 Task: Play online Risk games in World Domination mode.
Action: Mouse moved to (398, 323)
Screenshot: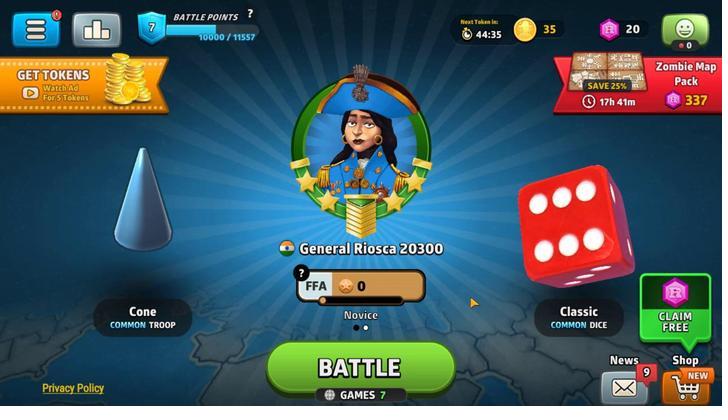 
Action: Mouse pressed left at (398, 323)
Screenshot: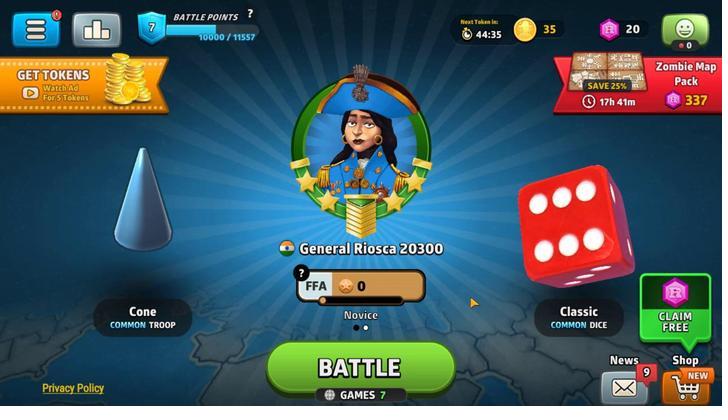 
Action: Mouse moved to (574, 329)
Screenshot: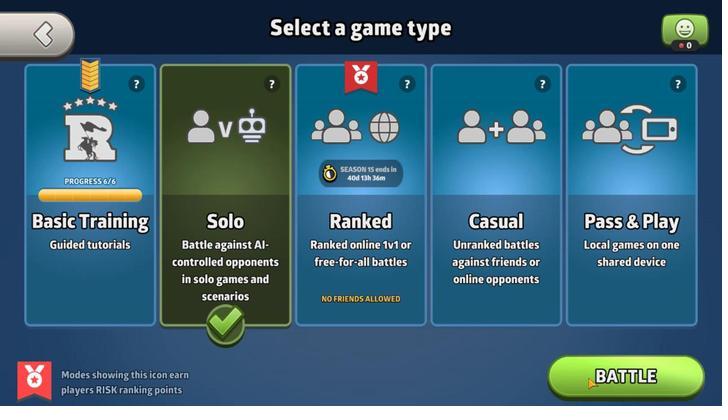 
Action: Mouse pressed left at (574, 329)
Screenshot: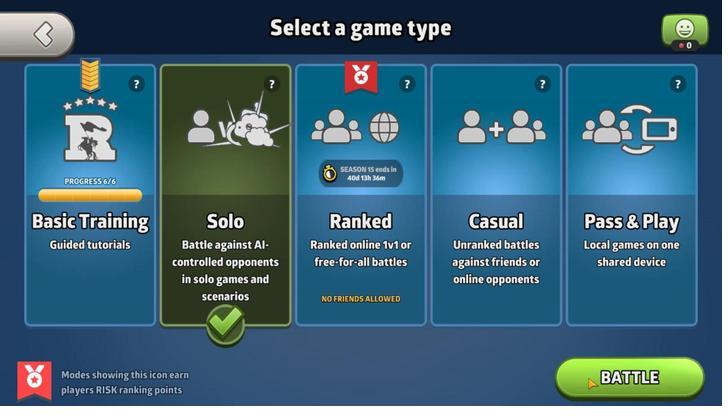 
Action: Mouse moved to (590, 328)
Screenshot: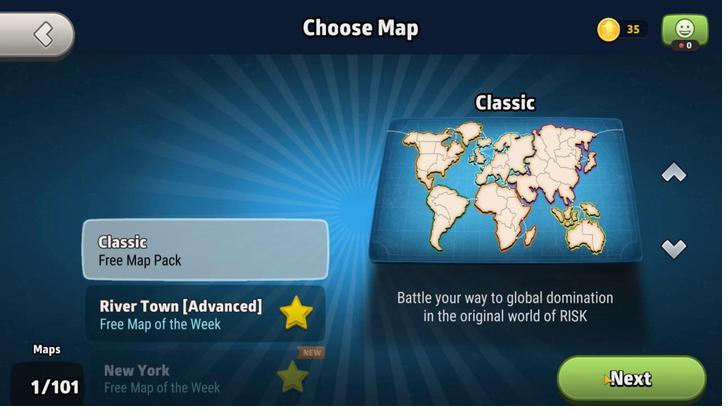 
Action: Mouse pressed left at (590, 328)
Screenshot: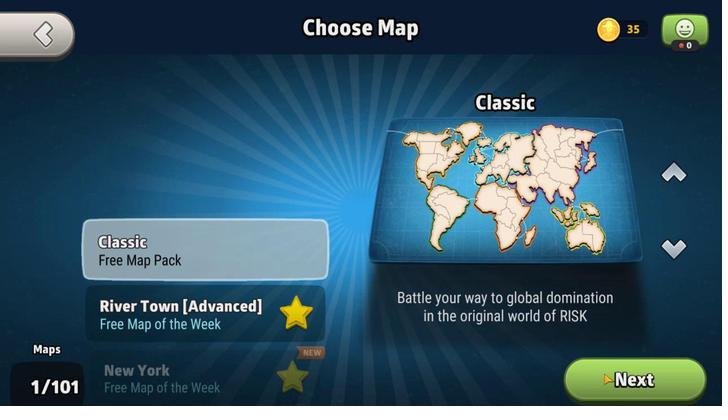 
Action: Mouse moved to (93, 290)
Screenshot: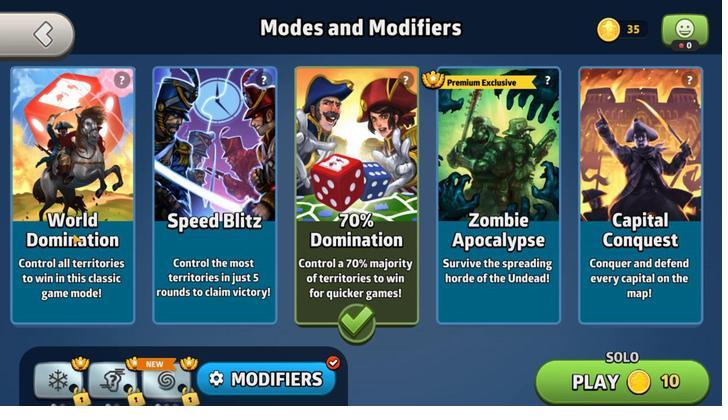 
Action: Mouse pressed left at (93, 290)
Screenshot: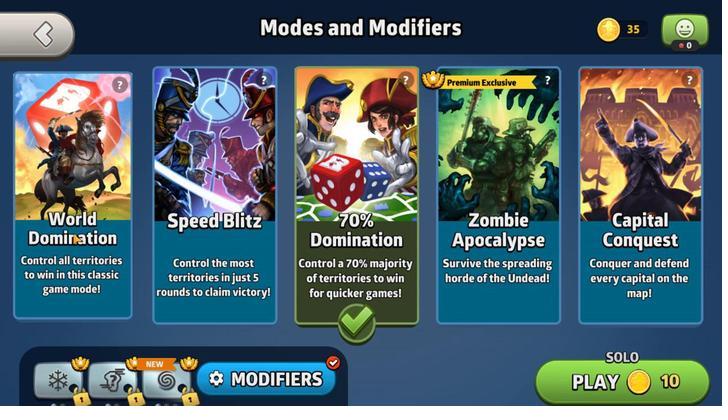 
Action: Mouse moved to (596, 328)
Screenshot: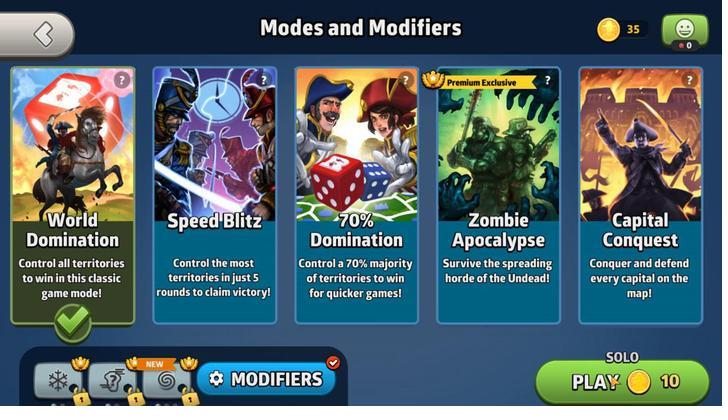 
Action: Mouse pressed left at (596, 328)
Screenshot: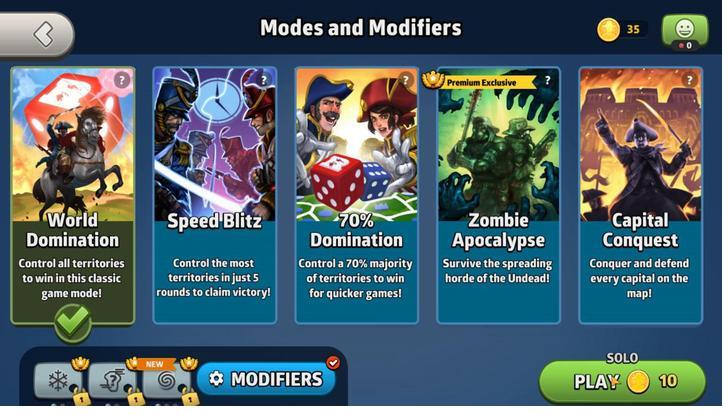 
Action: Mouse moved to (394, 263)
Screenshot: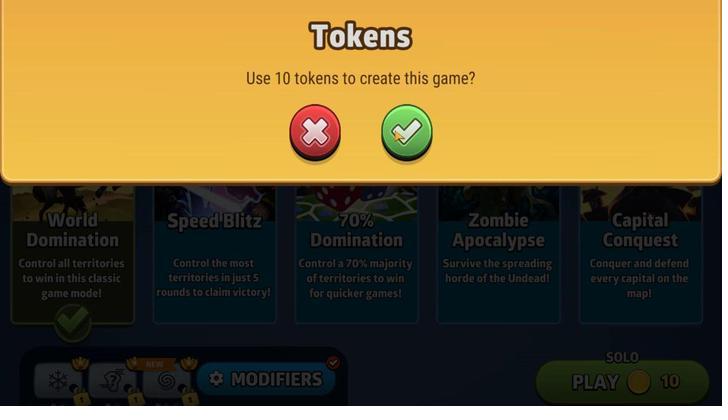 
Action: Mouse pressed left at (394, 263)
Screenshot: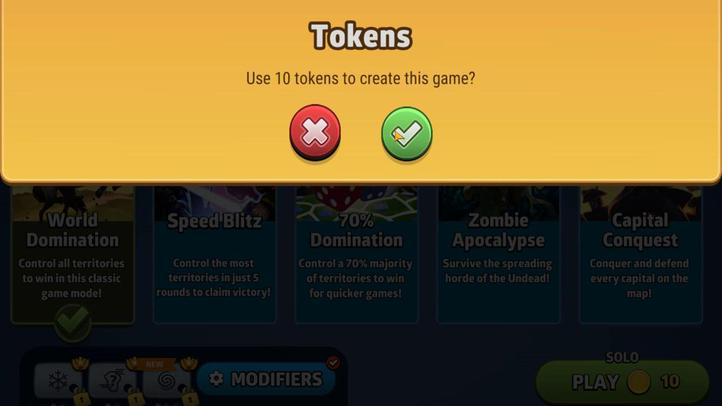 
Action: Mouse moved to (675, 282)
Screenshot: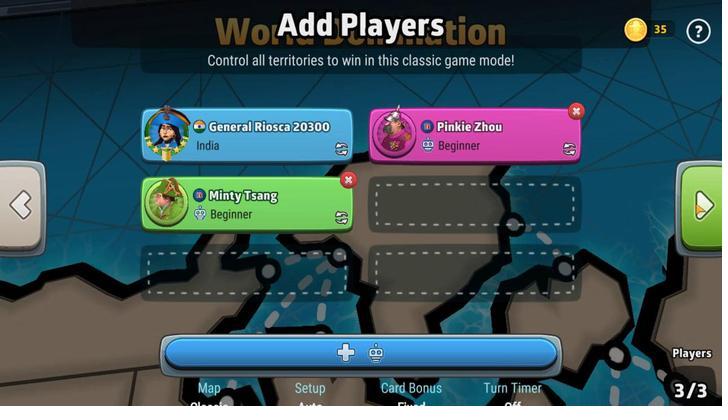 
Action: Mouse pressed left at (675, 282)
Screenshot: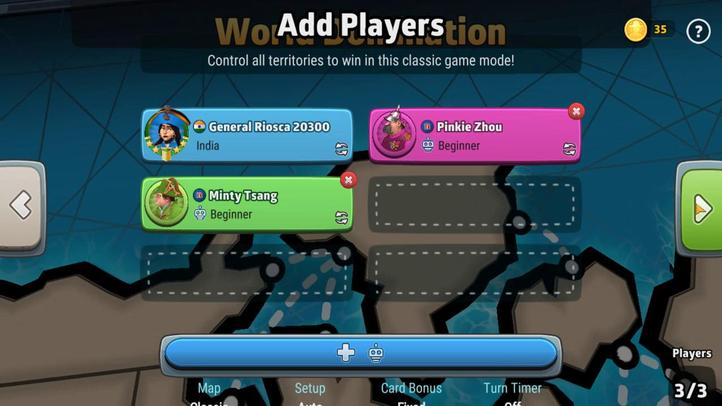 
Action: Mouse moved to (566, 312)
Screenshot: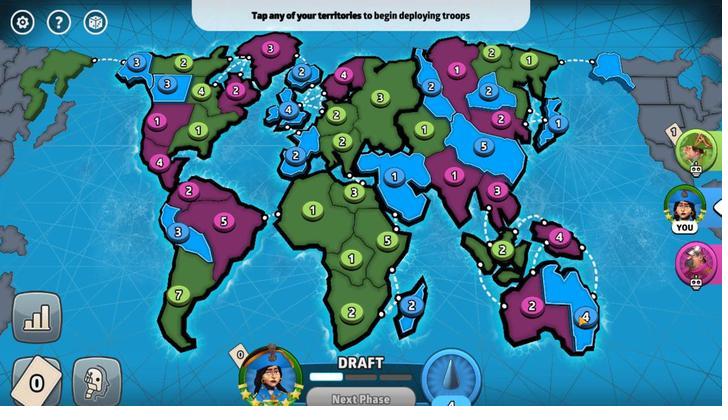 
Action: Mouse pressed left at (566, 312)
Screenshot: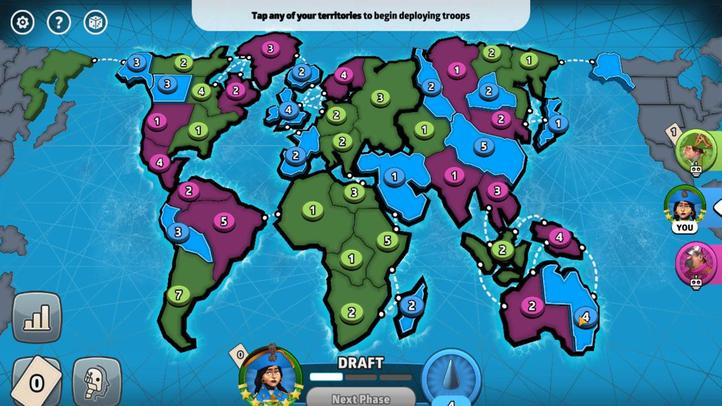 
Action: Mouse moved to (491, 312)
Screenshot: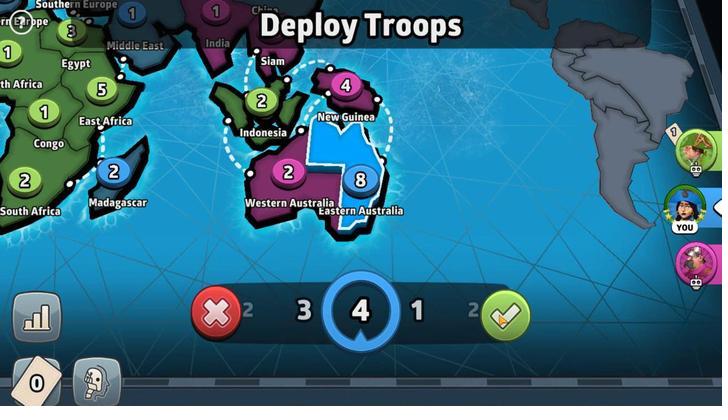 
Action: Mouse pressed left at (491, 312)
Screenshot: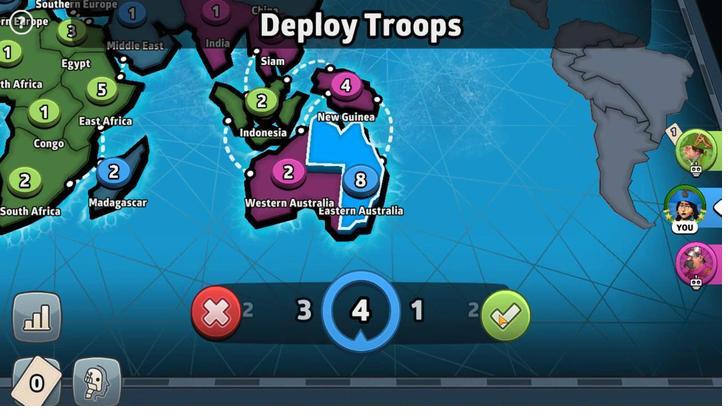 
Action: Mouse moved to (369, 334)
Screenshot: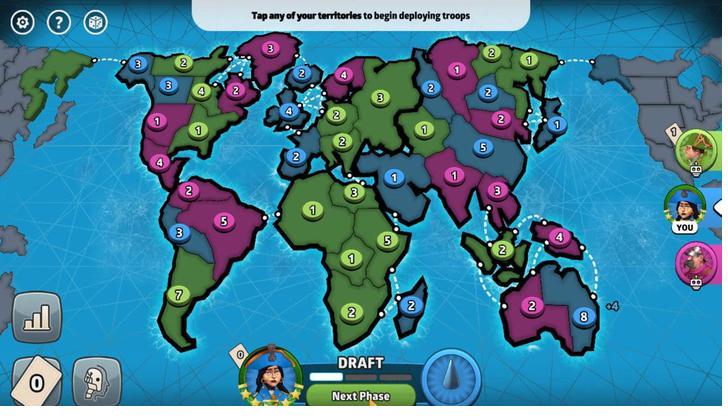 
Action: Mouse pressed left at (369, 334)
Screenshot: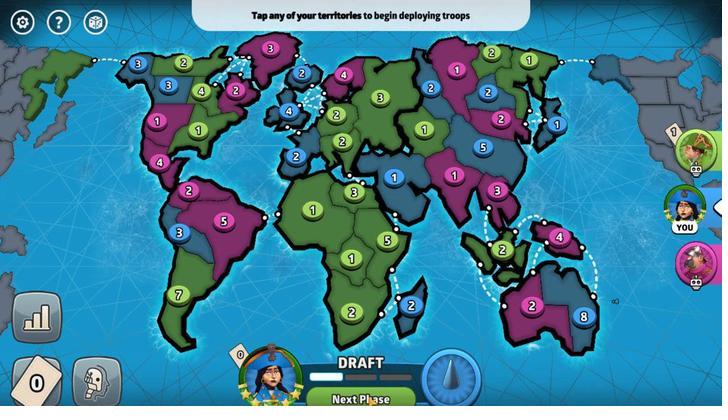 
Action: Mouse moved to (572, 313)
Screenshot: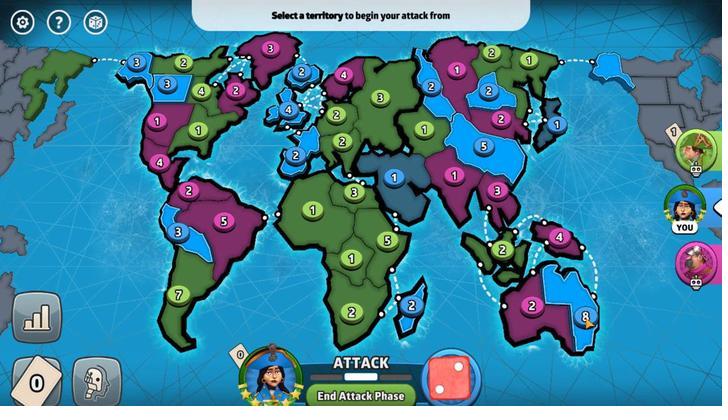 
Action: Mouse pressed left at (572, 313)
Screenshot: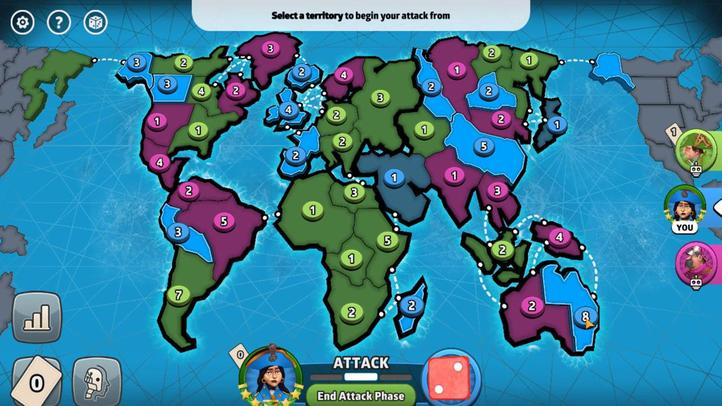 
Action: Mouse moved to (350, 255)
Screenshot: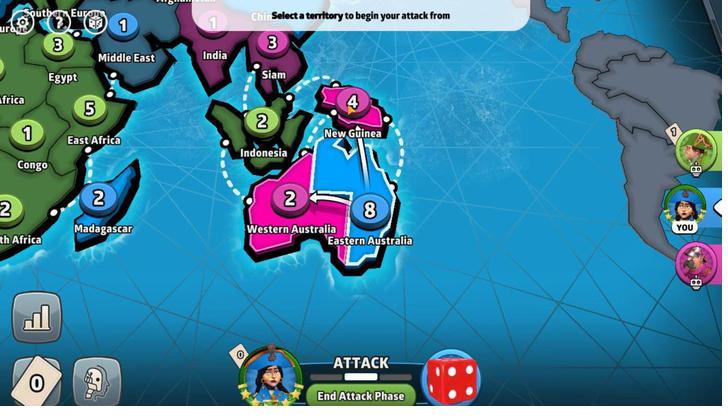 
Action: Mouse pressed left at (350, 255)
Screenshot: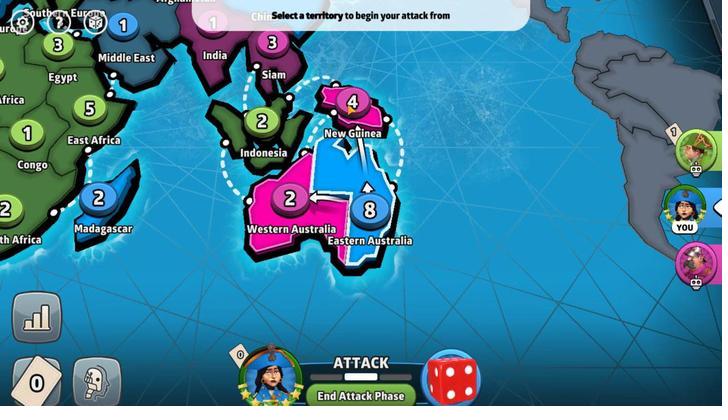 
Action: Mouse moved to (359, 312)
Screenshot: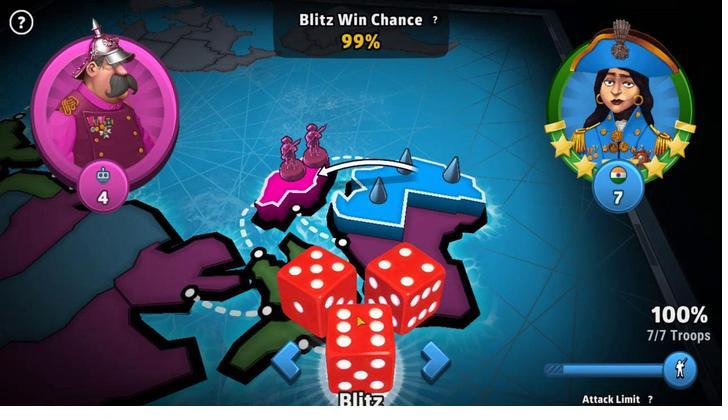 
Action: Mouse pressed left at (359, 312)
Screenshot: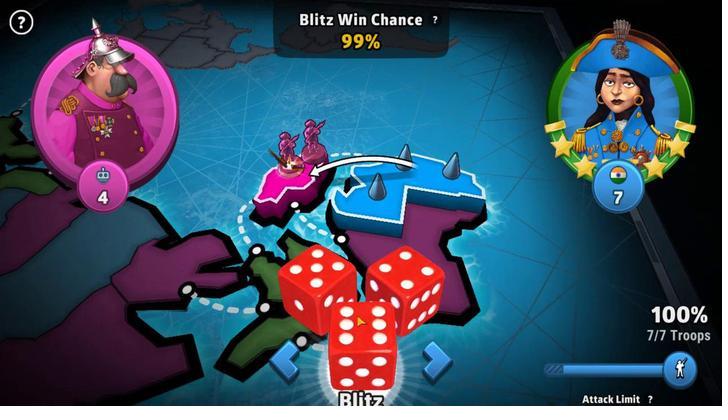 
Action: Mouse moved to (316, 267)
Screenshot: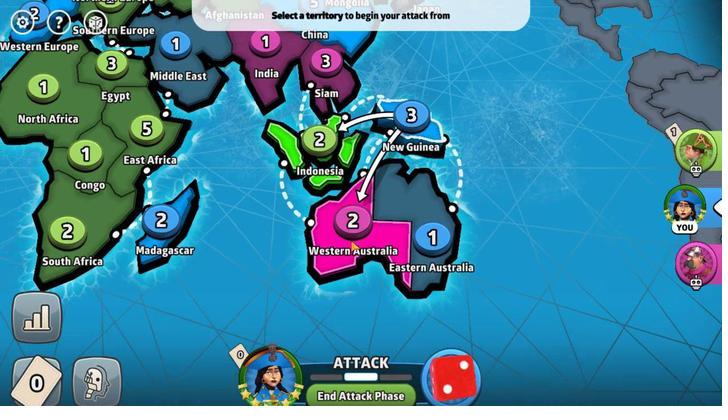 
Action: Mouse pressed left at (316, 267)
Screenshot: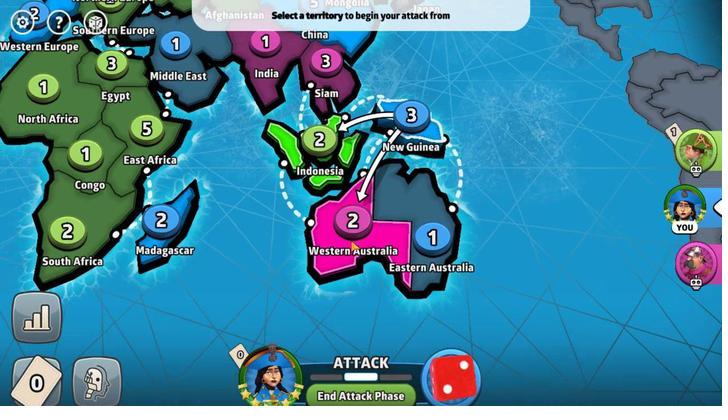 
Action: Mouse moved to (363, 334)
Screenshot: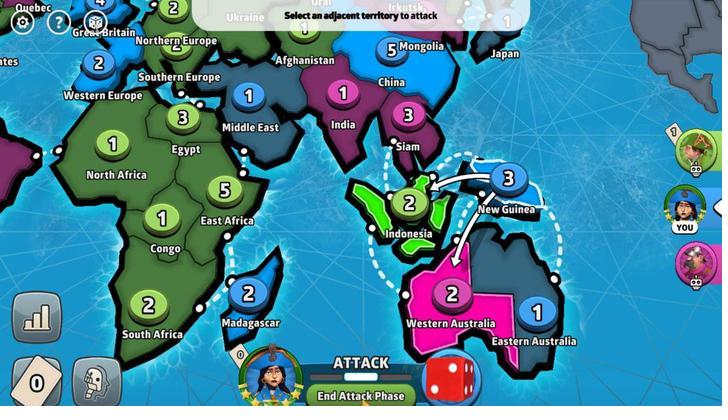 
Action: Mouse pressed left at (363, 334)
Screenshot: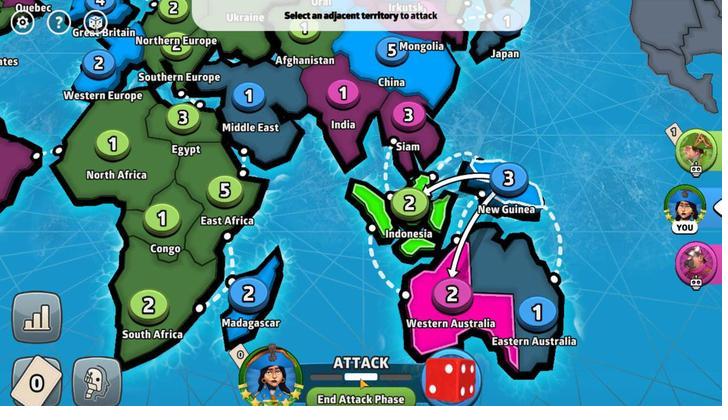 
Action: Mouse moved to (408, 272)
Screenshot: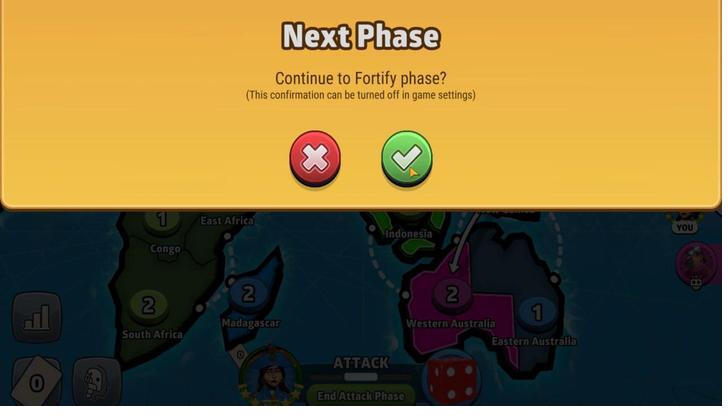 
Action: Mouse pressed left at (408, 272)
Screenshot: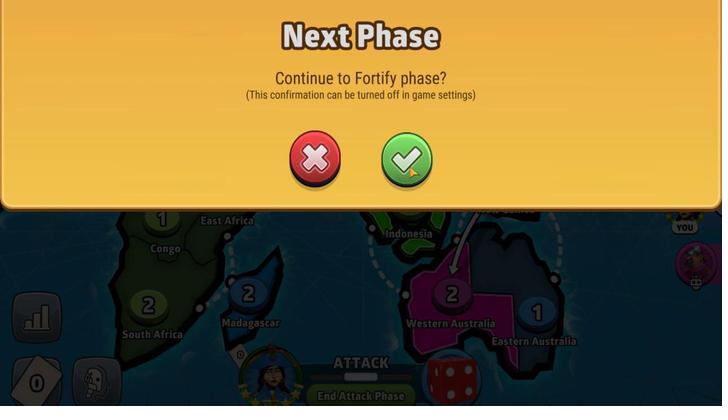 
Action: Mouse moved to (154, 244)
Screenshot: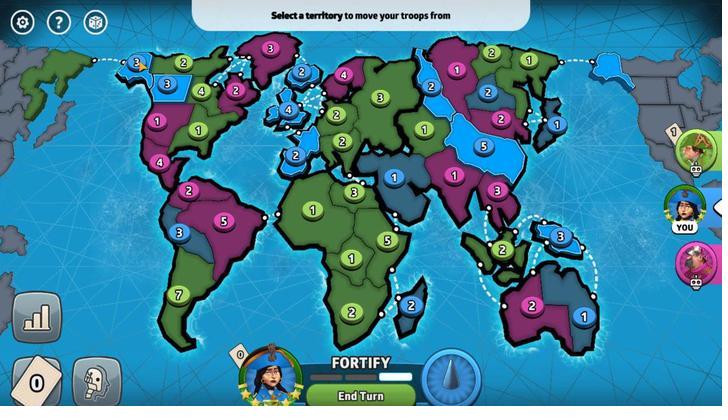 
Action: Mouse pressed left at (154, 244)
Screenshot: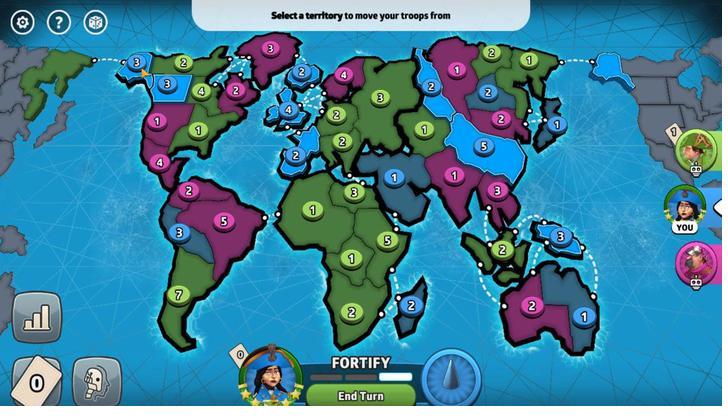 
Action: Mouse moved to (185, 251)
Screenshot: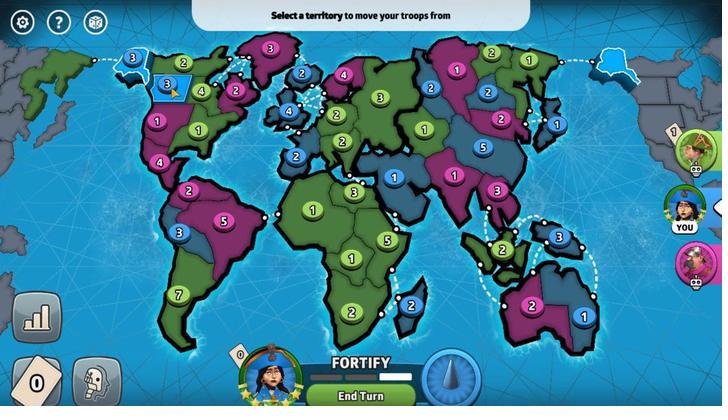 
Action: Mouse pressed left at (185, 251)
Screenshot: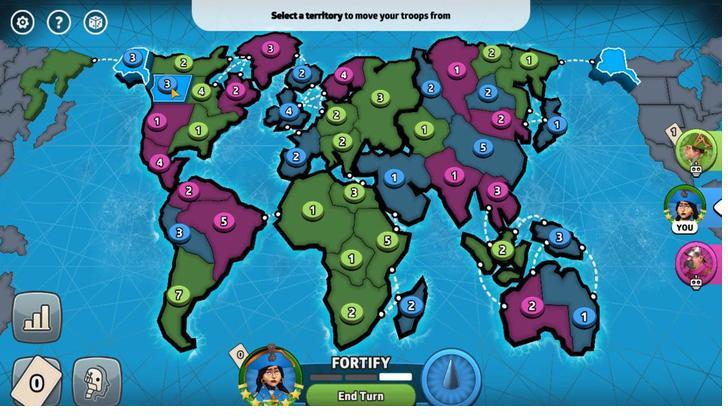 
Action: Mouse moved to (504, 310)
Screenshot: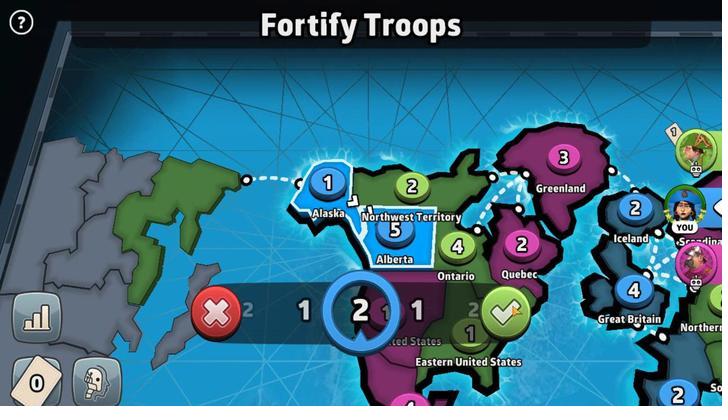 
Action: Mouse pressed left at (504, 310)
Screenshot: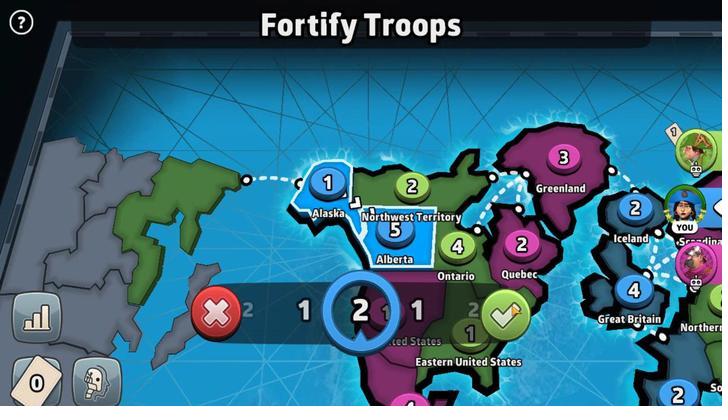 
Action: Mouse moved to (300, 247)
Screenshot: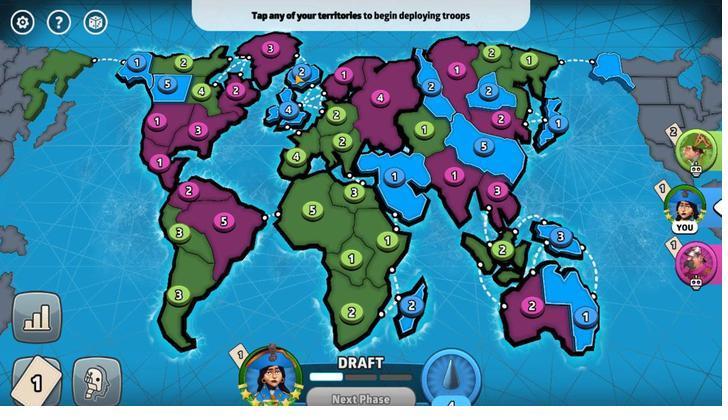 
Action: Mouse pressed left at (300, 247)
Screenshot: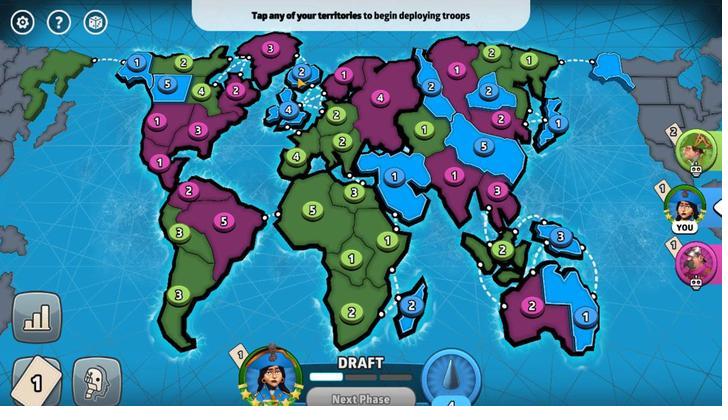 
Action: Mouse moved to (496, 310)
Screenshot: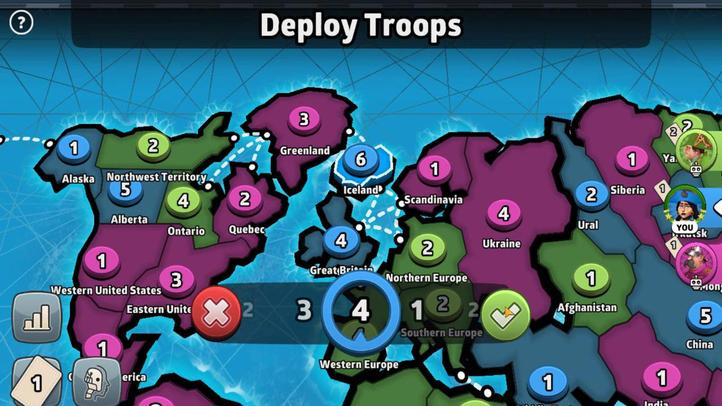 
Action: Mouse pressed left at (496, 310)
Screenshot: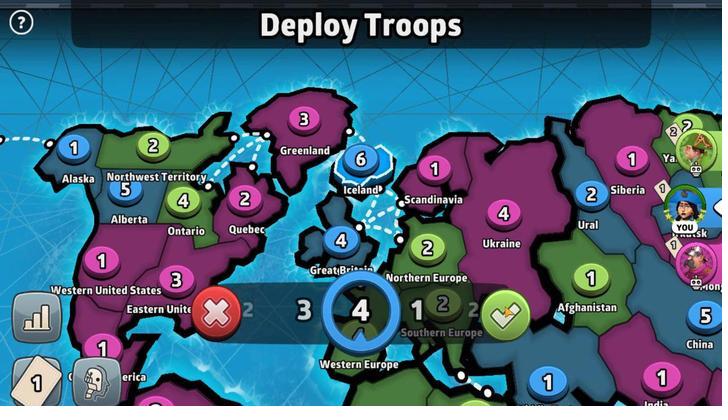 
Action: Mouse moved to (360, 334)
Screenshot: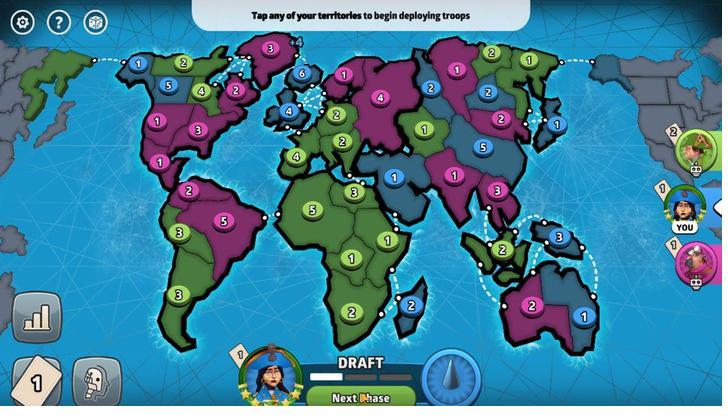 
Action: Mouse pressed left at (360, 334)
Screenshot: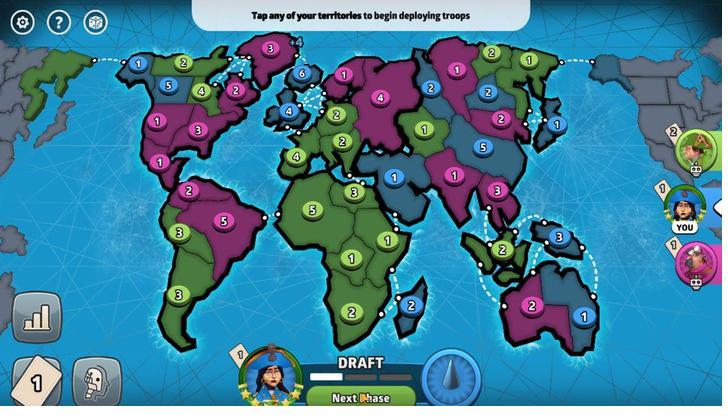 
Action: Mouse moved to (552, 291)
Screenshot: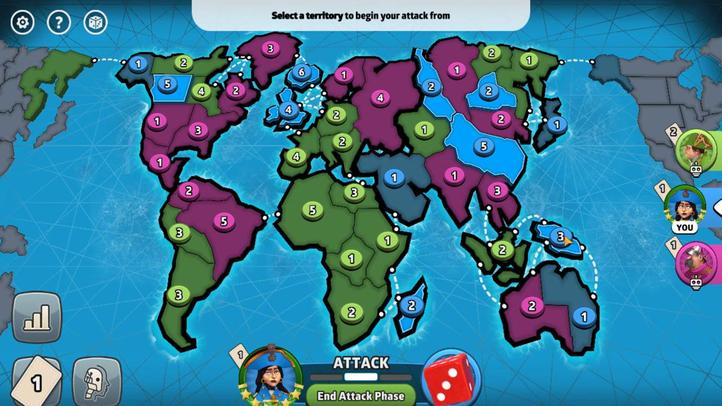 
Action: Mouse pressed left at (552, 291)
Screenshot: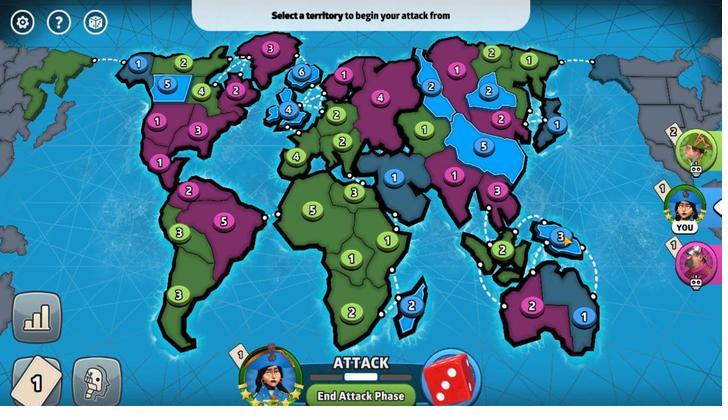 
Action: Mouse moved to (343, 284)
Screenshot: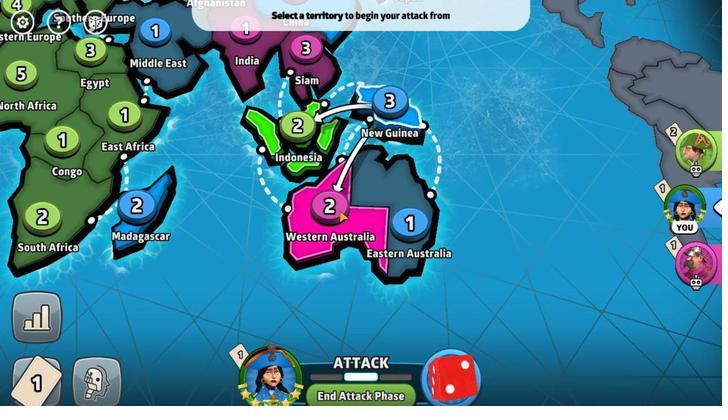 
Action: Mouse pressed left at (343, 284)
Screenshot: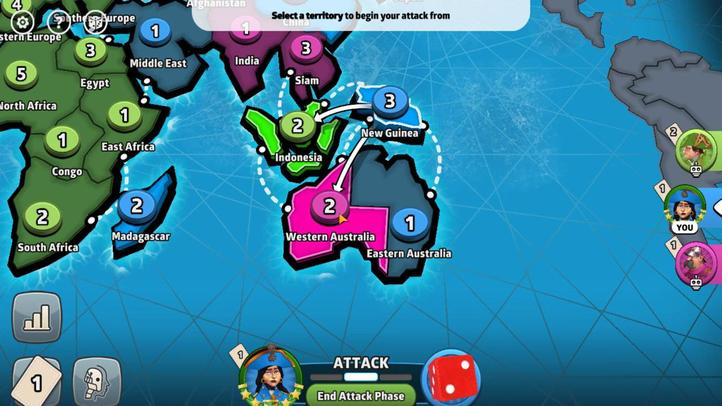 
Action: Mouse moved to (356, 317)
Screenshot: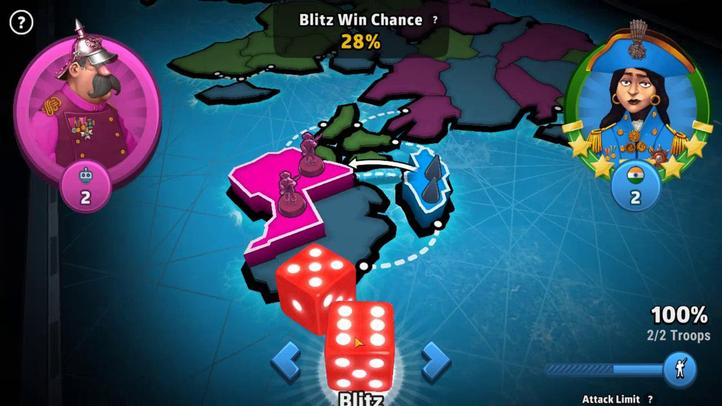 
Action: Mouse pressed left at (356, 317)
Screenshot: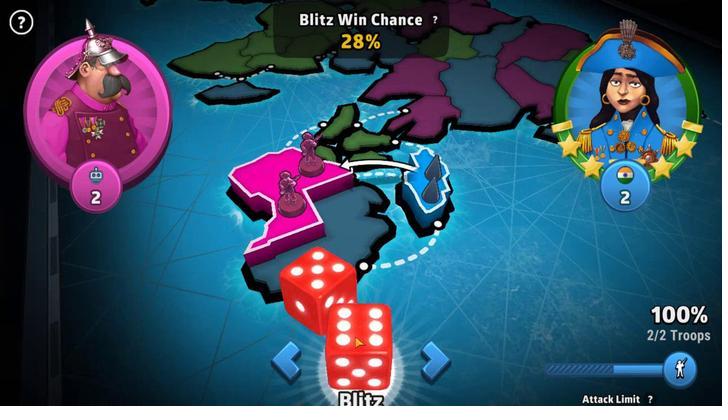 
Action: Mouse moved to (181, 250)
Screenshot: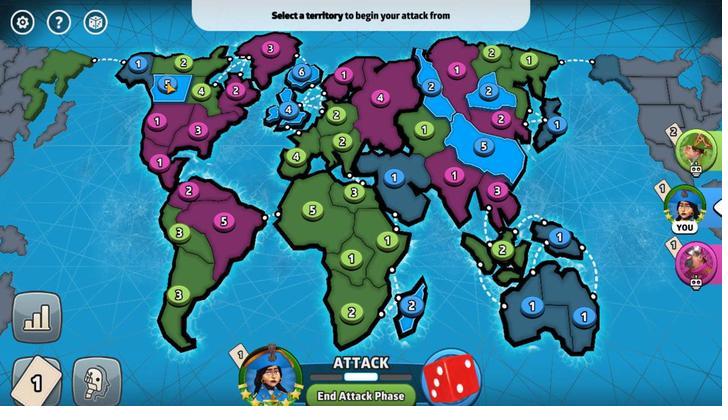 
Action: Mouse pressed left at (181, 250)
Screenshot: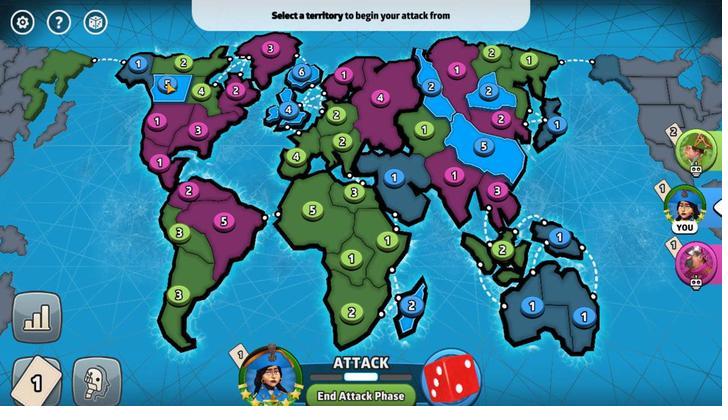 
Action: Mouse moved to (404, 271)
Screenshot: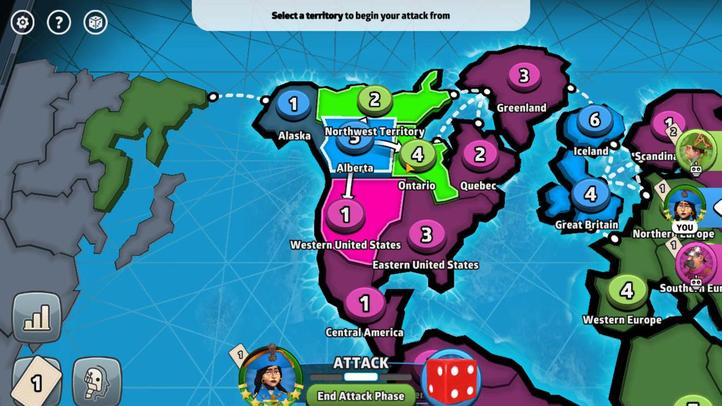 
Action: Mouse pressed left at (404, 271)
Screenshot: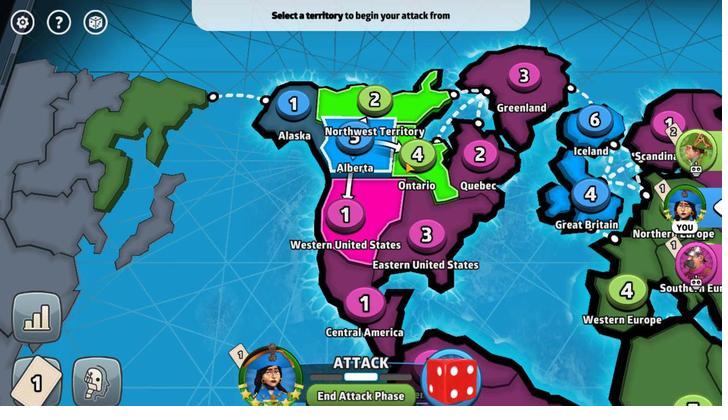
Action: Mouse moved to (360, 318)
Screenshot: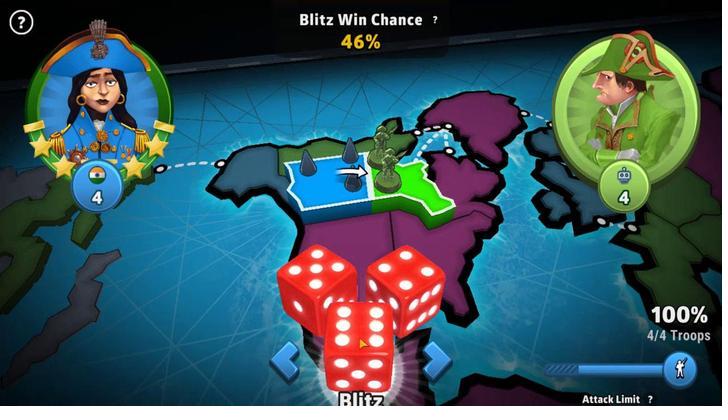 
Action: Mouse pressed left at (360, 318)
Screenshot: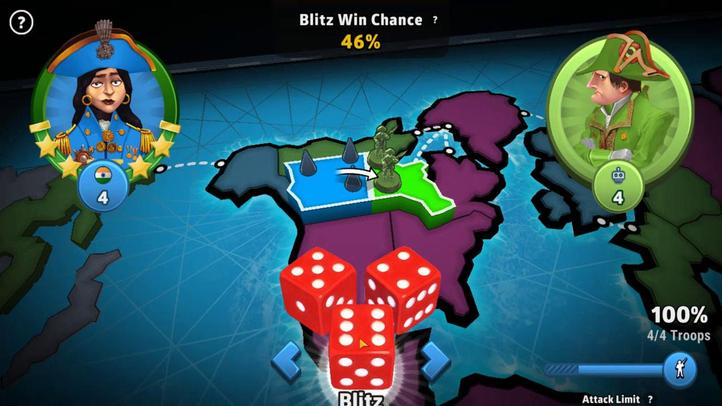 
Action: Mouse moved to (288, 287)
Screenshot: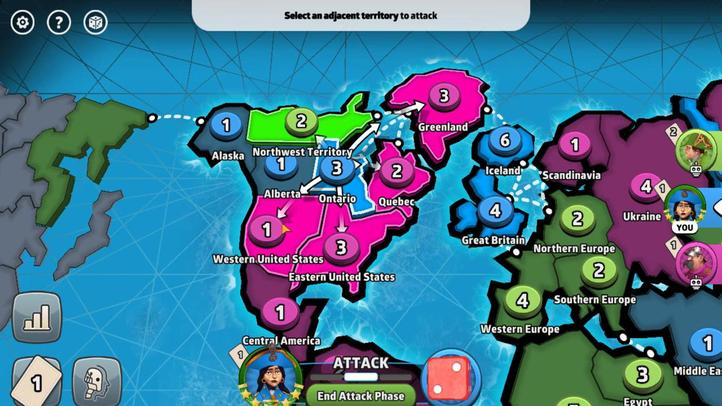 
Action: Mouse pressed left at (288, 287)
Screenshot: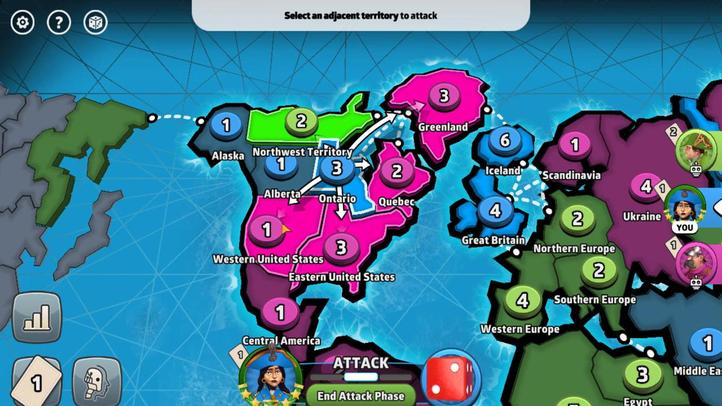 
Action: Mouse moved to (351, 322)
Screenshot: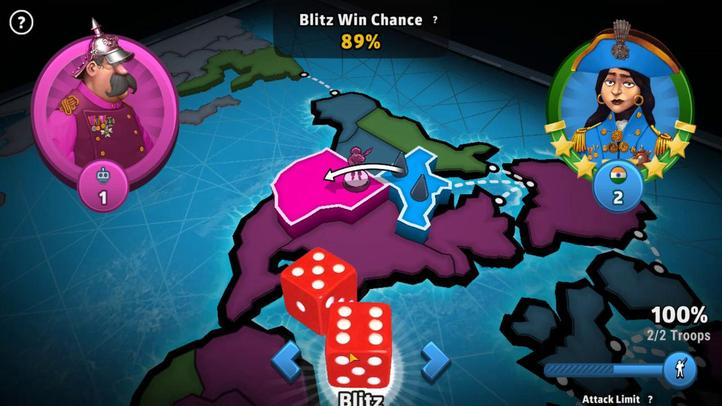 
Action: Mouse pressed left at (351, 322)
Screenshot: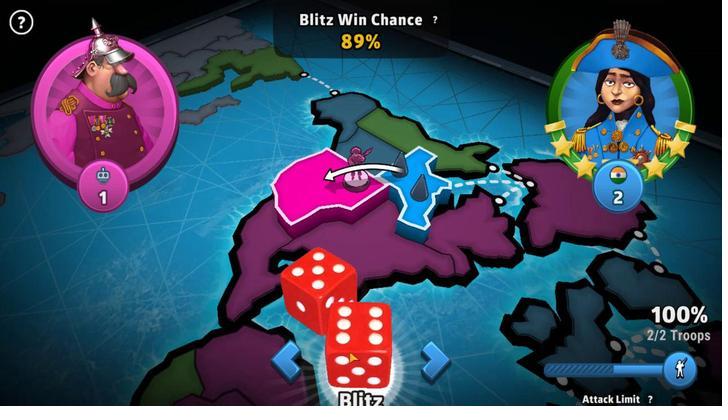 
Action: Mouse moved to (364, 332)
Screenshot: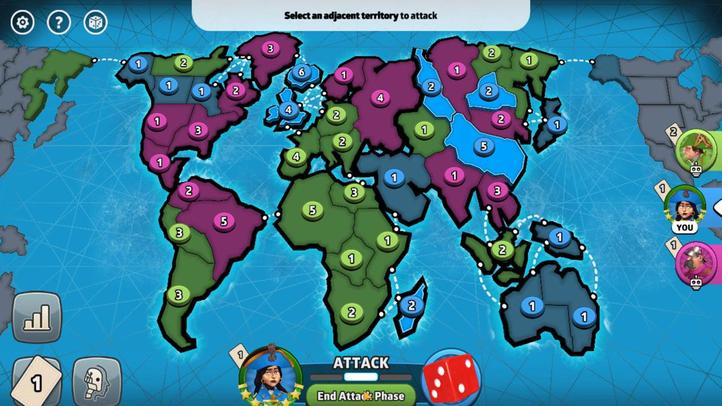 
Action: Mouse pressed left at (364, 332)
Screenshot: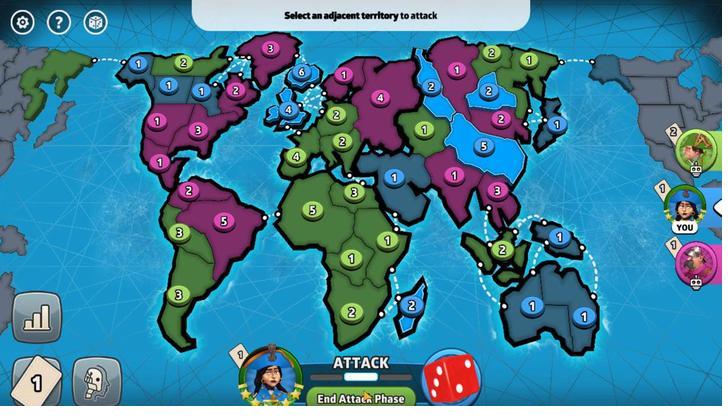 
Action: Mouse moved to (411, 272)
Screenshot: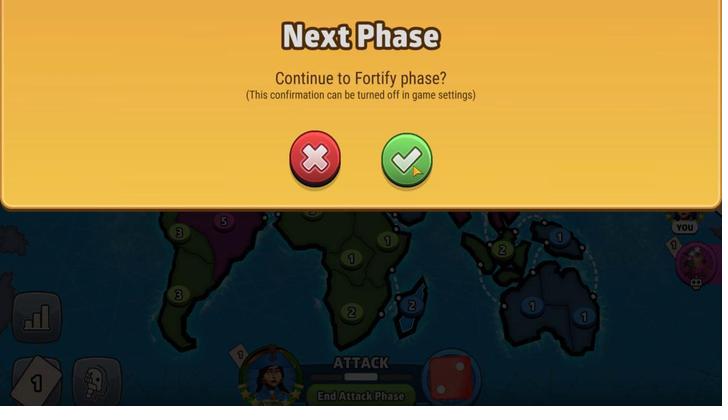
Action: Mouse pressed left at (411, 272)
Screenshot: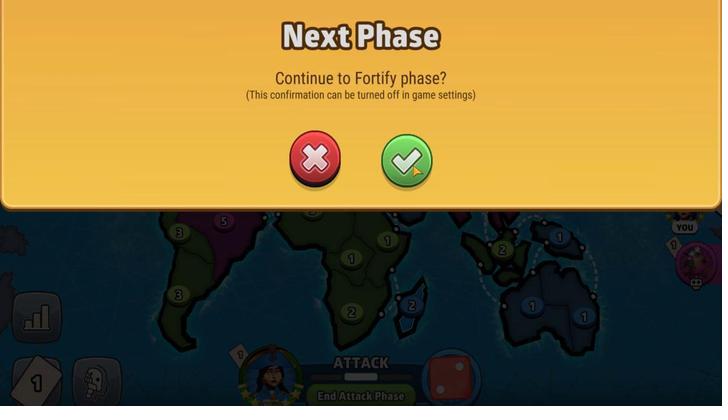 
Action: Mouse moved to (482, 251)
Screenshot: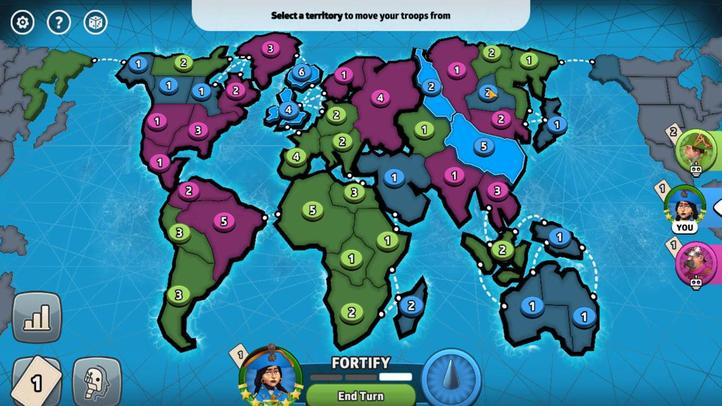 
Action: Mouse pressed left at (482, 251)
Screenshot: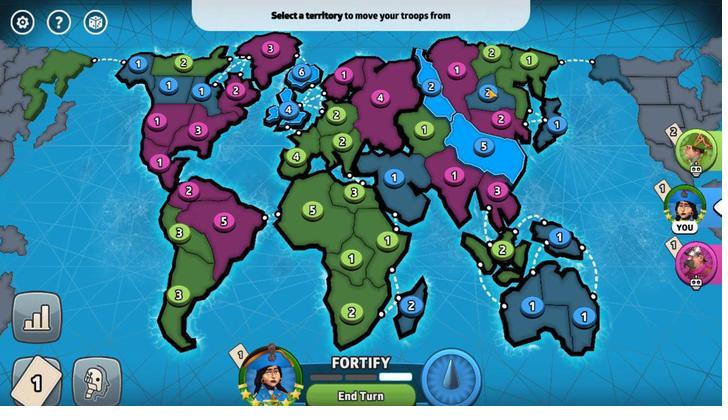 
Action: Mouse moved to (307, 247)
Screenshot: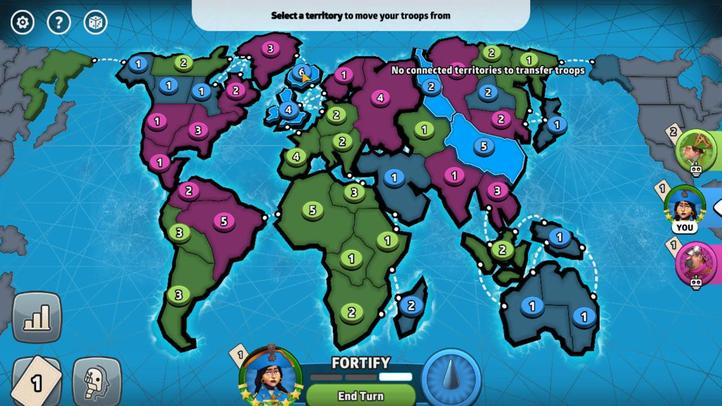 
Action: Mouse pressed left at (307, 247)
Screenshot: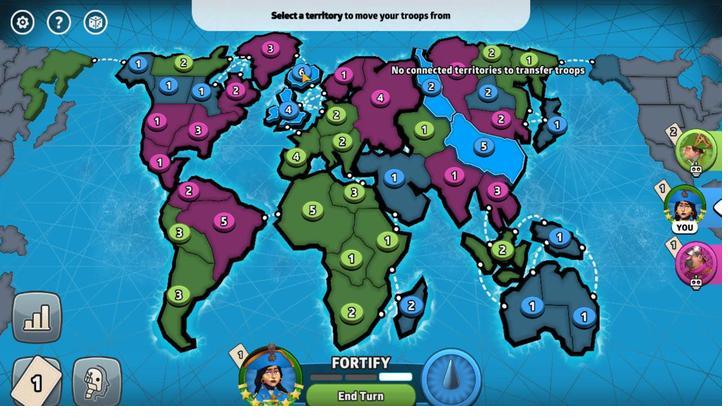 
Action: Mouse moved to (297, 259)
Screenshot: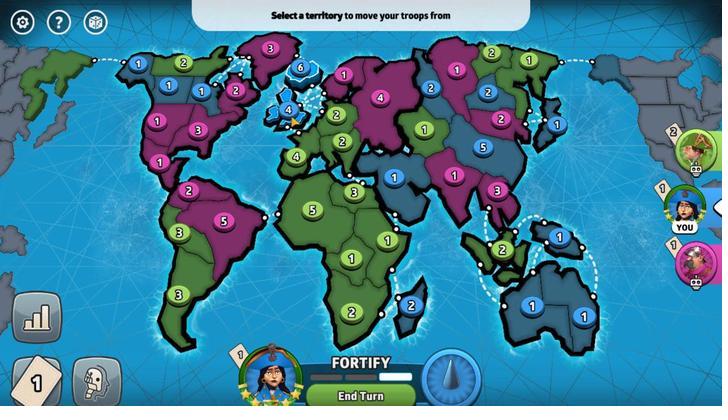 
Action: Mouse pressed left at (297, 259)
Screenshot: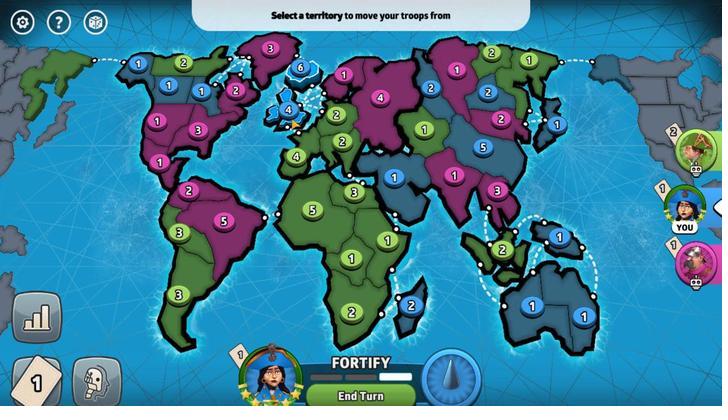 
Action: Mouse moved to (497, 310)
Screenshot: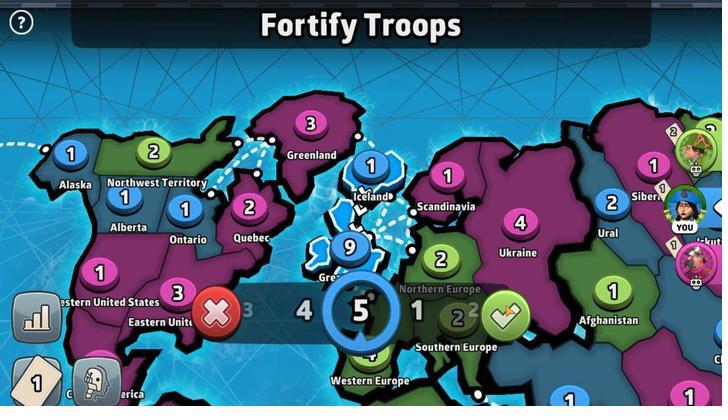 
Action: Mouse pressed left at (497, 310)
Screenshot: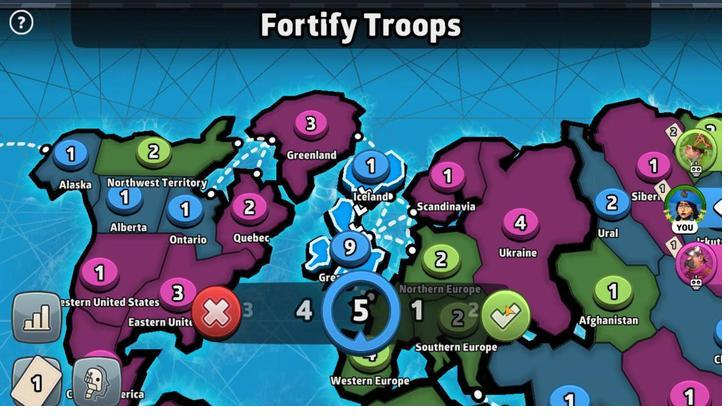 
Action: Mouse moved to (482, 252)
Screenshot: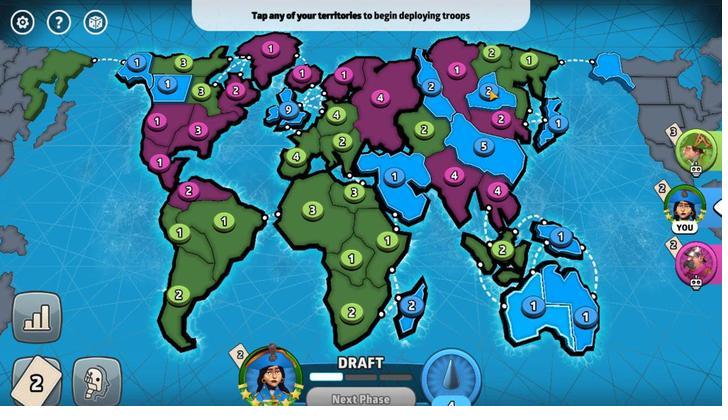 
Action: Mouse pressed left at (482, 252)
Screenshot: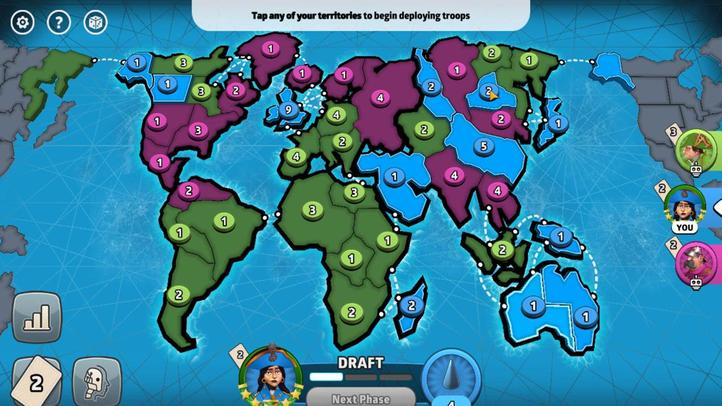 
Action: Mouse moved to (499, 309)
Screenshot: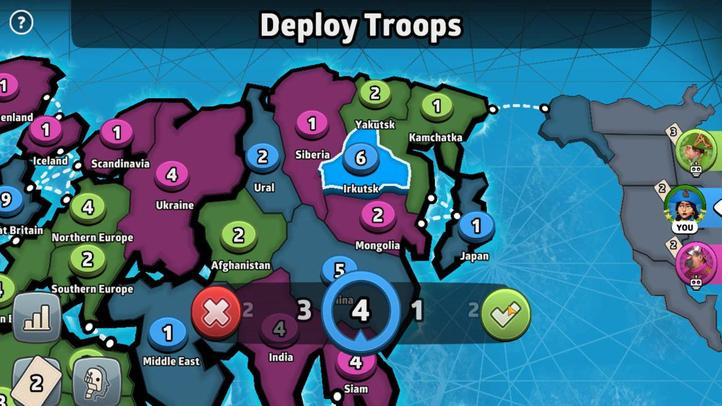 
Action: Mouse pressed left at (499, 309)
Screenshot: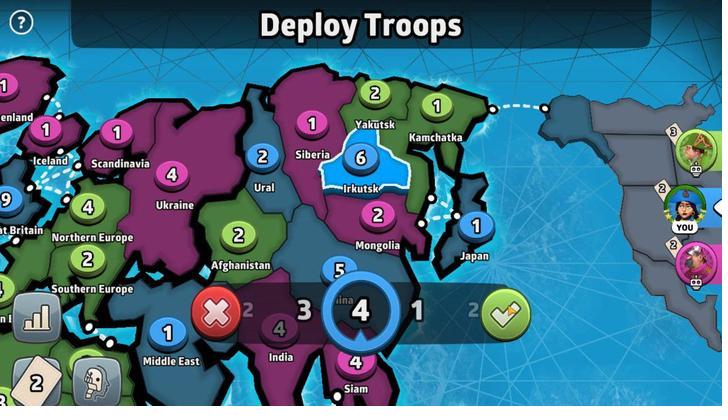 
Action: Mouse moved to (385, 333)
Screenshot: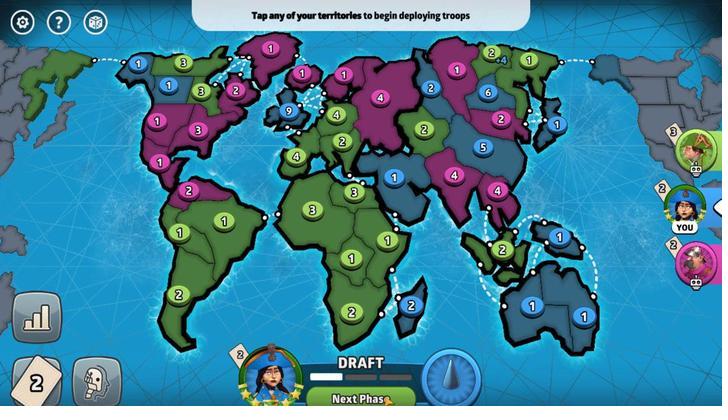 
Action: Mouse pressed left at (385, 333)
Screenshot: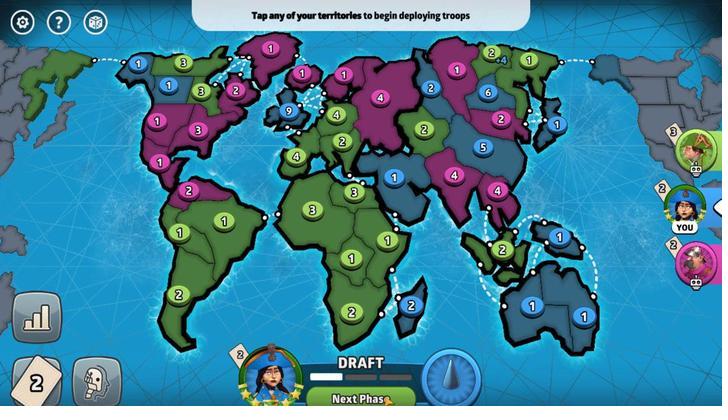 
Action: Mouse moved to (485, 251)
Screenshot: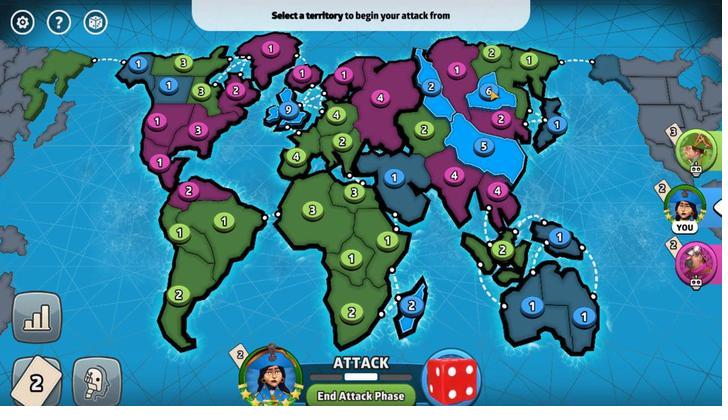 
Action: Mouse pressed left at (485, 251)
Screenshot: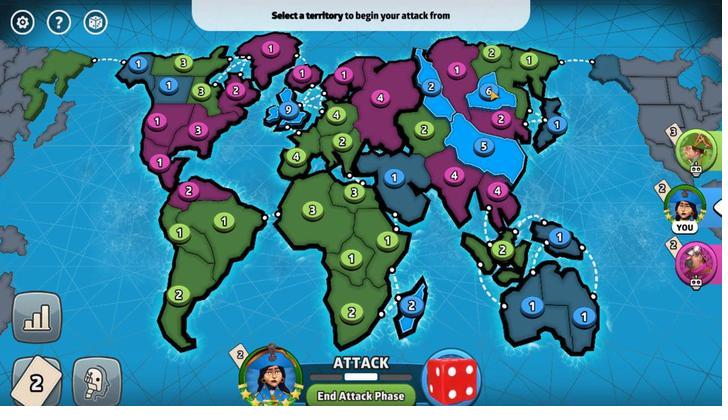 
Action: Mouse moved to (363, 298)
Screenshot: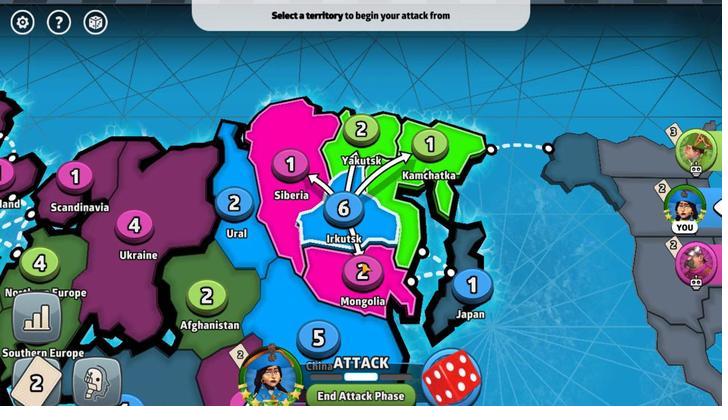 
Action: Mouse pressed left at (363, 298)
Screenshot: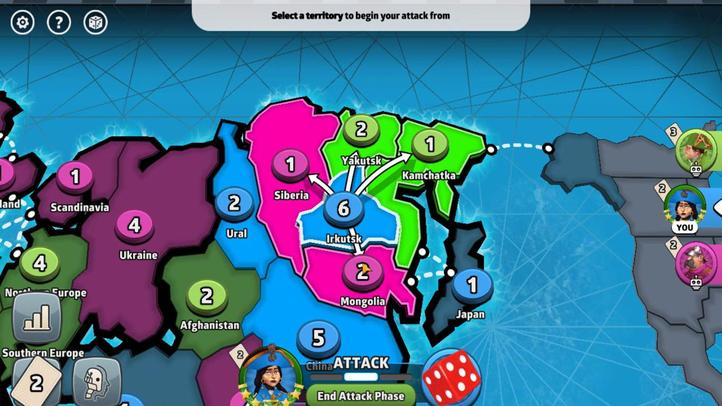 
Action: Mouse moved to (345, 323)
Screenshot: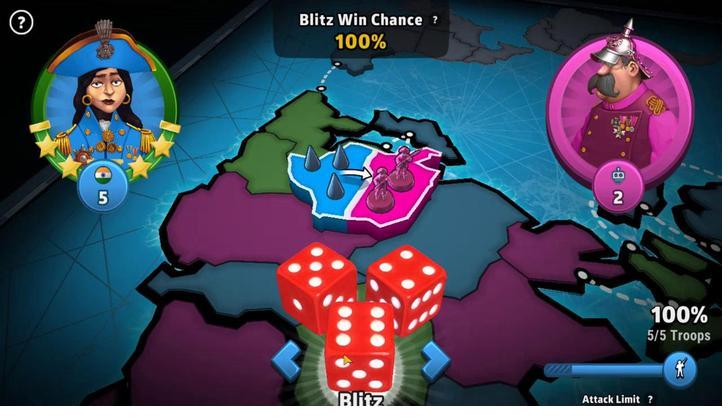 
Action: Mouse pressed left at (345, 323)
Screenshot: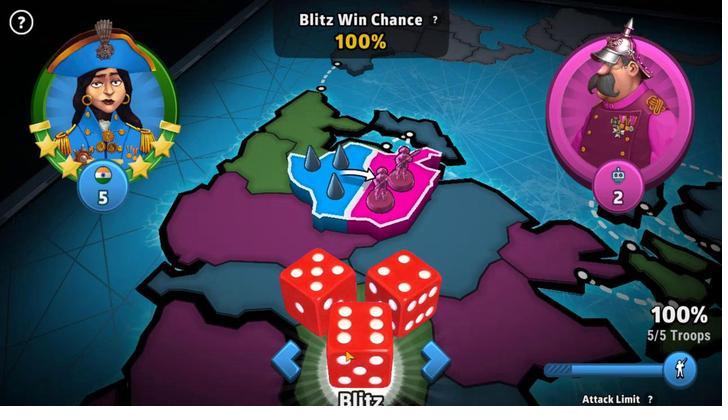 
Action: Mouse moved to (495, 312)
Screenshot: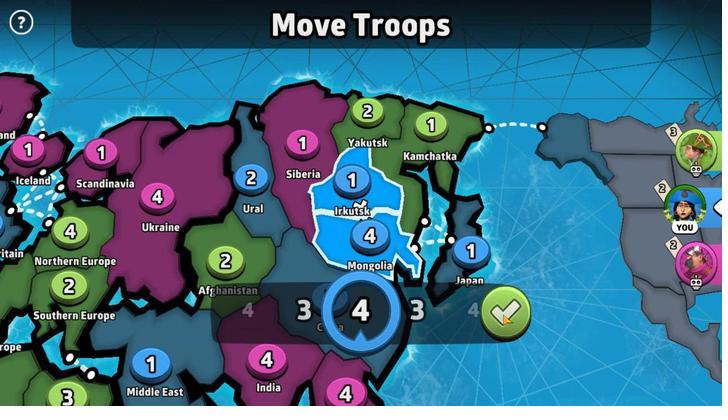 
Action: Mouse pressed left at (495, 312)
Screenshot: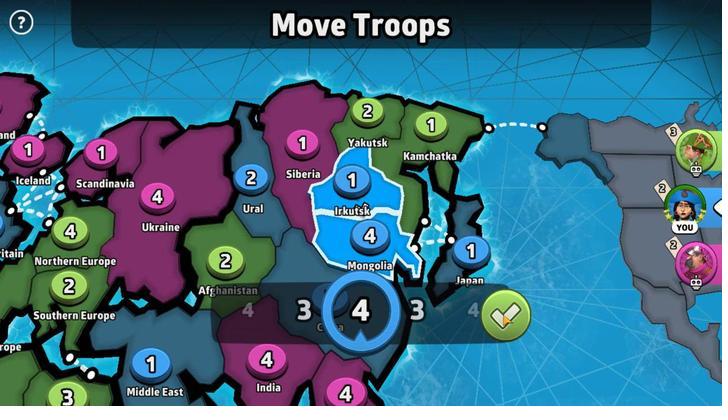 
Action: Mouse moved to (382, 258)
Screenshot: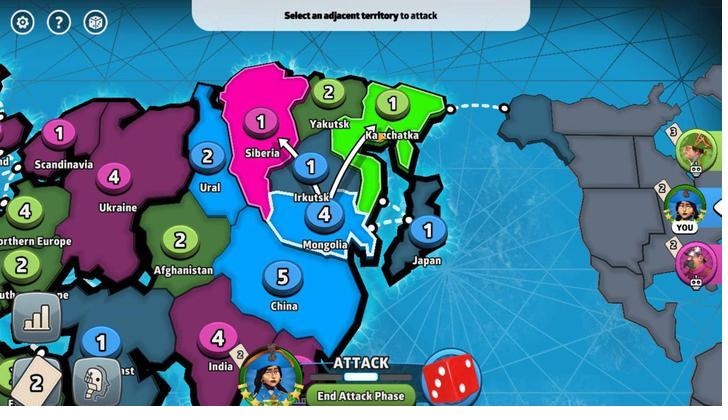 
Action: Mouse pressed left at (382, 258)
Screenshot: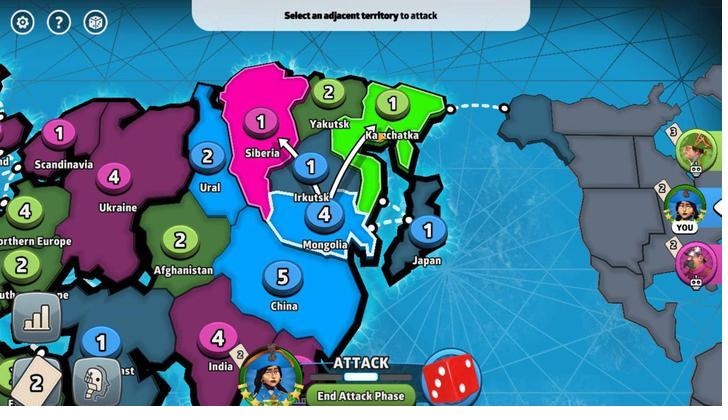 
Action: Mouse moved to (333, 319)
Screenshot: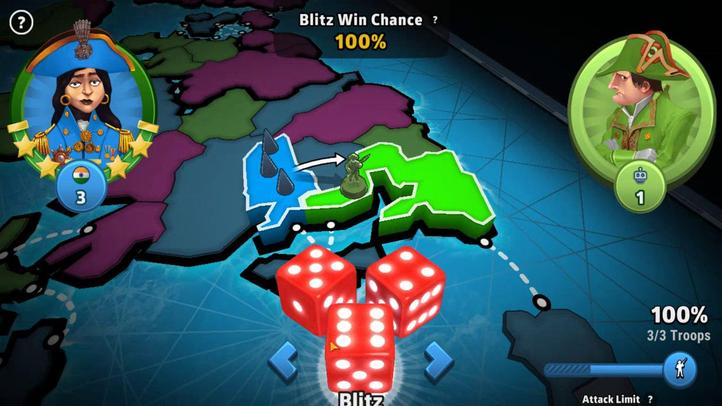 
Action: Mouse pressed left at (333, 319)
Screenshot: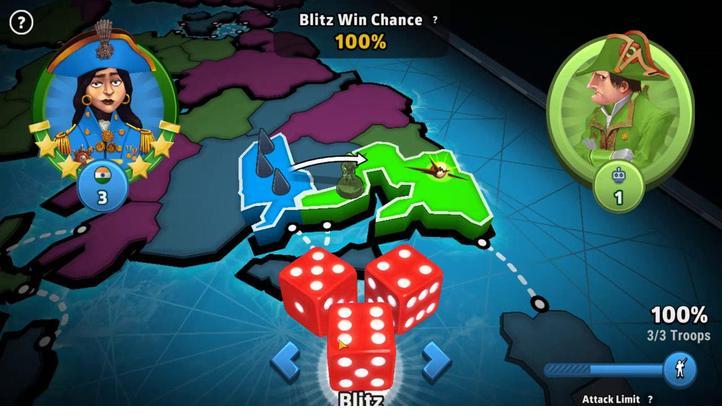 
Action: Mouse moved to (368, 334)
Screenshot: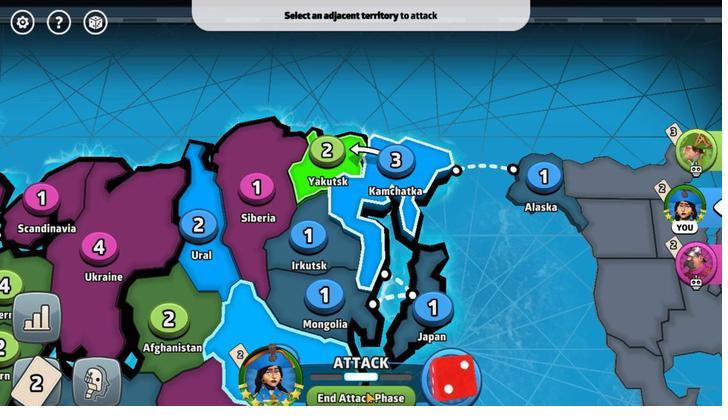 
Action: Mouse pressed left at (368, 334)
Screenshot: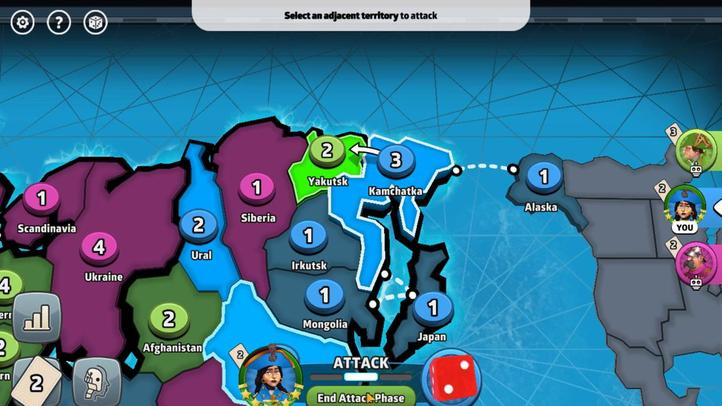 
Action: Mouse moved to (408, 274)
Screenshot: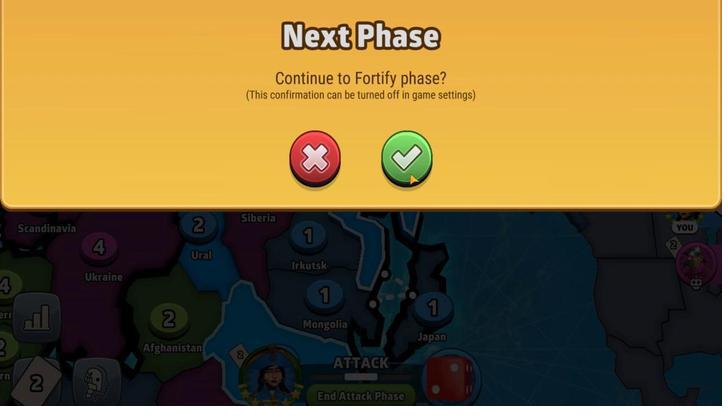 
Action: Mouse pressed left at (408, 274)
Screenshot: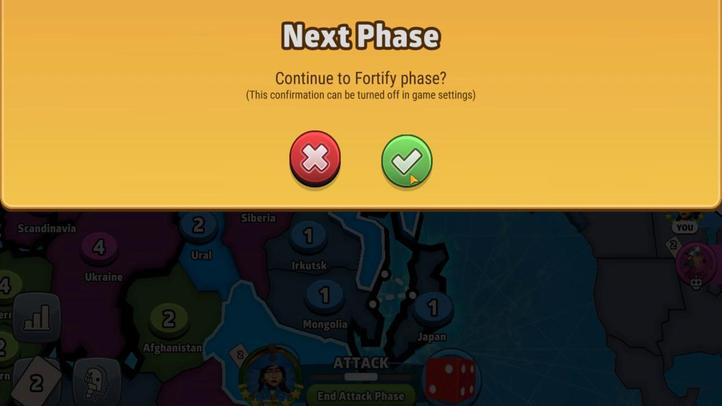 
Action: Mouse moved to (516, 238)
Screenshot: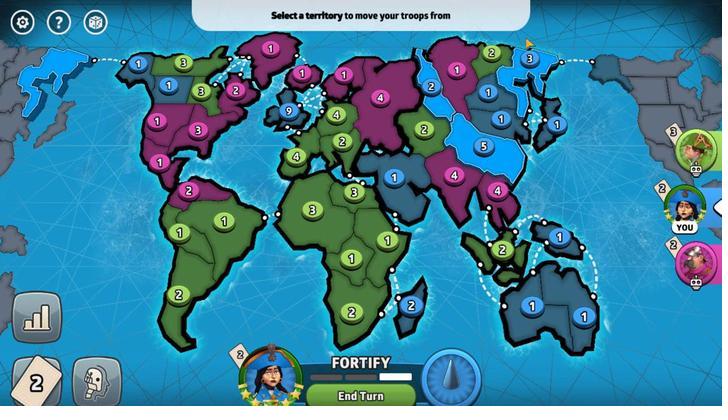
Action: Mouse pressed left at (516, 238)
Screenshot: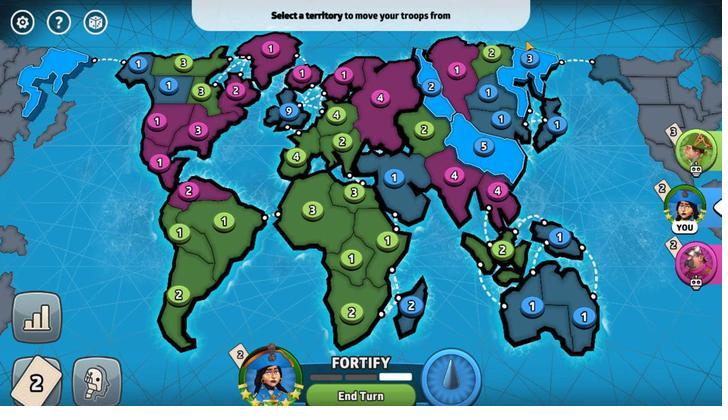 
Action: Mouse moved to (516, 242)
Screenshot: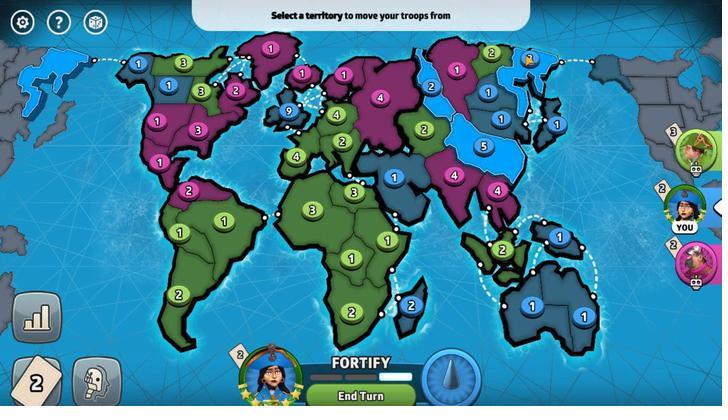 
Action: Mouse pressed left at (516, 242)
Screenshot: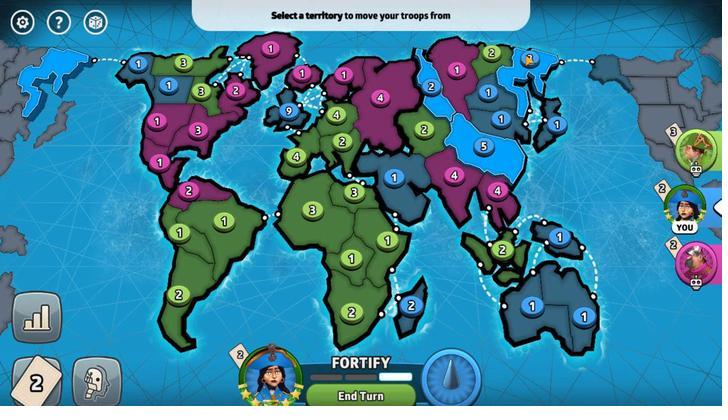 
Action: Mouse moved to (486, 268)
Screenshot: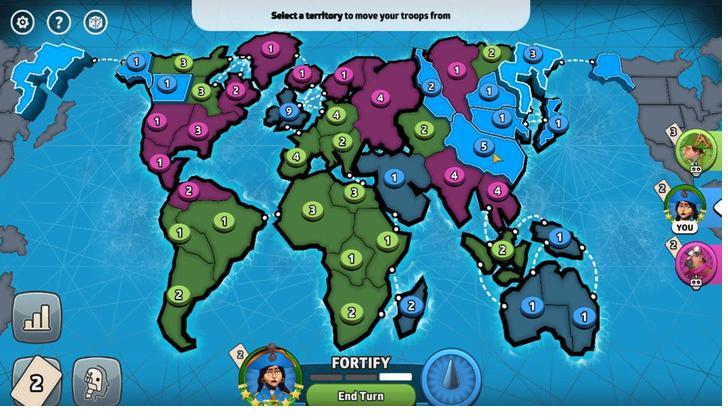 
Action: Mouse pressed left at (486, 268)
Screenshot: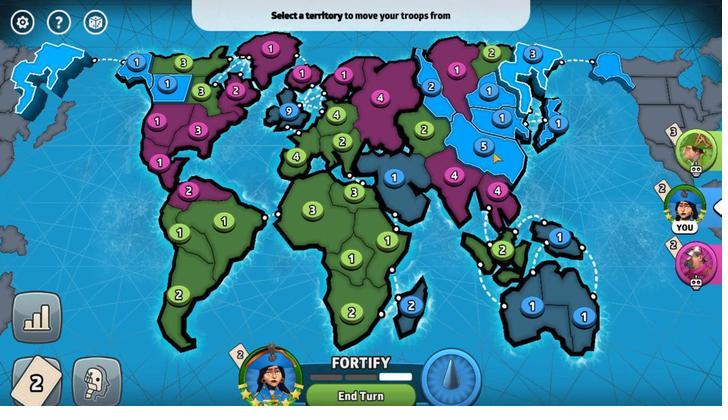 
Action: Mouse moved to (491, 309)
Screenshot: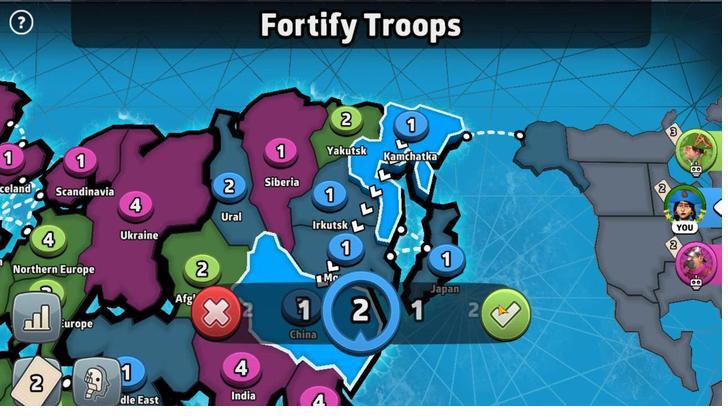 
Action: Mouse pressed left at (491, 309)
Screenshot: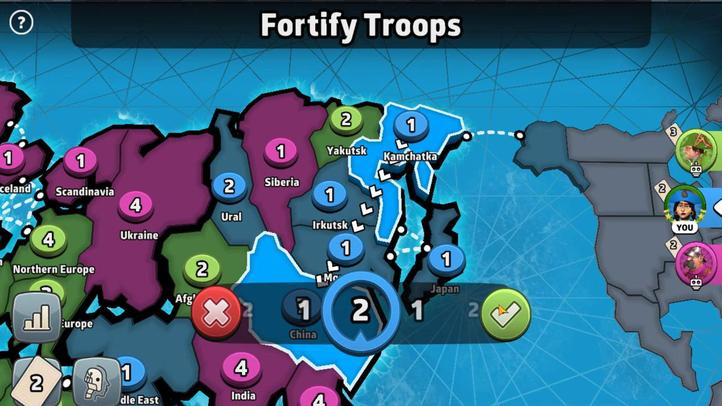 
Action: Mouse moved to (481, 267)
Screenshot: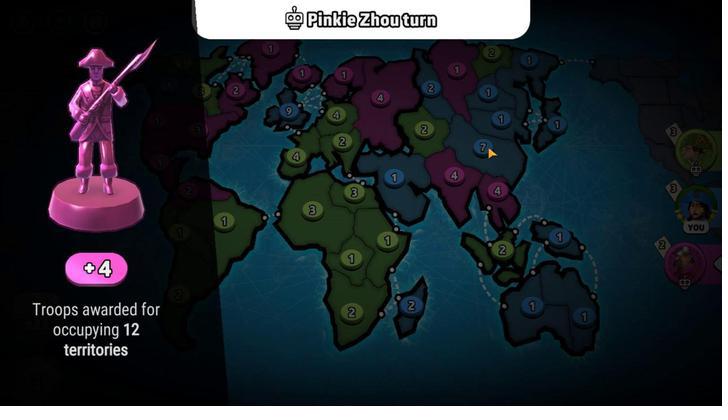 
Action: Mouse pressed left at (481, 267)
Screenshot: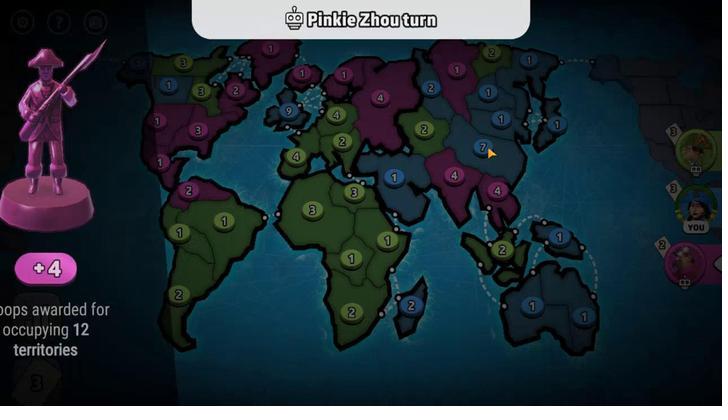 
Action: Mouse moved to (470, 267)
Screenshot: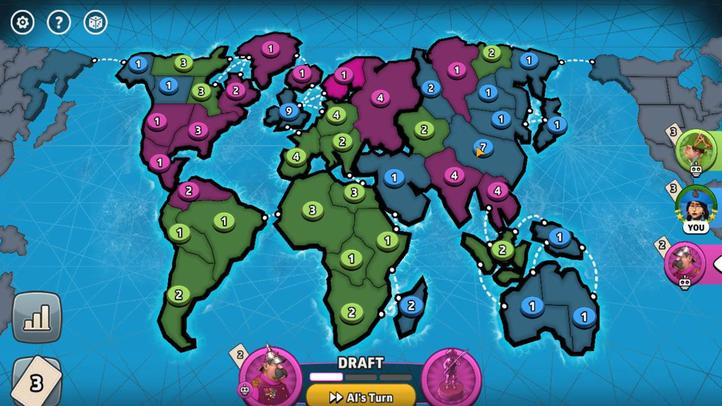 
Action: Mouse pressed left at (470, 267)
Screenshot: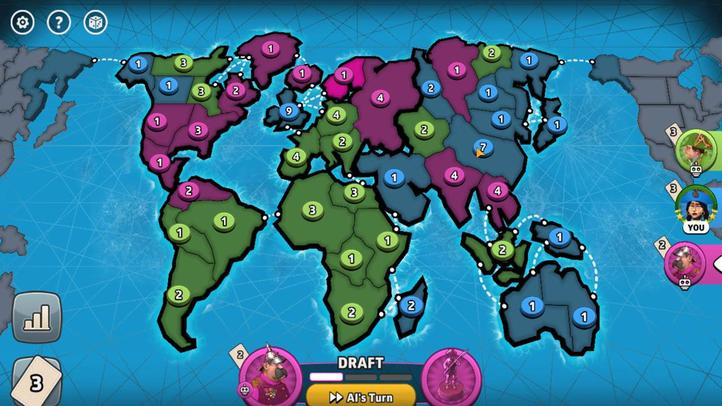 
Action: Mouse moved to (479, 268)
Screenshot: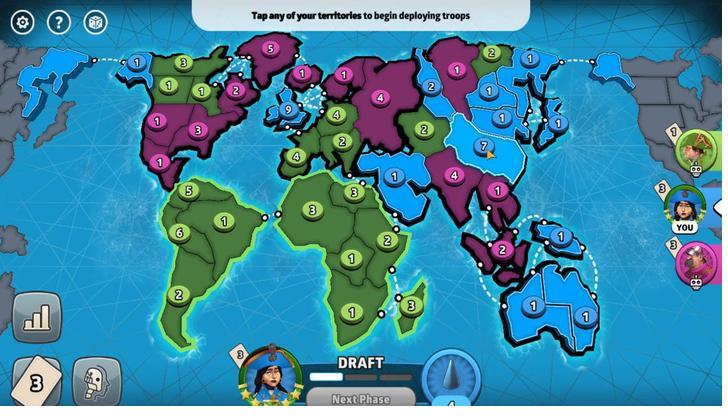 
Action: Mouse pressed left at (479, 268)
Screenshot: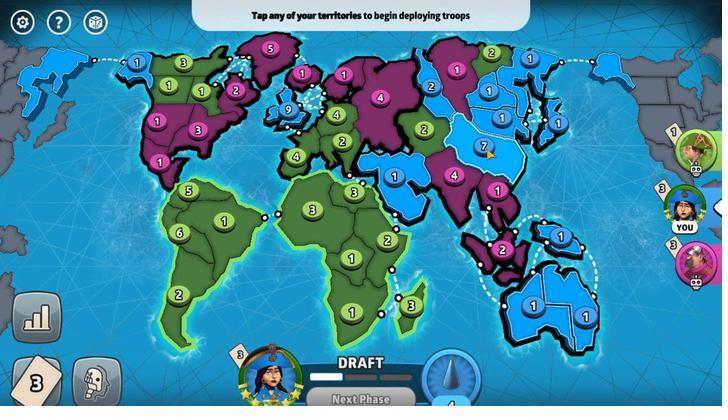 
Action: Mouse moved to (501, 309)
Screenshot: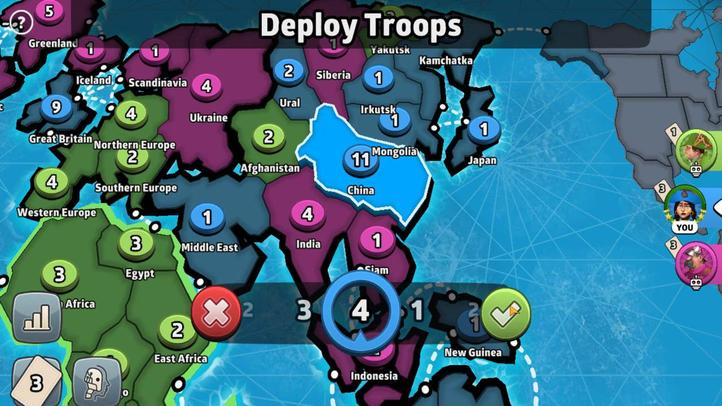 
Action: Mouse pressed left at (501, 309)
Screenshot: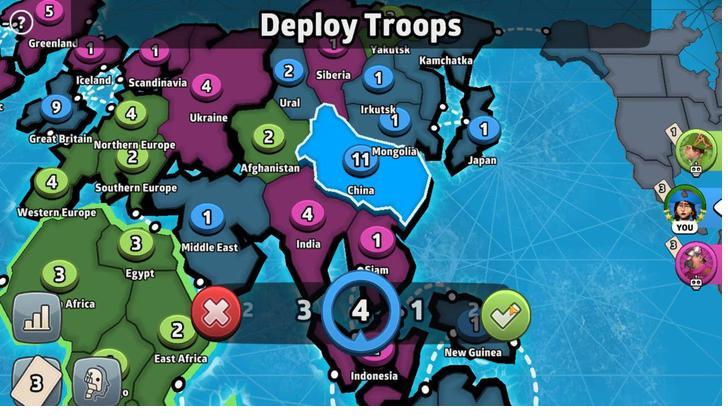 
Action: Mouse moved to (382, 332)
Screenshot: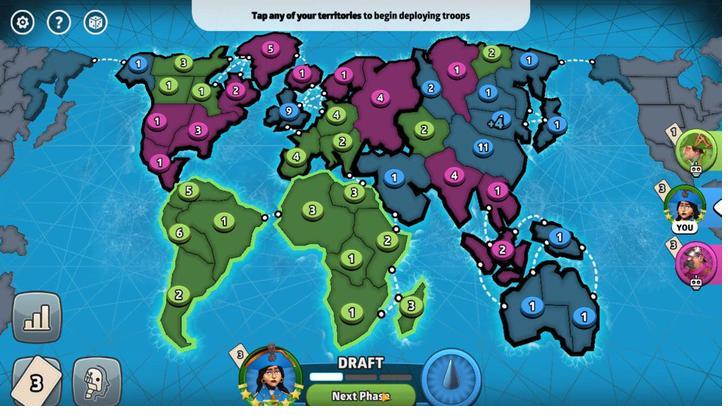
Action: Mouse pressed left at (382, 332)
Screenshot: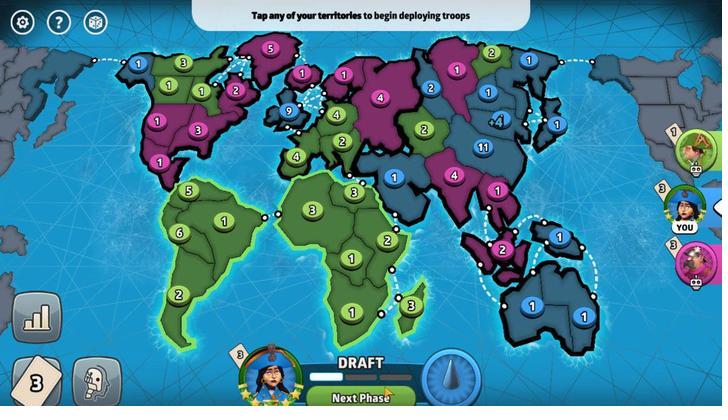 
Action: Mouse moved to (475, 269)
Screenshot: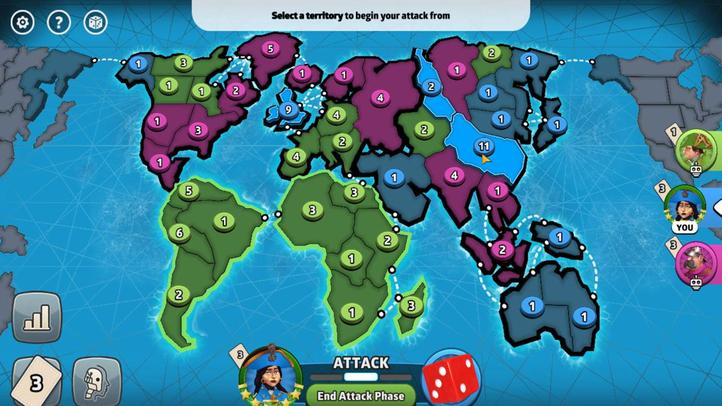 
Action: Mouse pressed left at (475, 269)
Screenshot: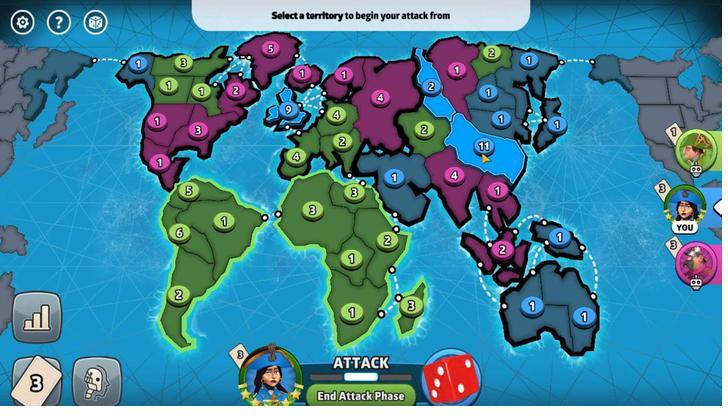 
Action: Mouse moved to (332, 293)
Screenshot: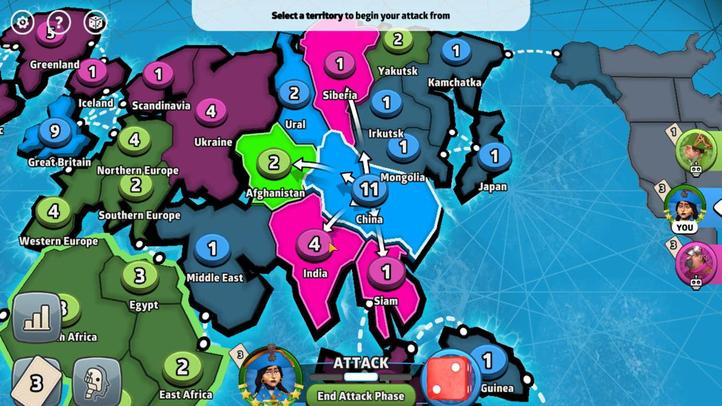 
Action: Mouse pressed left at (332, 293)
Screenshot: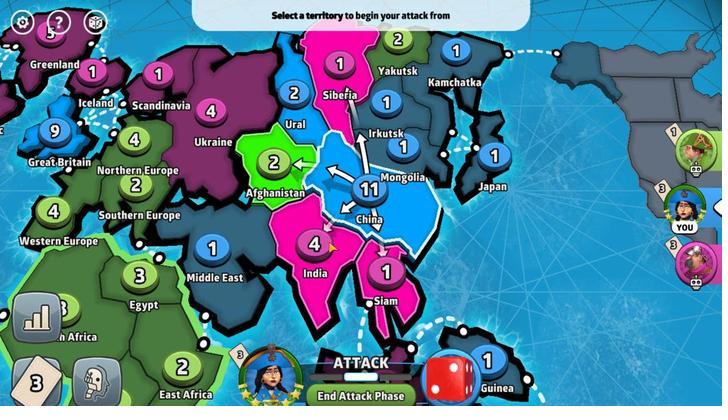 
Action: Mouse moved to (355, 315)
Screenshot: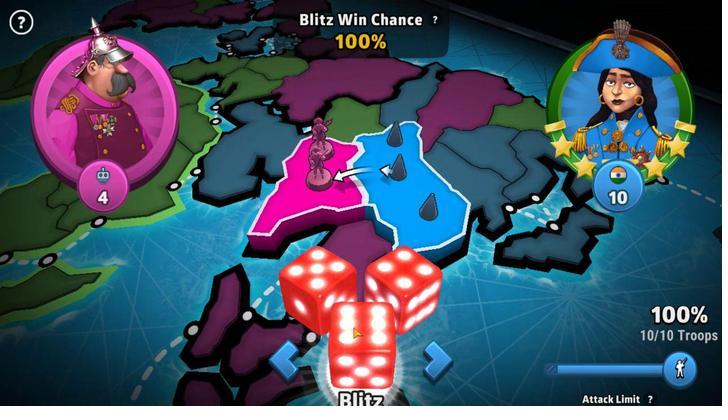 
Action: Mouse pressed left at (355, 315)
Screenshot: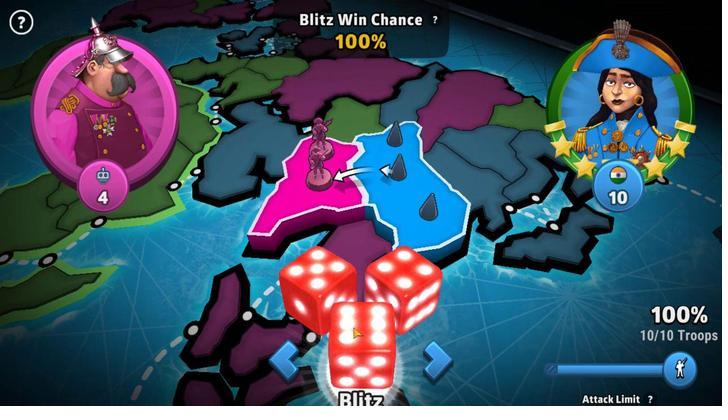 
Action: Mouse moved to (507, 310)
Screenshot: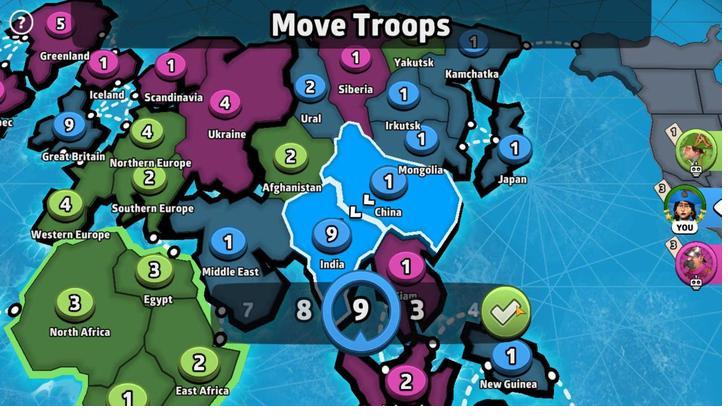 
Action: Mouse pressed left at (507, 310)
Screenshot: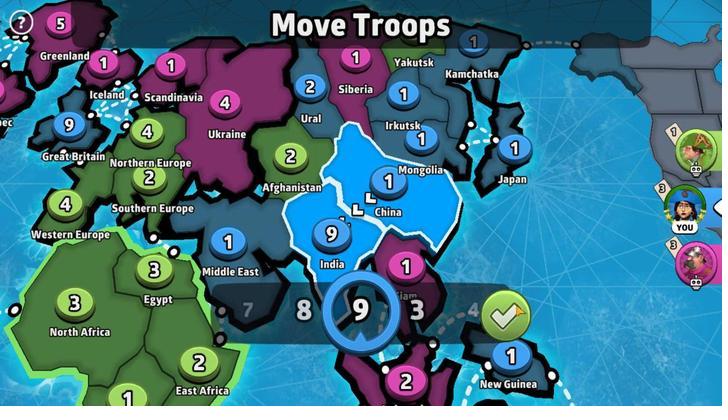 
Action: Mouse moved to (327, 260)
Screenshot: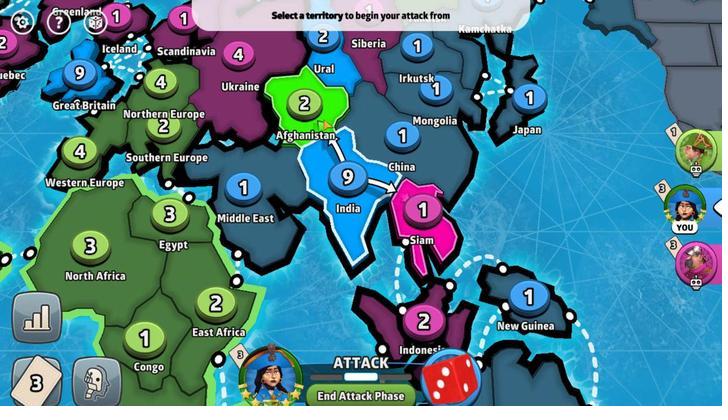 
Action: Mouse pressed left at (327, 260)
Screenshot: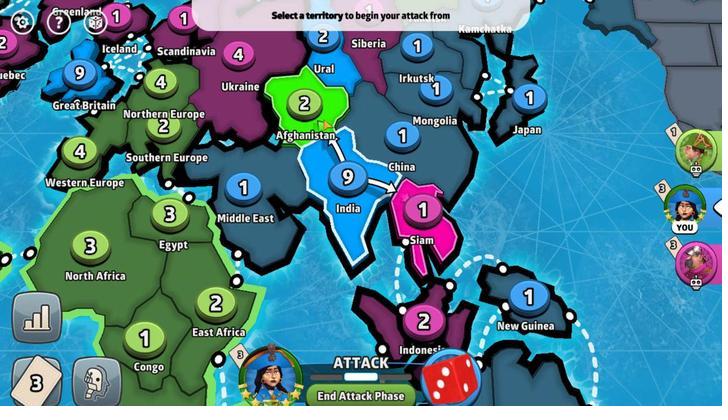 
Action: Mouse moved to (341, 315)
Screenshot: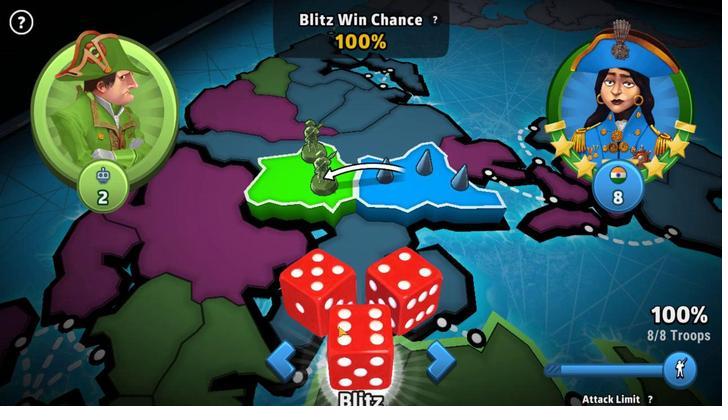 
Action: Mouse pressed left at (341, 315)
Screenshot: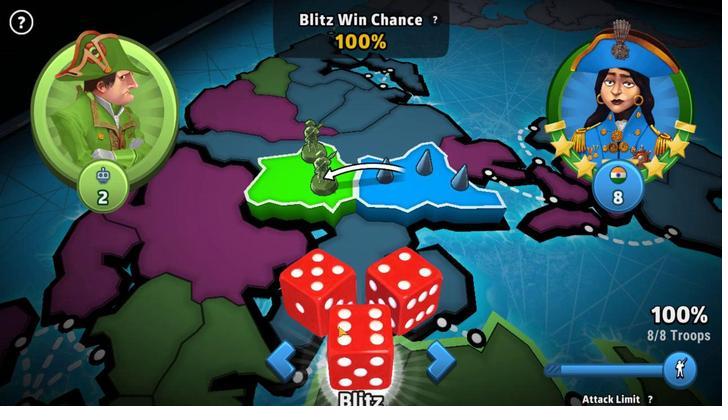 
Action: Mouse moved to (494, 309)
Screenshot: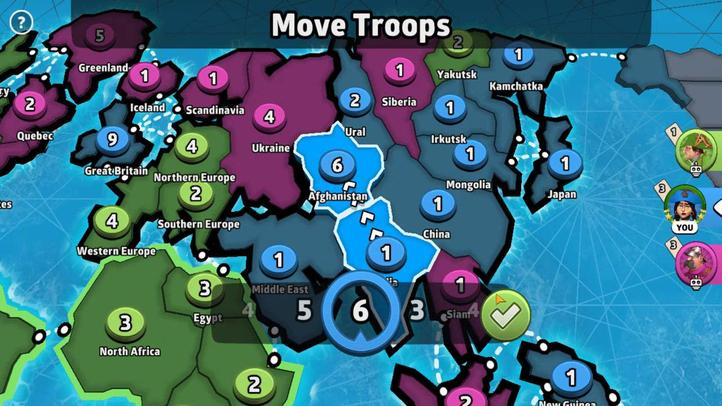 
Action: Mouse pressed left at (494, 309)
Screenshot: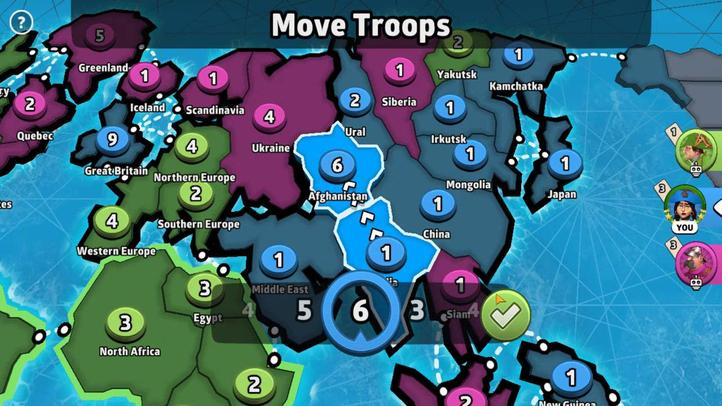 
Action: Mouse moved to (338, 267)
Screenshot: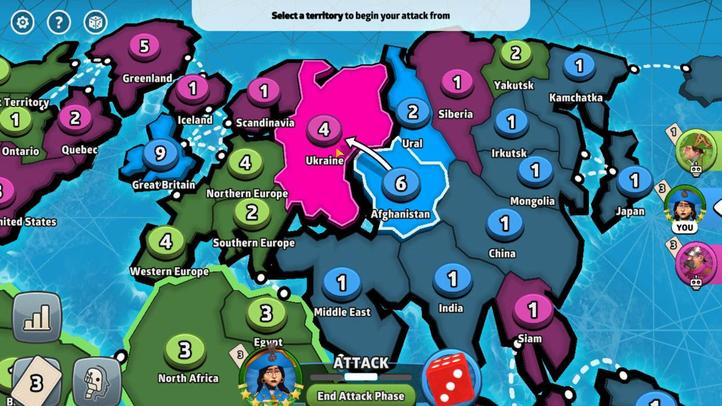 
Action: Mouse pressed left at (338, 267)
Screenshot: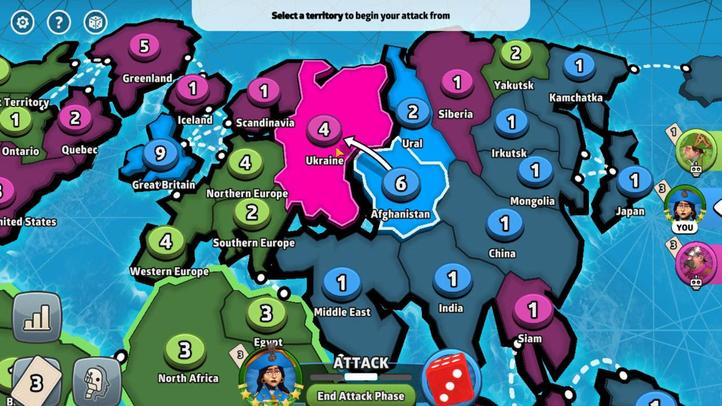 
Action: Mouse moved to (378, 317)
Screenshot: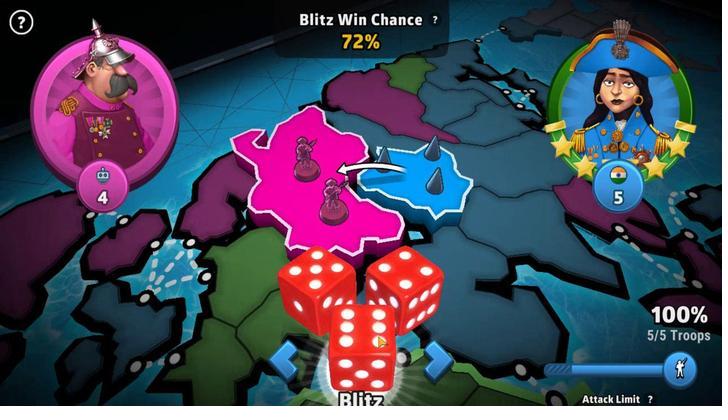 
Action: Mouse pressed left at (378, 317)
Screenshot: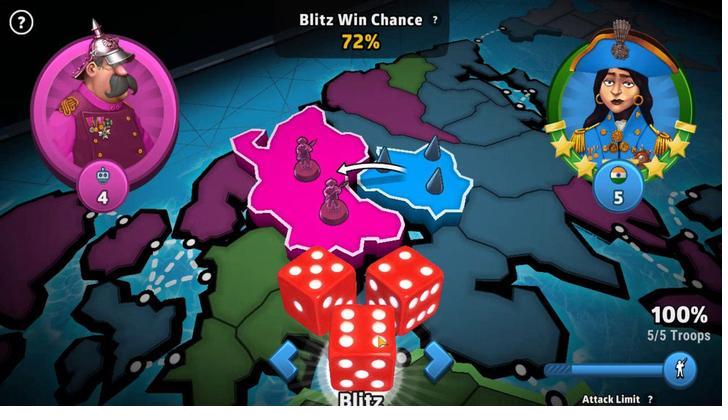 
Action: Mouse moved to (494, 310)
Screenshot: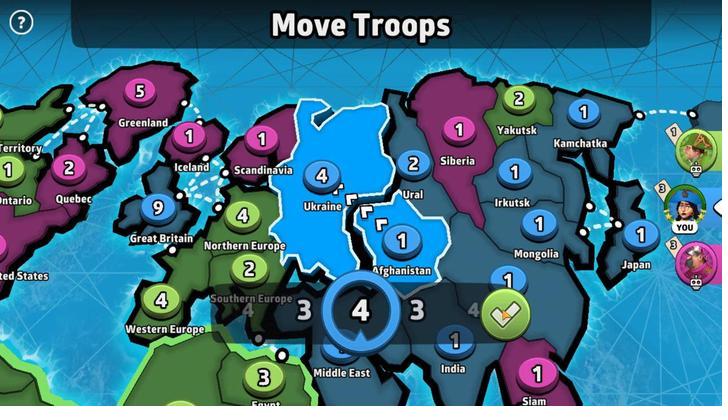 
Action: Mouse pressed left at (494, 310)
Screenshot: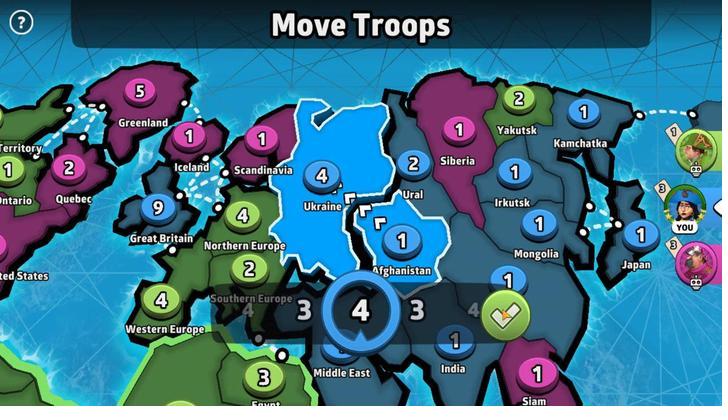 
Action: Mouse moved to (380, 253)
Screenshot: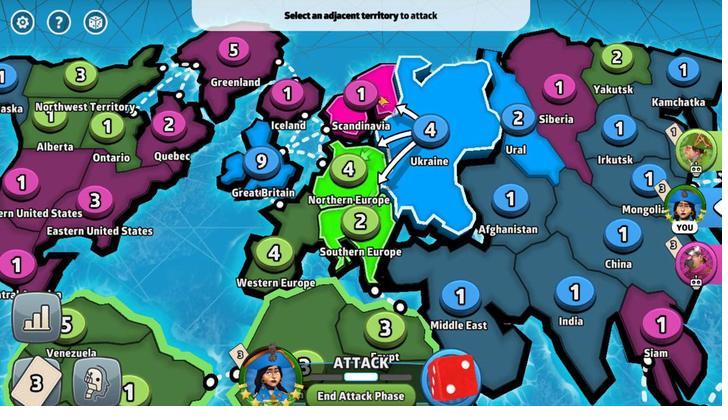 
Action: Mouse pressed left at (380, 253)
Screenshot: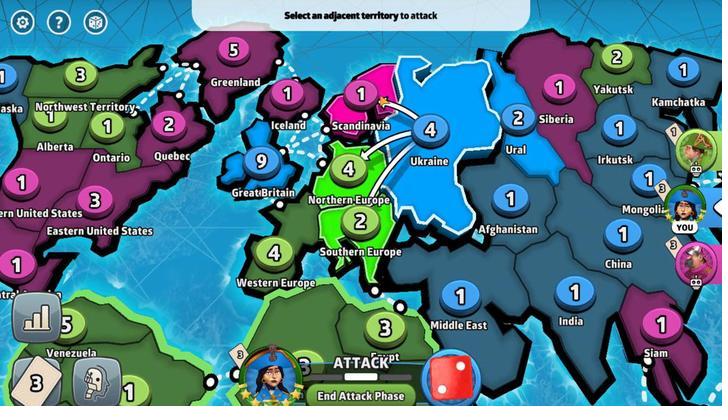 
Action: Mouse moved to (370, 320)
Screenshot: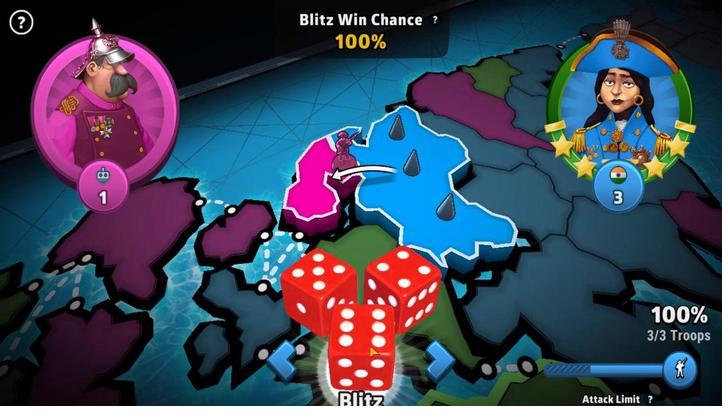 
Action: Mouse pressed left at (370, 320)
Screenshot: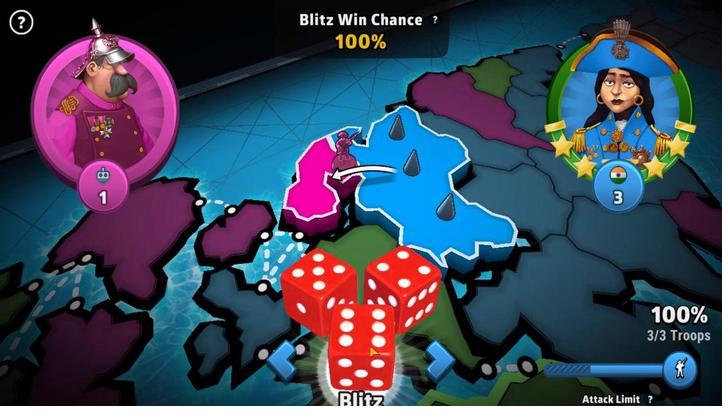 
Action: Mouse moved to (330, 259)
Screenshot: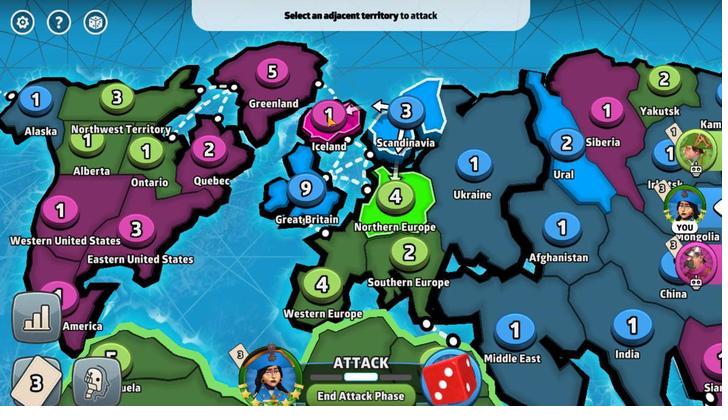 
Action: Mouse pressed left at (330, 259)
Screenshot: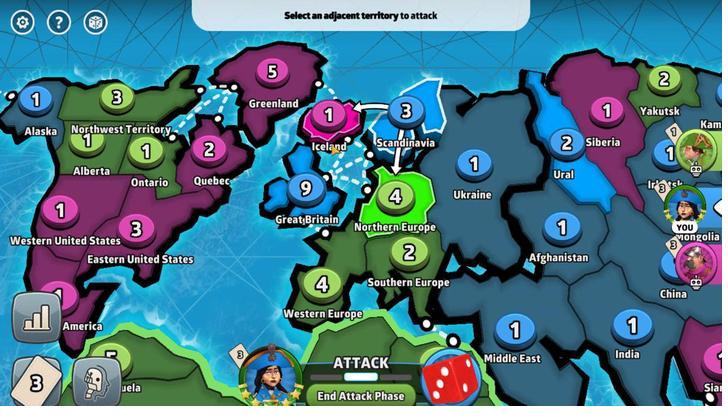 
Action: Mouse moved to (352, 319)
Screenshot: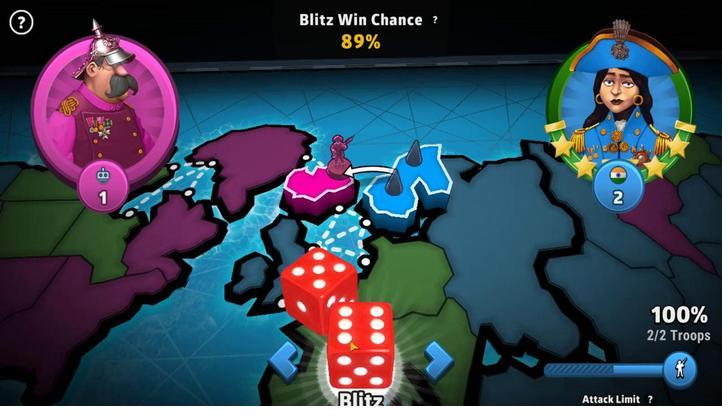 
Action: Mouse pressed left at (352, 319)
Screenshot: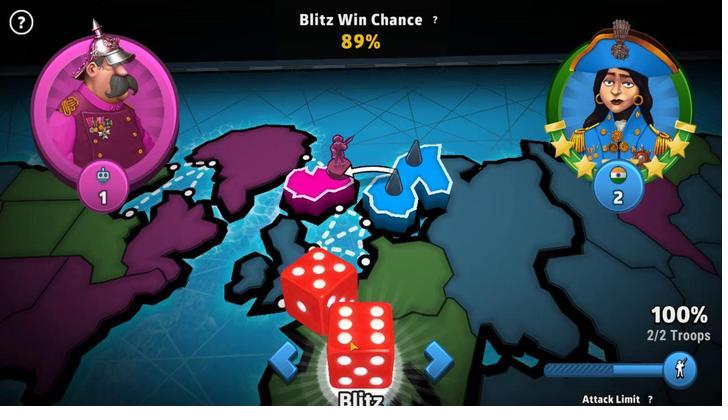 
Action: Mouse moved to (345, 312)
Screenshot: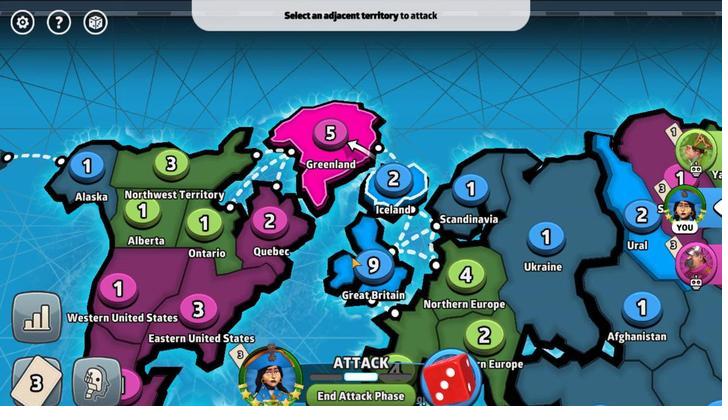 
Action: Mouse pressed left at (345, 312)
Screenshot: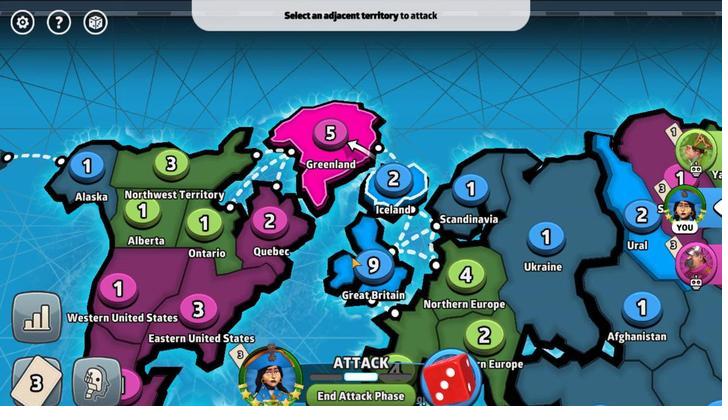 
Action: Mouse moved to (439, 324)
Screenshot: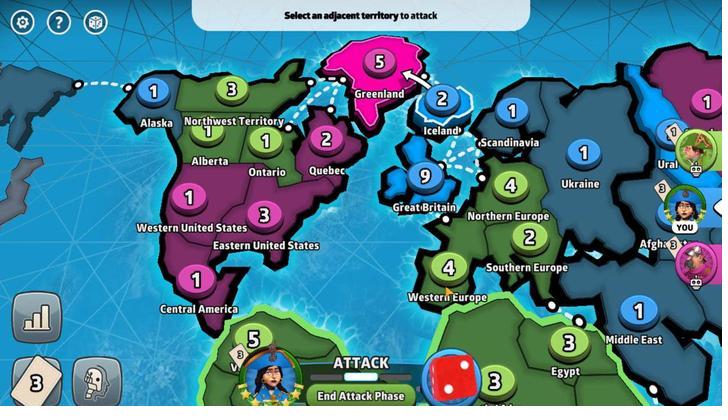 
Action: Mouse pressed left at (439, 324)
Screenshot: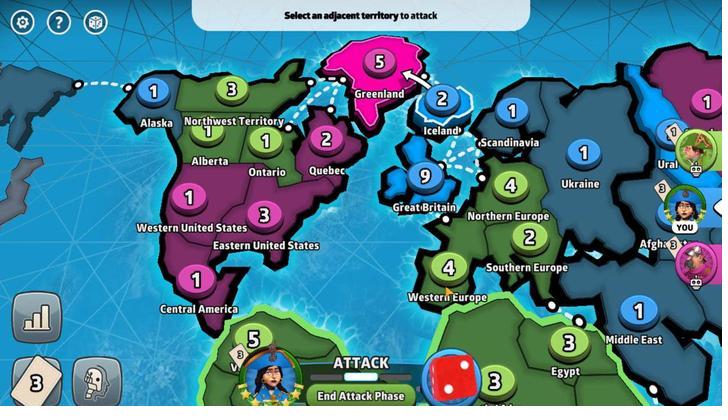 
Action: Mouse moved to (373, 334)
Screenshot: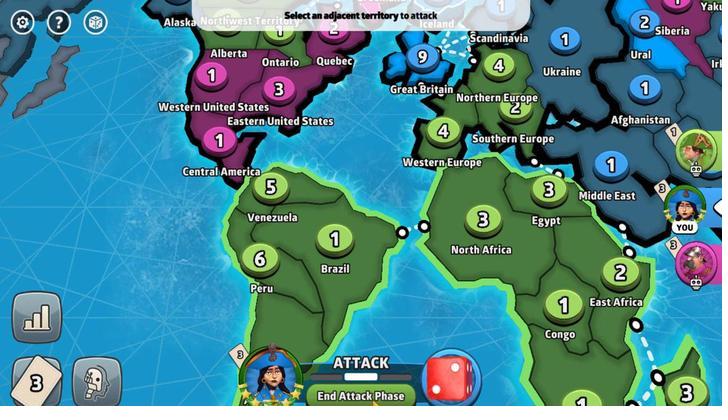 
Action: Mouse pressed left at (373, 334)
Screenshot: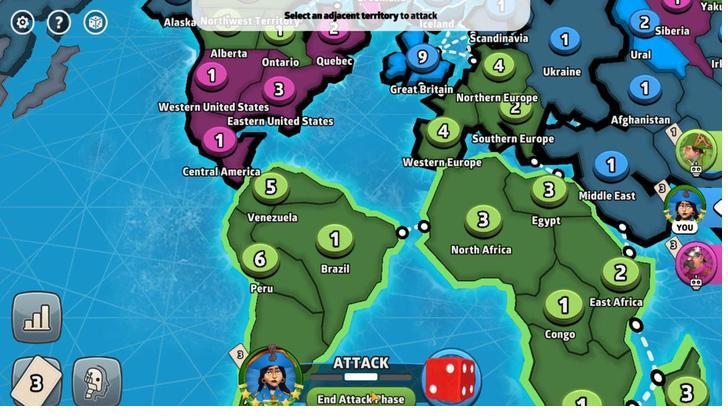 
Action: Mouse moved to (399, 271)
Screenshot: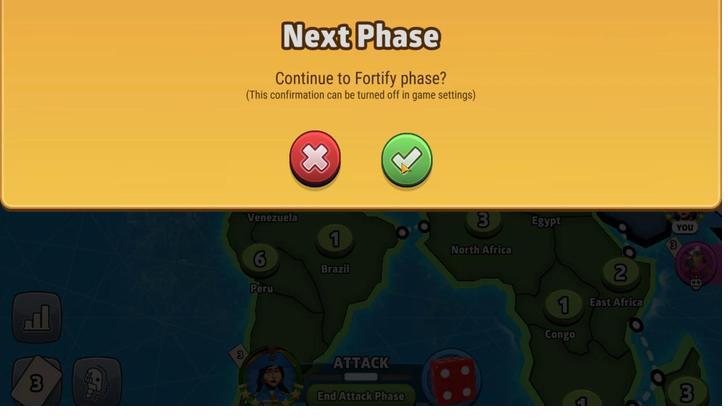 
Action: Mouse pressed left at (399, 271)
Screenshot: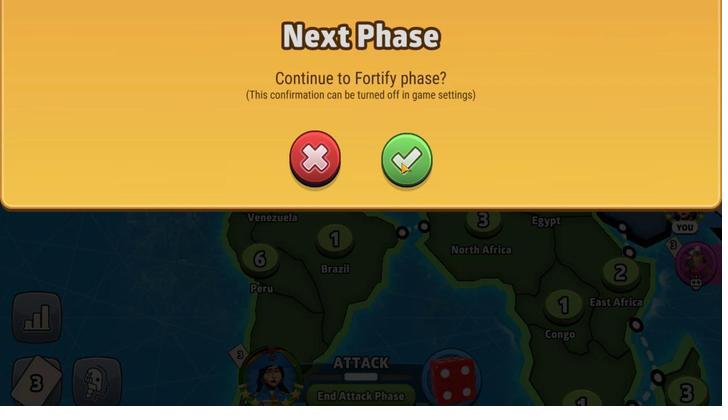 
Action: Mouse moved to (297, 258)
Screenshot: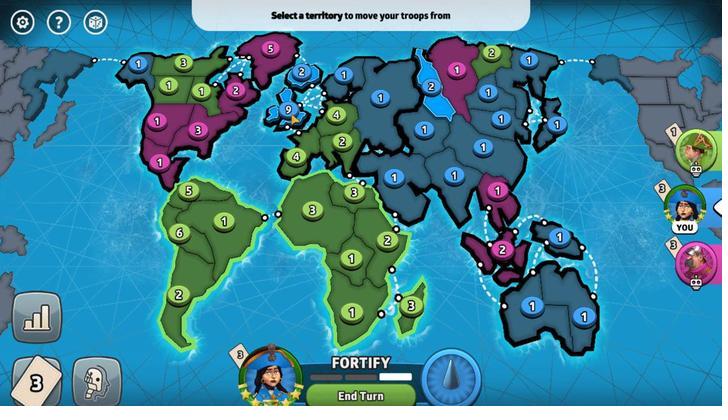 
Action: Mouse pressed left at (297, 258)
Screenshot: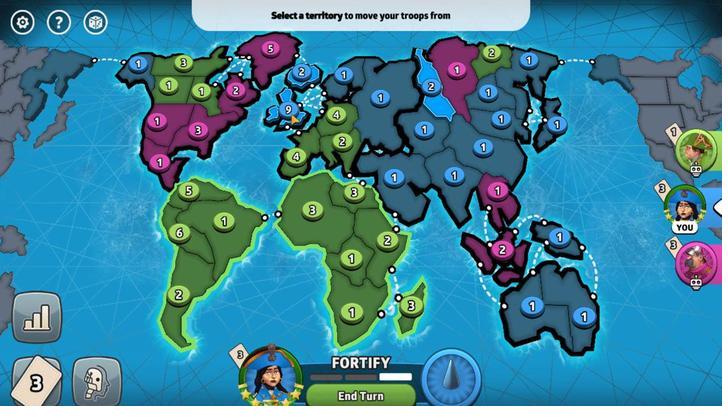 
Action: Mouse moved to (293, 256)
Screenshot: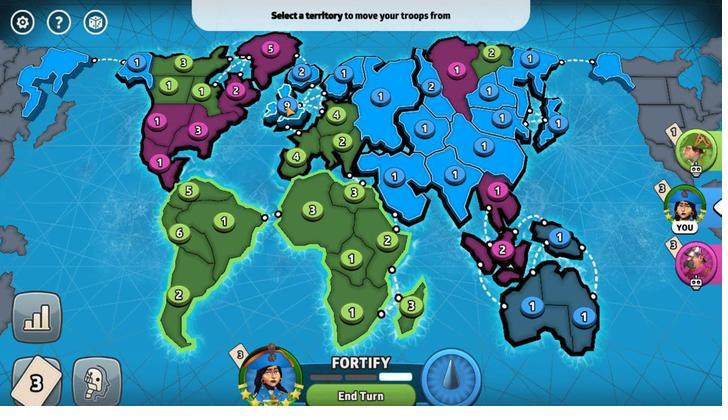 
Action: Mouse pressed left at (293, 256)
Screenshot: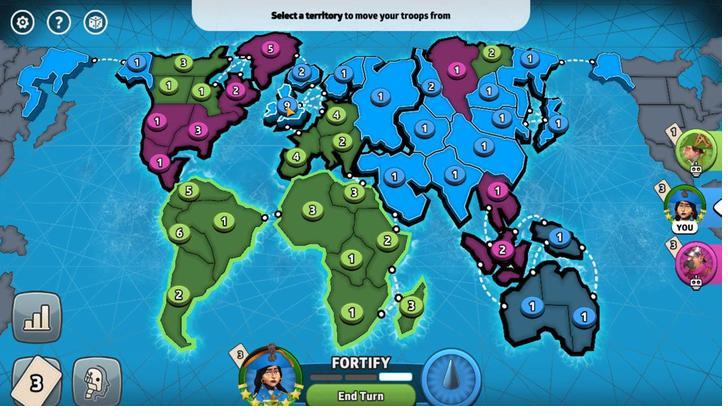 
Action: Mouse pressed left at (293, 256)
Screenshot: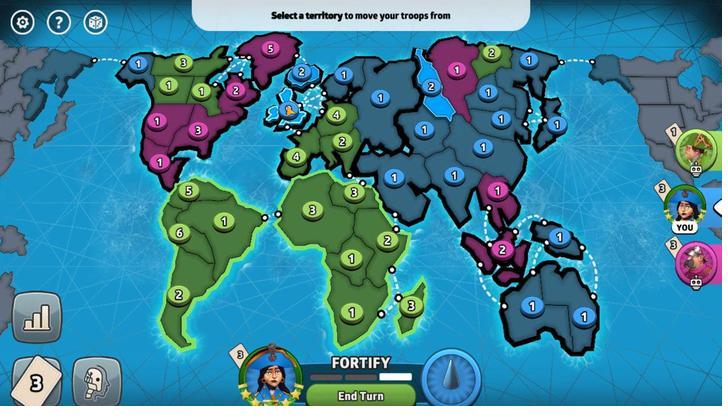 
Action: Mouse moved to (307, 247)
Screenshot: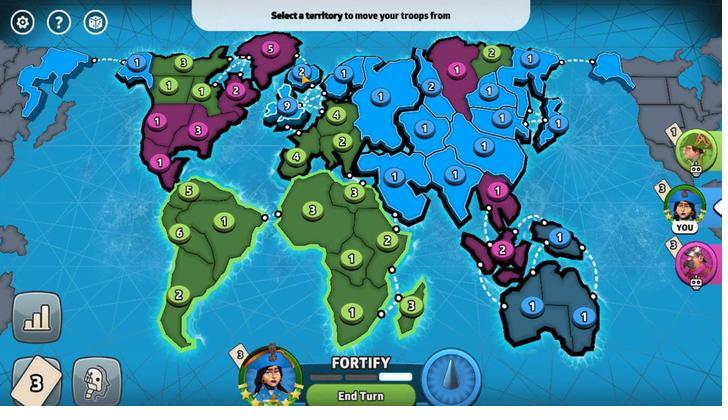 
Action: Mouse pressed left at (307, 247)
Screenshot: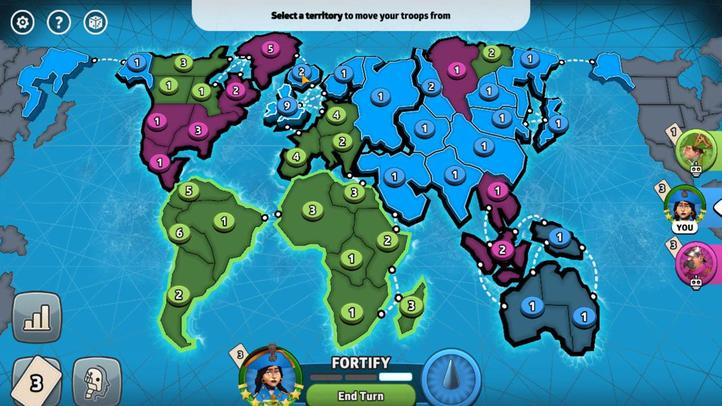 
Action: Mouse moved to (489, 308)
Screenshot: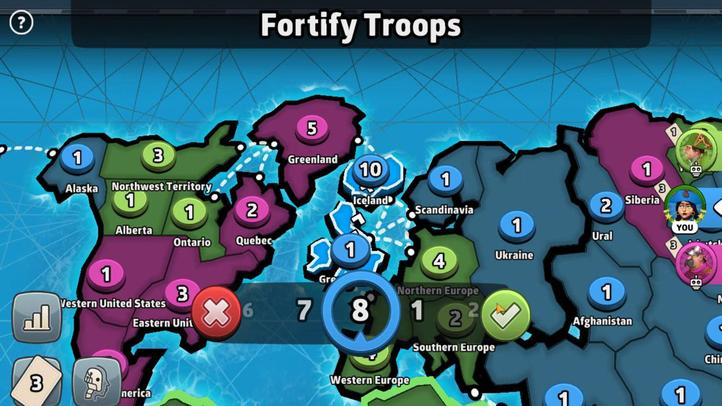 
Action: Mouse pressed left at (489, 308)
Screenshot: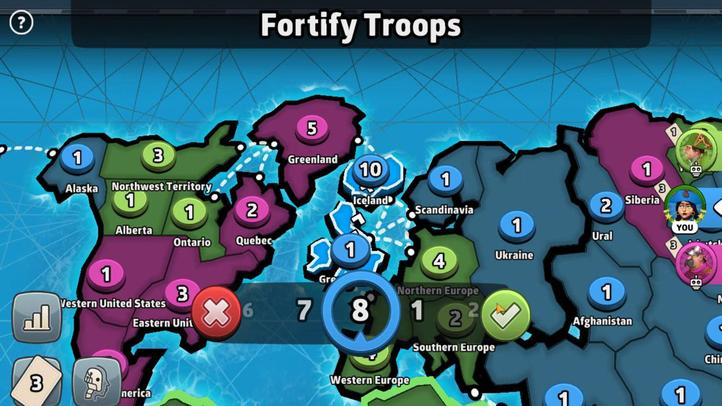 
Action: Mouse moved to (309, 247)
Screenshot: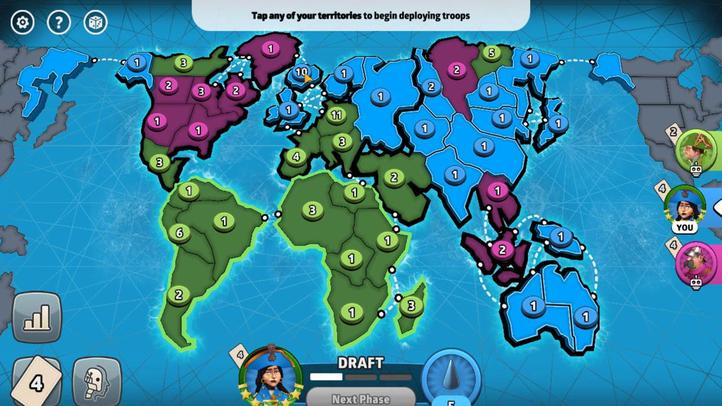 
Action: Mouse pressed left at (309, 247)
Screenshot: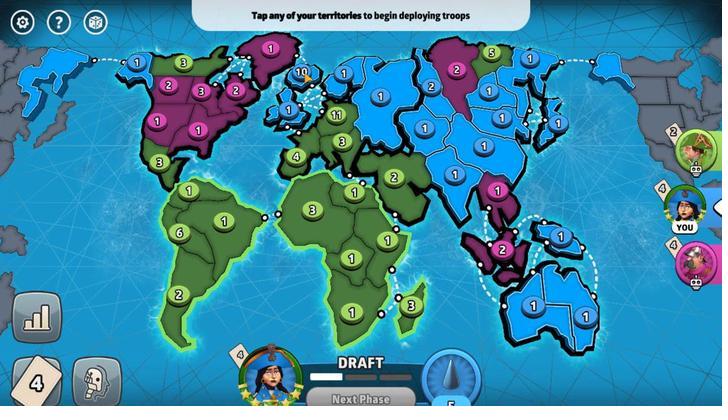 
Action: Mouse moved to (505, 310)
Screenshot: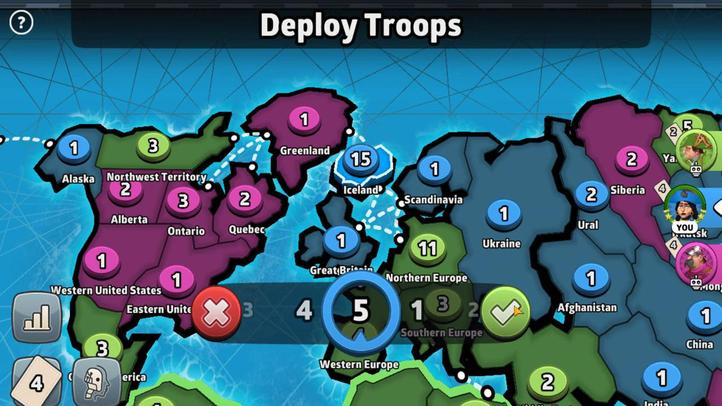 
Action: Mouse pressed left at (505, 310)
Screenshot: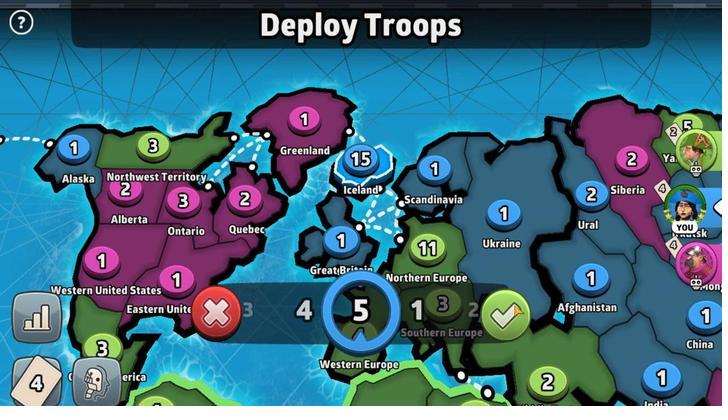 
Action: Mouse moved to (377, 333)
Screenshot: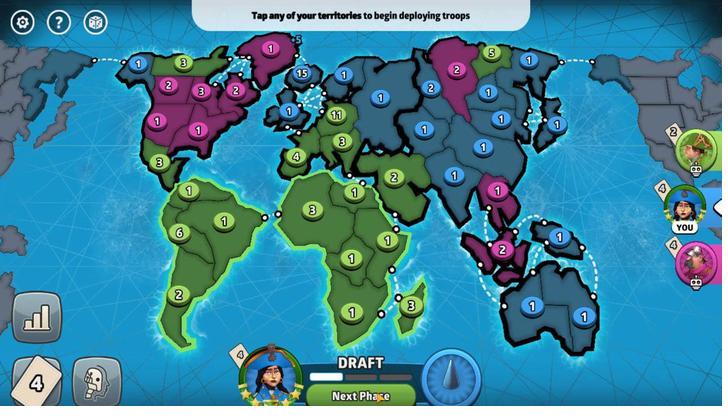 
Action: Mouse pressed left at (377, 333)
Screenshot: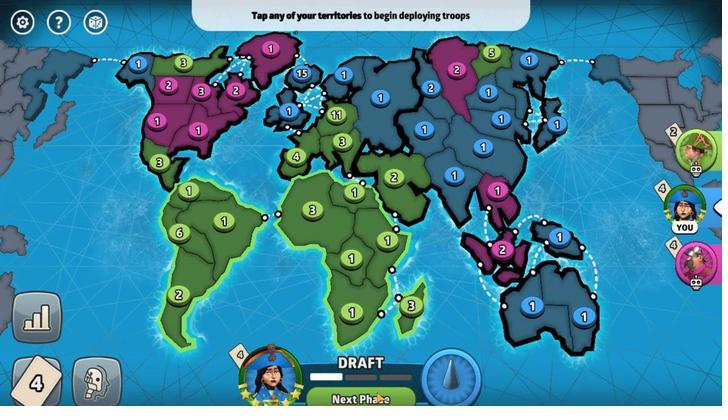 
Action: Mouse moved to (305, 246)
Screenshot: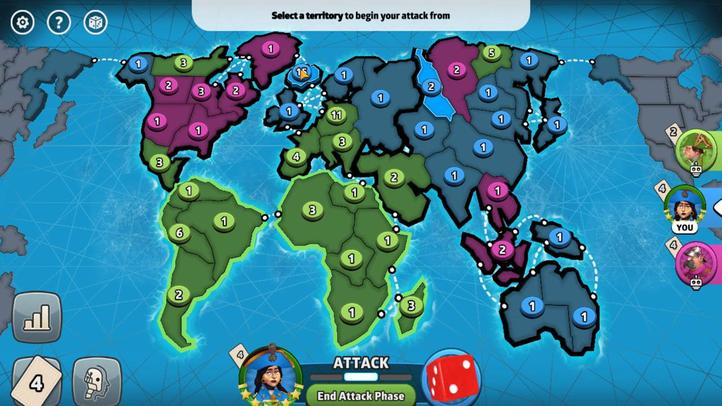 
Action: Mouse pressed left at (305, 246)
Screenshot: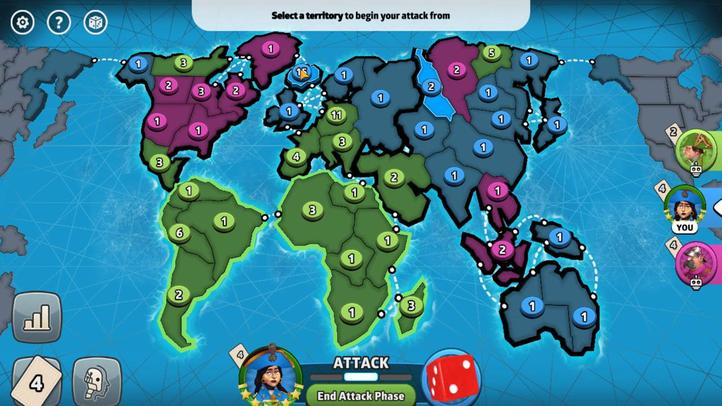 
Action: Mouse moved to (339, 263)
Screenshot: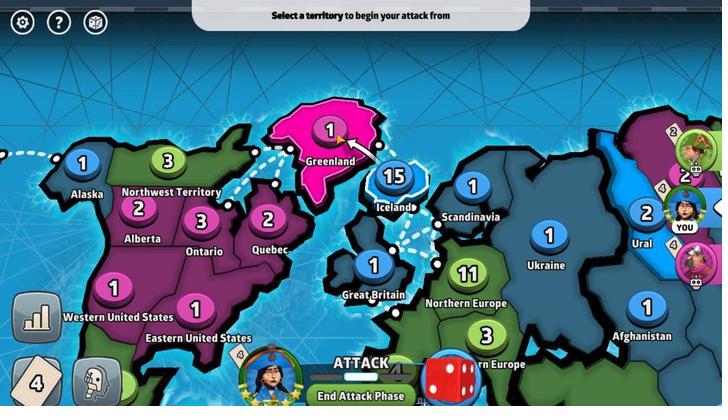 
Action: Mouse pressed left at (339, 263)
Screenshot: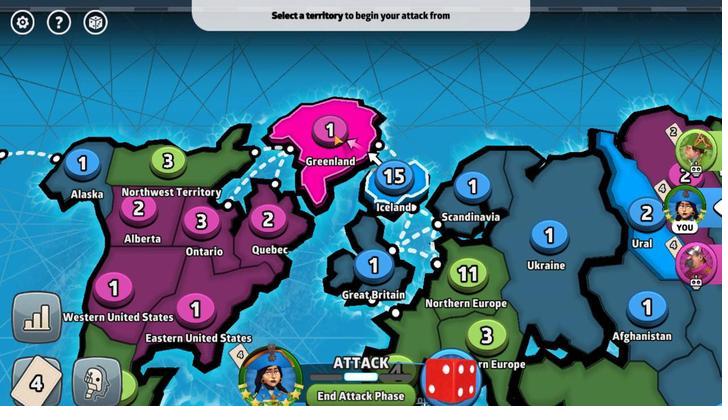 
Action: Mouse moved to (356, 319)
Screenshot: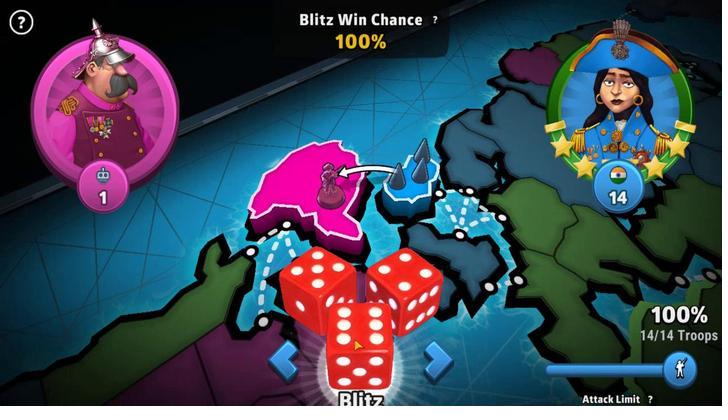 
Action: Mouse pressed left at (356, 319)
Screenshot: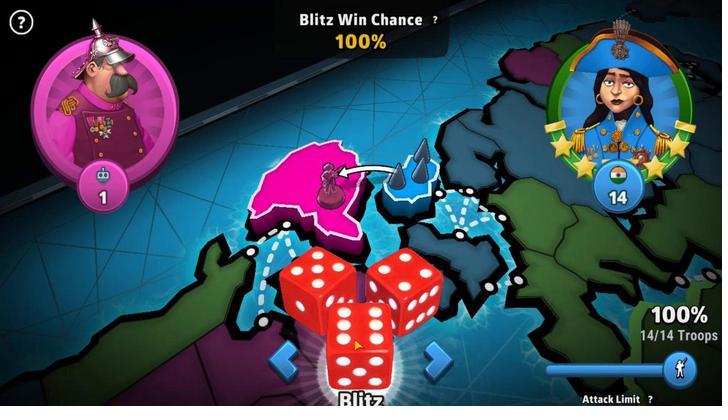 
Action: Mouse moved to (494, 310)
Screenshot: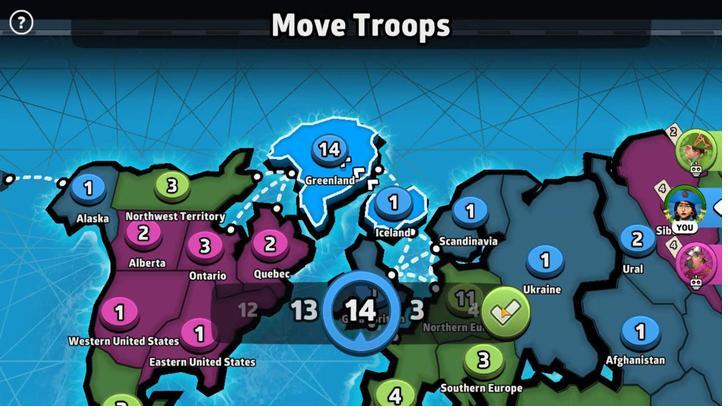
Action: Mouse pressed left at (494, 310)
Screenshot: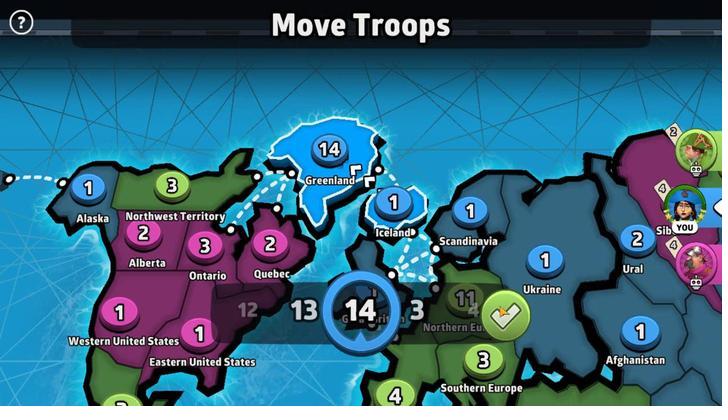 
Action: Mouse moved to (300, 275)
Screenshot: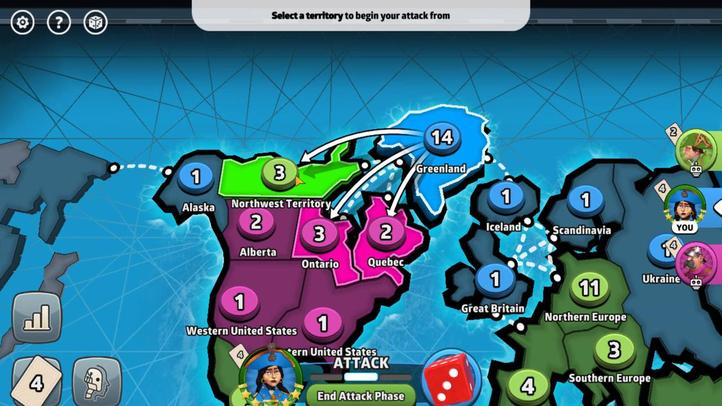 
Action: Mouse pressed left at (300, 275)
Screenshot: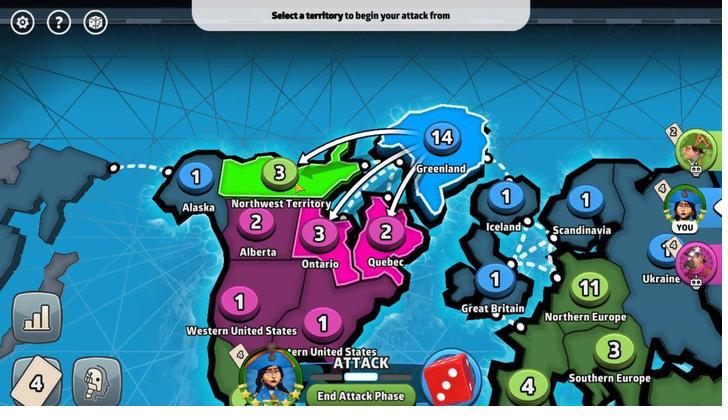 
Action: Mouse moved to (342, 319)
Screenshot: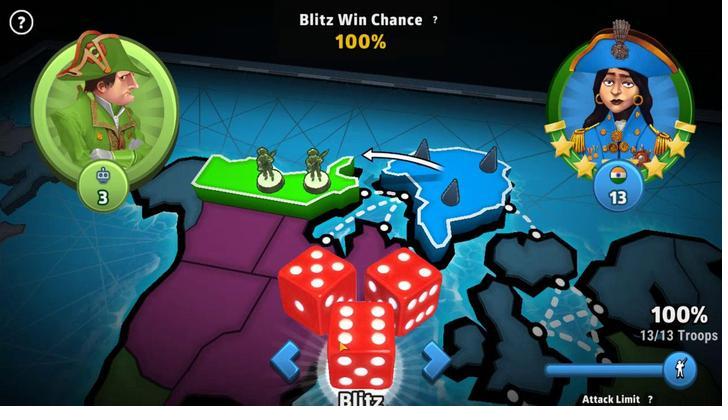 
Action: Mouse pressed left at (342, 319)
Screenshot: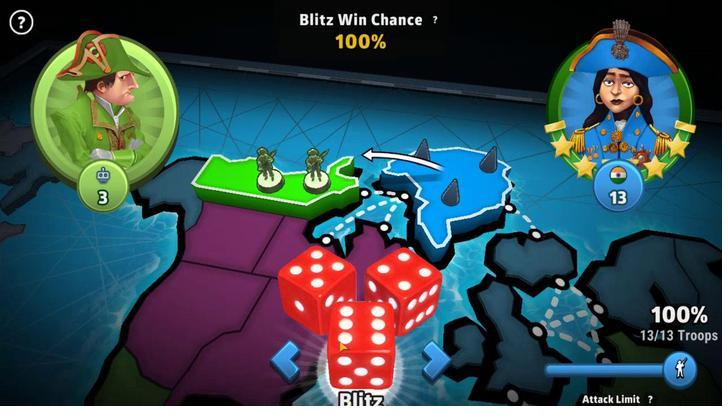 
Action: Mouse moved to (492, 312)
Screenshot: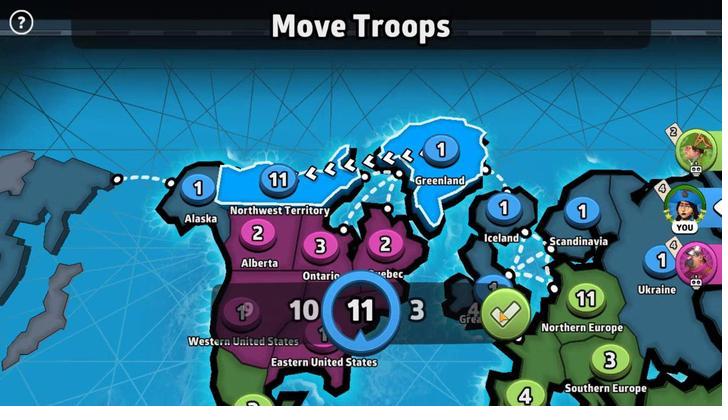 
Action: Mouse pressed left at (492, 312)
Screenshot: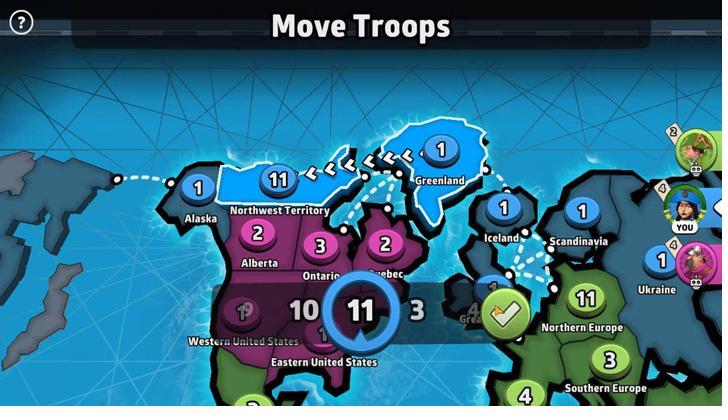 
Action: Mouse moved to (328, 273)
Screenshot: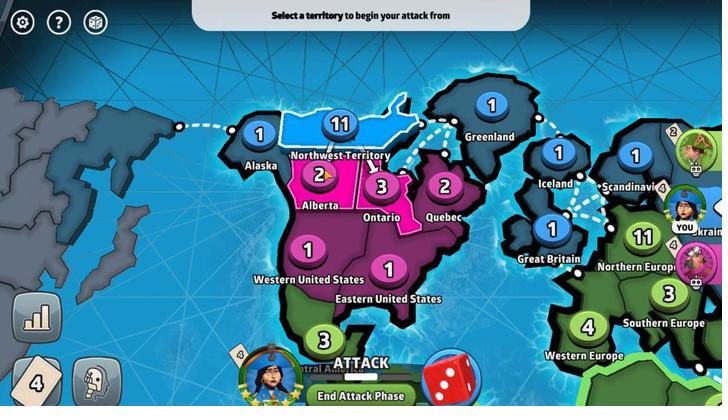 
Action: Mouse pressed left at (328, 273)
Screenshot: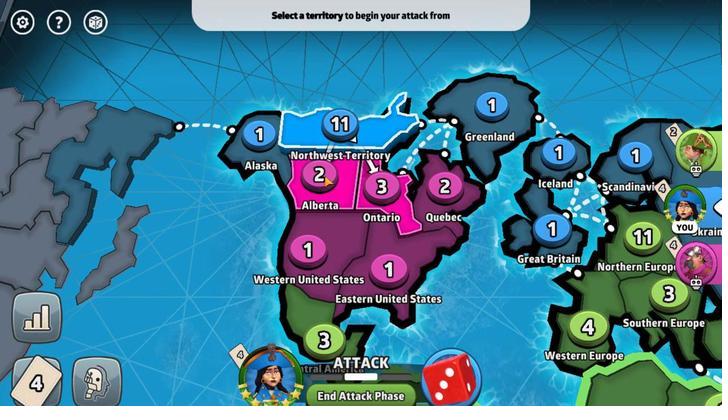 
Action: Mouse moved to (347, 321)
Screenshot: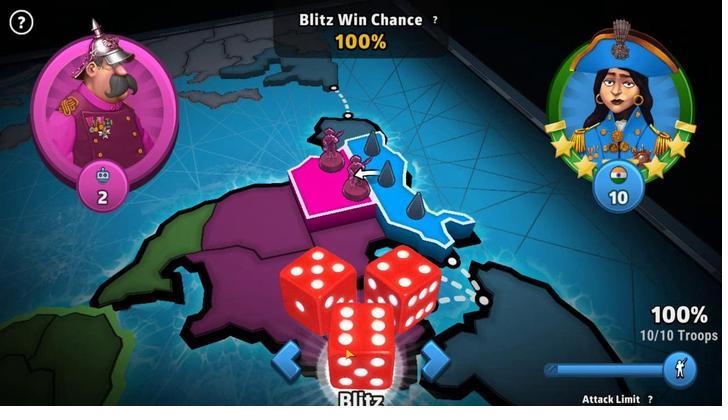 
Action: Mouse pressed left at (347, 321)
Screenshot: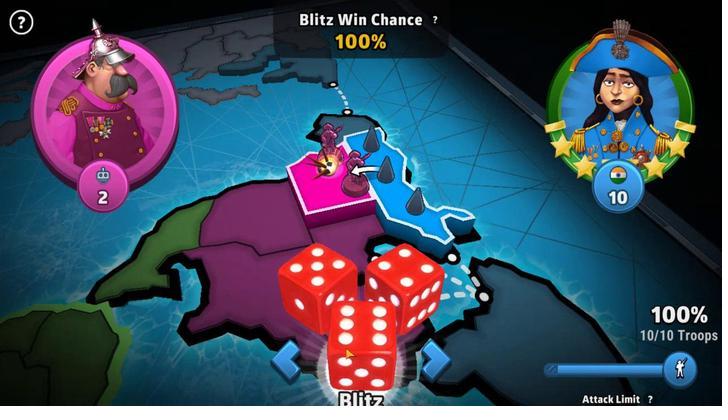 
Action: Mouse moved to (484, 311)
Screenshot: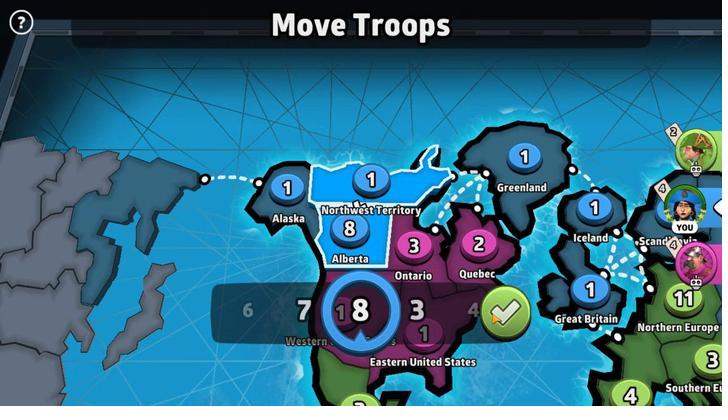 
Action: Mouse pressed left at (484, 311)
Screenshot: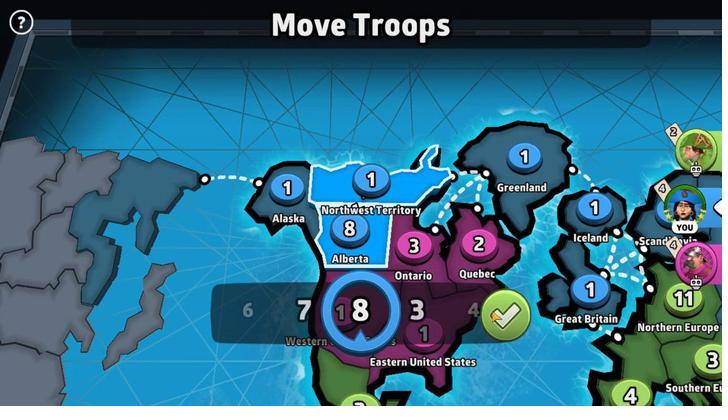 
Action: Mouse moved to (400, 262)
Screenshot: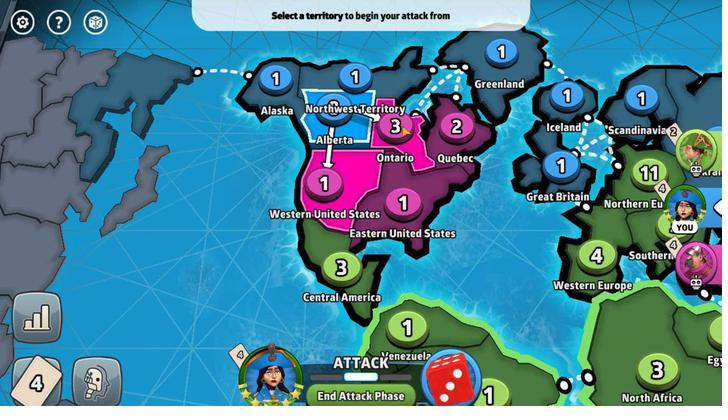 
Action: Mouse pressed left at (400, 262)
Screenshot: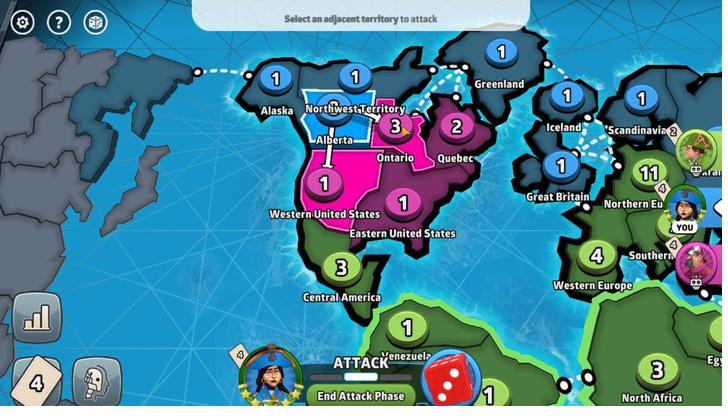 
Action: Mouse moved to (371, 315)
Screenshot: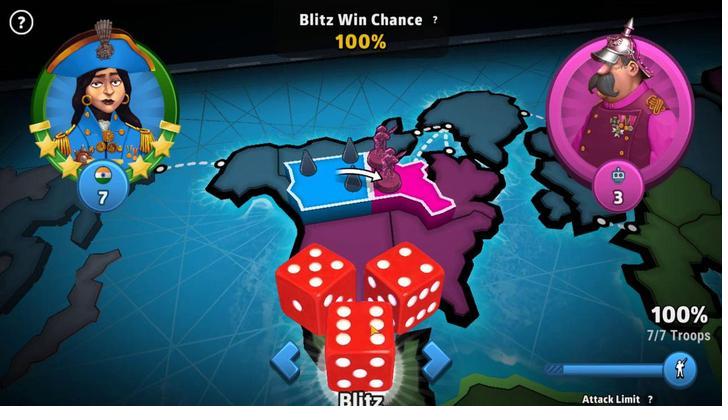 
Action: Mouse pressed left at (371, 315)
Screenshot: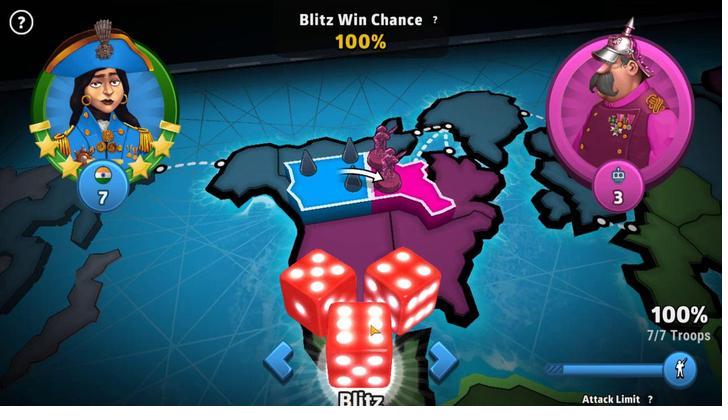 
Action: Mouse moved to (492, 311)
Screenshot: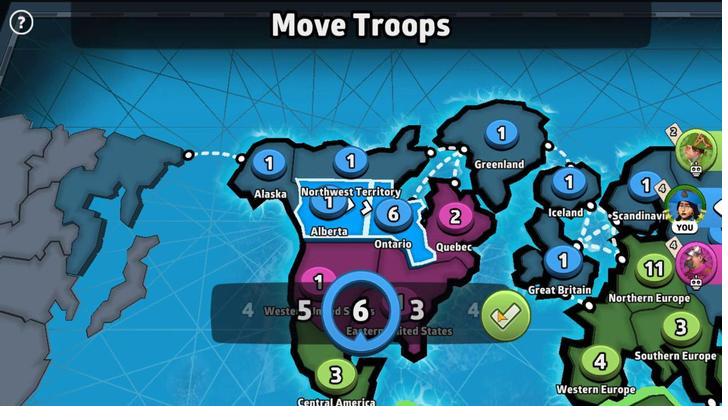 
Action: Mouse pressed left at (492, 311)
Screenshot: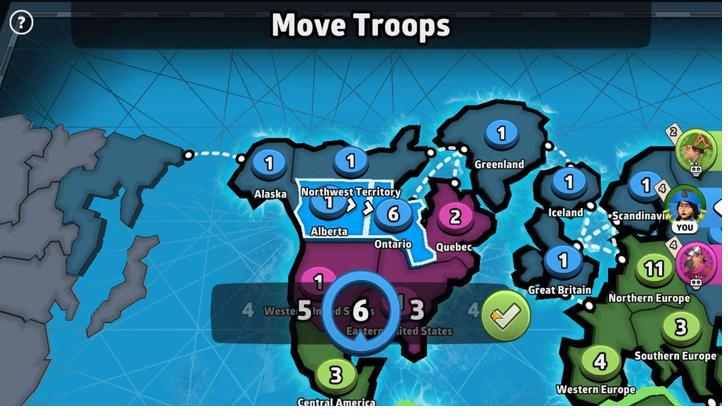 
Action: Mouse moved to (412, 261)
Screenshot: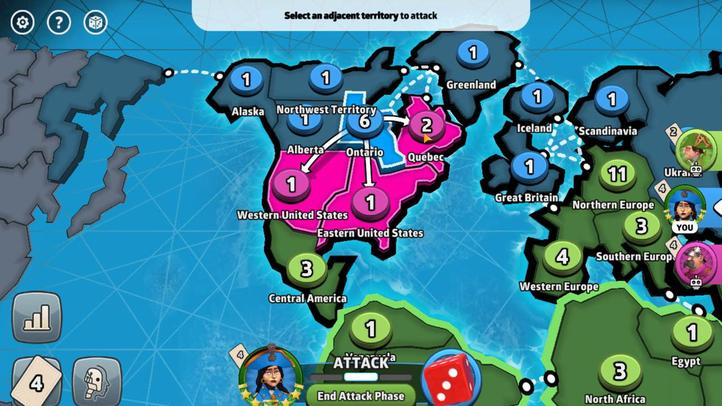 
Action: Mouse pressed left at (412, 261)
Screenshot: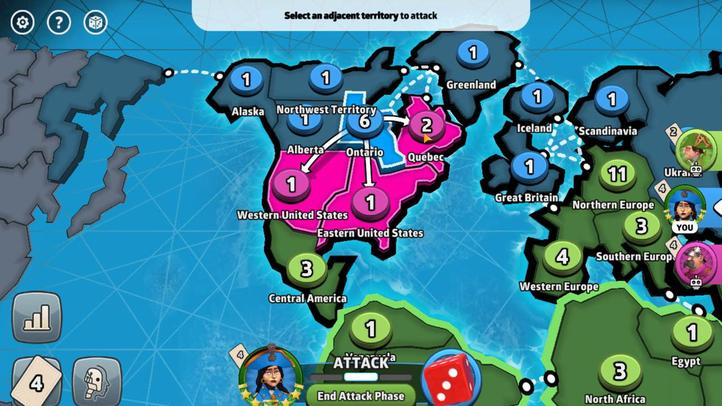 
Action: Mouse moved to (332, 319)
Screenshot: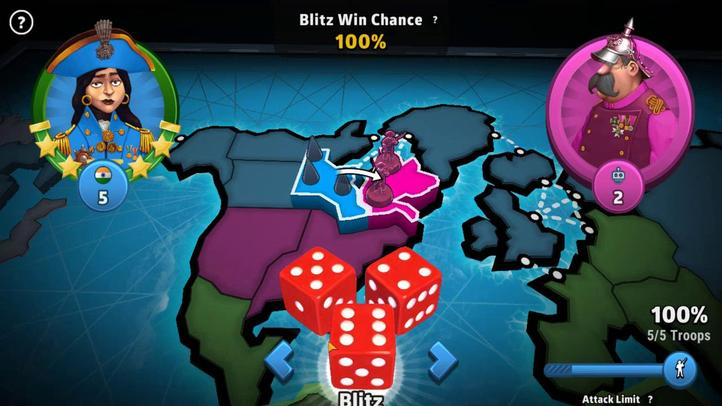
Action: Mouse pressed left at (332, 319)
Screenshot: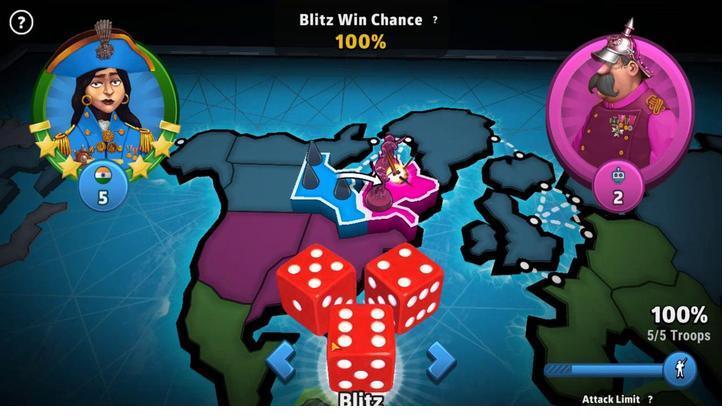 
Action: Mouse moved to (489, 312)
Screenshot: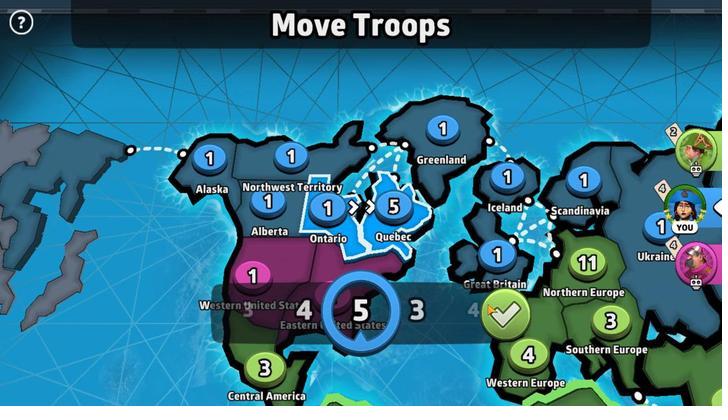 
Action: Mouse pressed left at (489, 312)
Screenshot: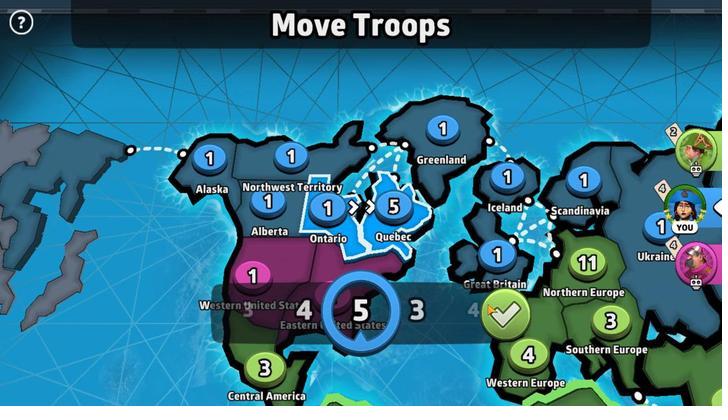 
Action: Mouse moved to (334, 280)
Screenshot: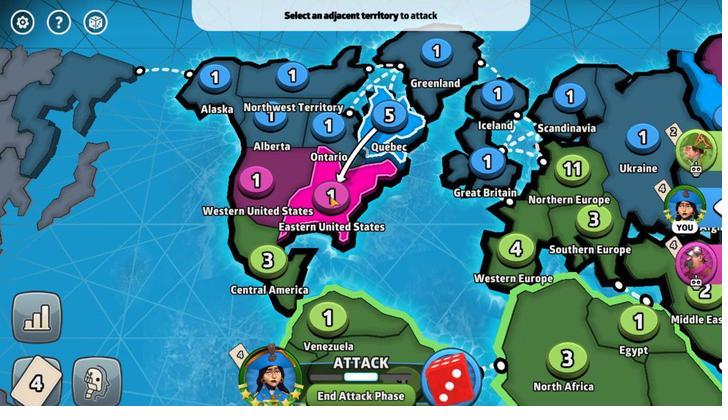 
Action: Mouse pressed left at (334, 280)
Screenshot: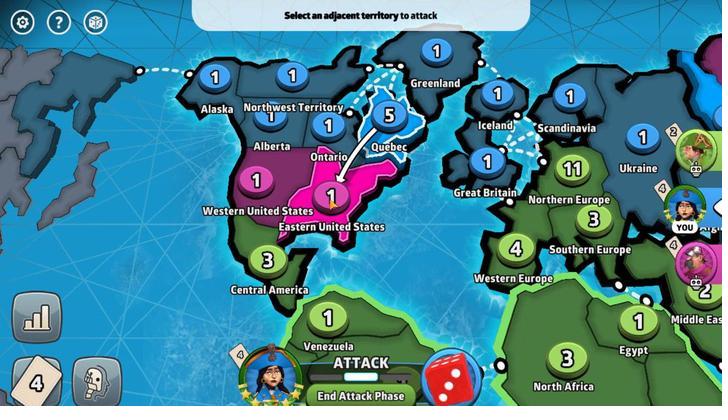 
Action: Mouse moved to (356, 317)
Screenshot: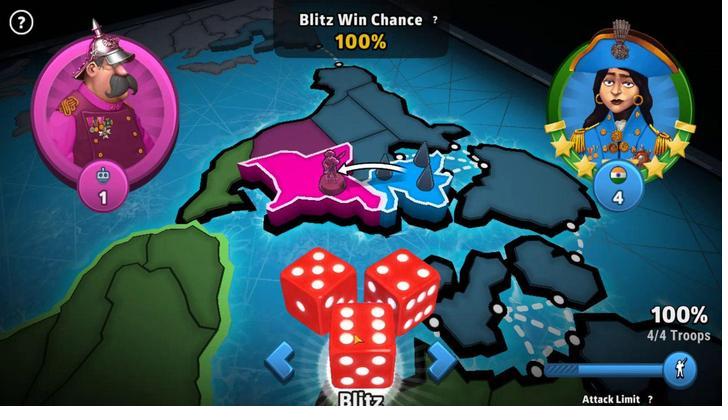 
Action: Mouse pressed left at (356, 317)
Screenshot: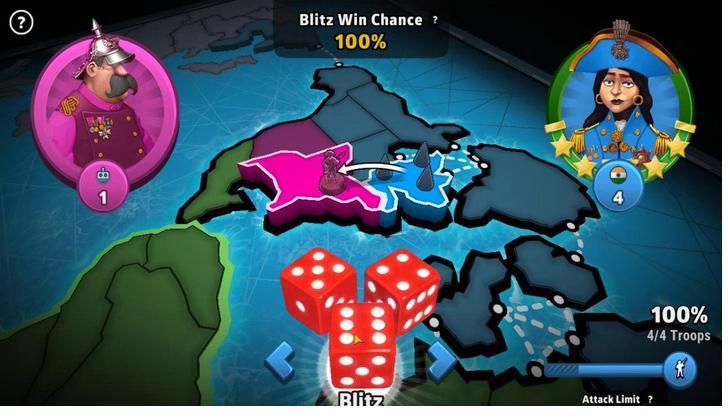 
Action: Mouse moved to (494, 310)
Screenshot: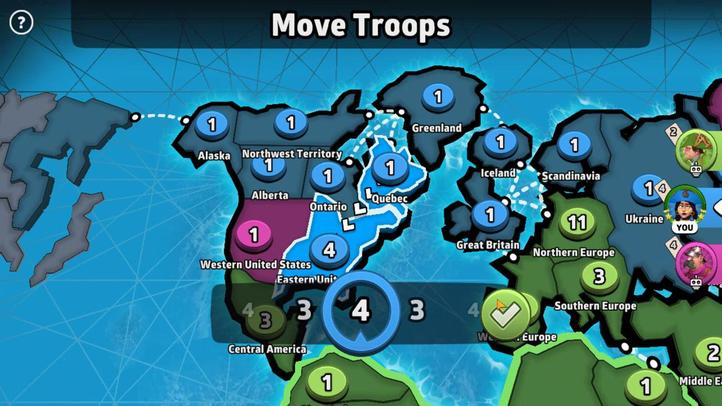 
Action: Mouse pressed left at (494, 310)
Screenshot: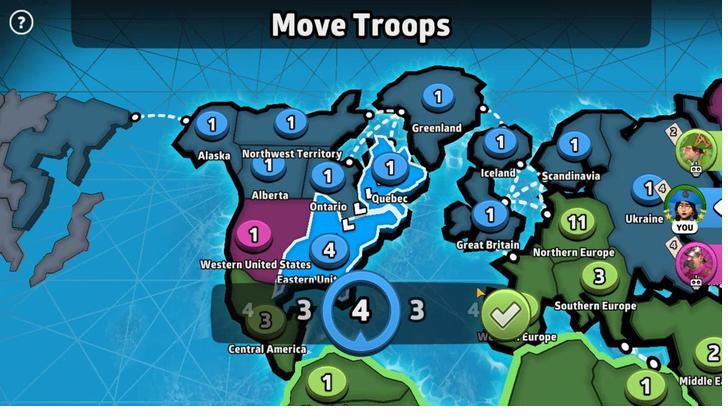 
Action: Mouse moved to (329, 263)
Screenshot: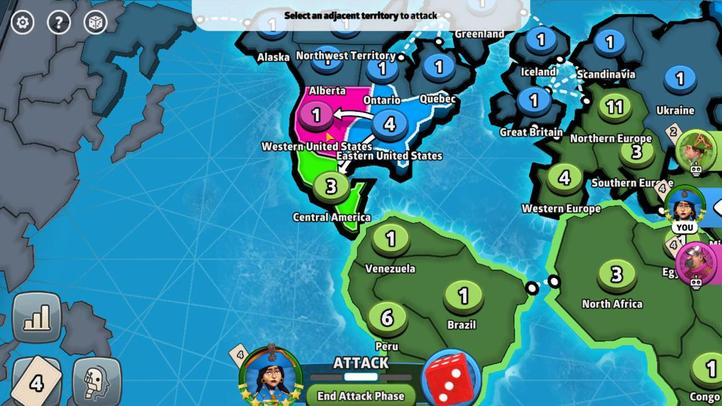 
Action: Mouse pressed left at (329, 263)
Screenshot: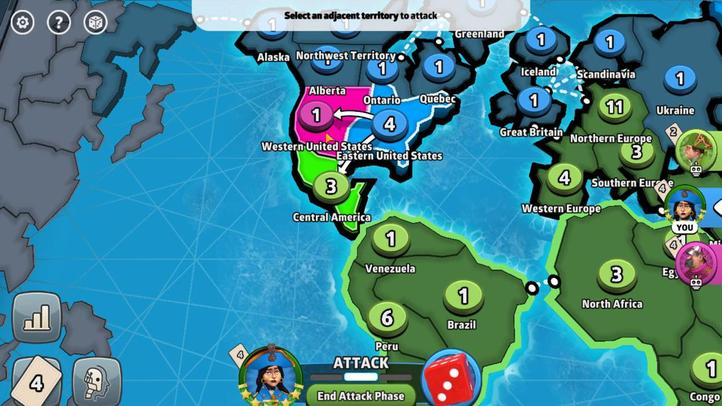 
Action: Mouse moved to (361, 320)
Screenshot: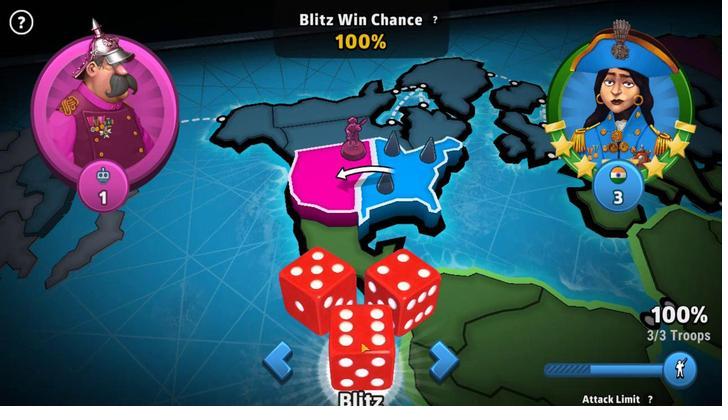 
Action: Mouse pressed left at (361, 320)
Screenshot: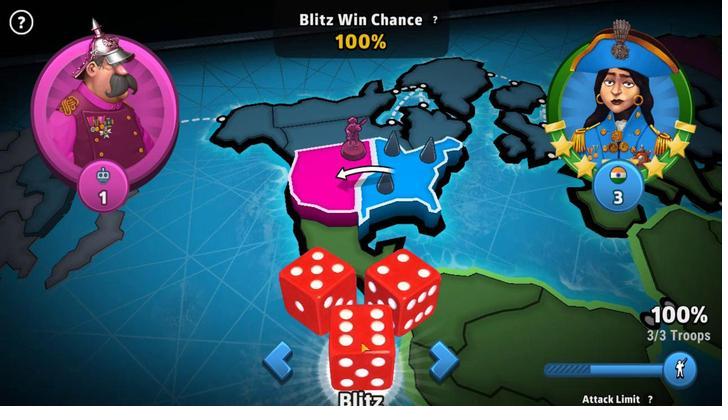 
Action: Mouse moved to (489, 307)
Screenshot: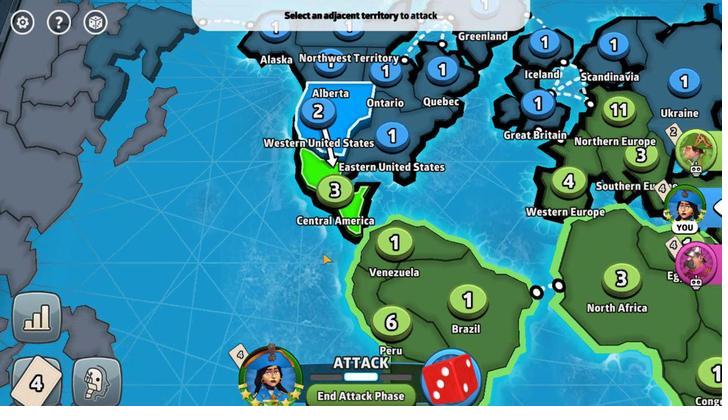 
Action: Mouse pressed left at (489, 307)
Screenshot: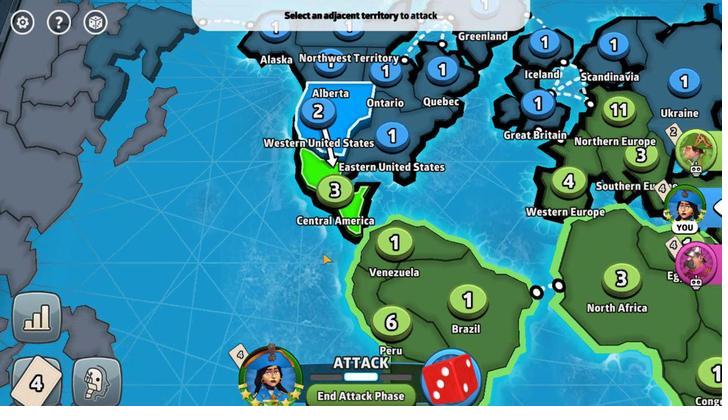 
Action: Mouse moved to (456, 293)
Screenshot: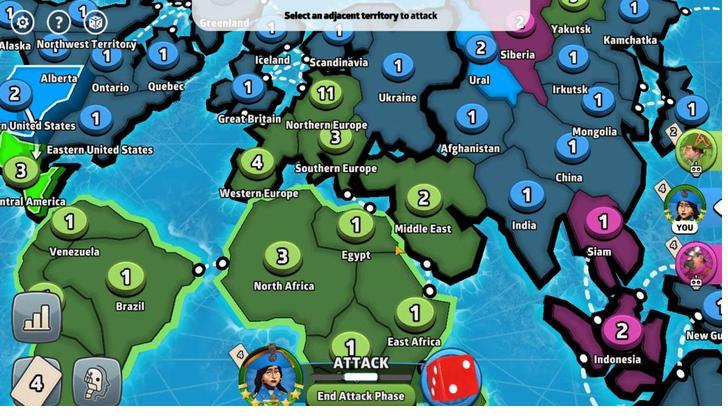 
Action: Mouse pressed left at (456, 293)
Screenshot: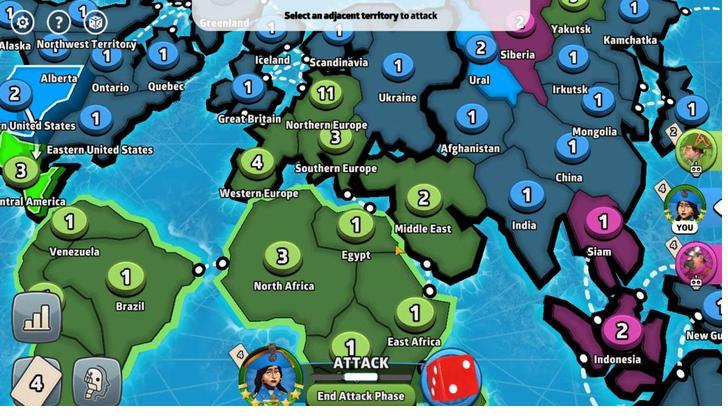 
Action: Mouse moved to (371, 334)
Screenshot: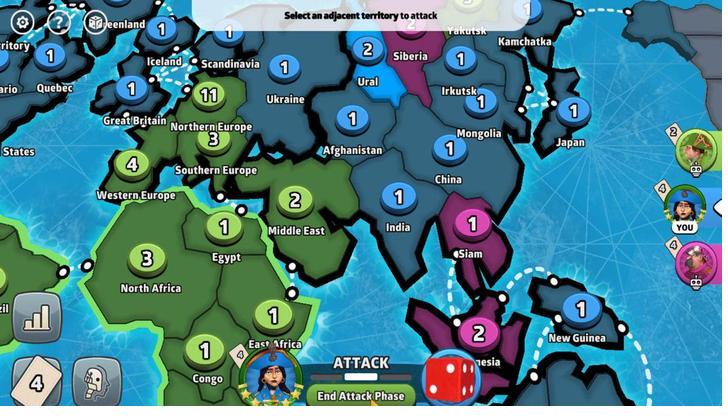 
Action: Mouse pressed left at (371, 334)
Screenshot: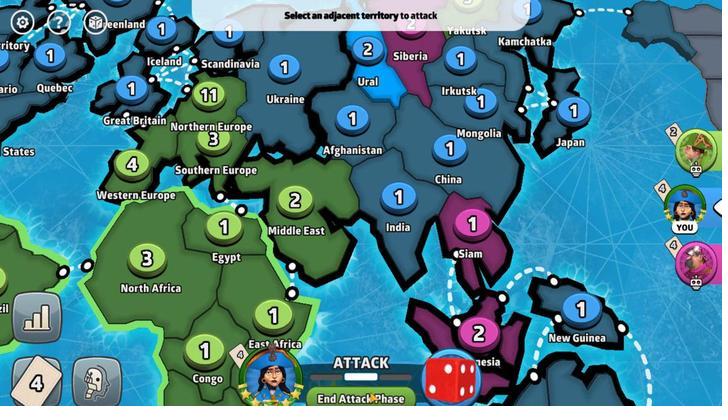 
Action: Mouse moved to (409, 271)
Screenshot: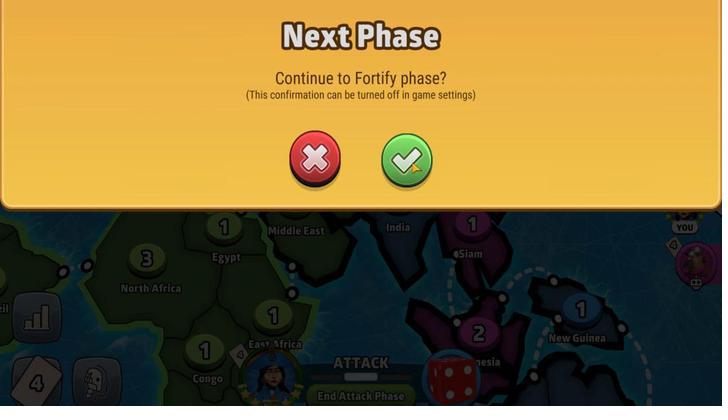 
Action: Mouse pressed left at (409, 271)
Screenshot: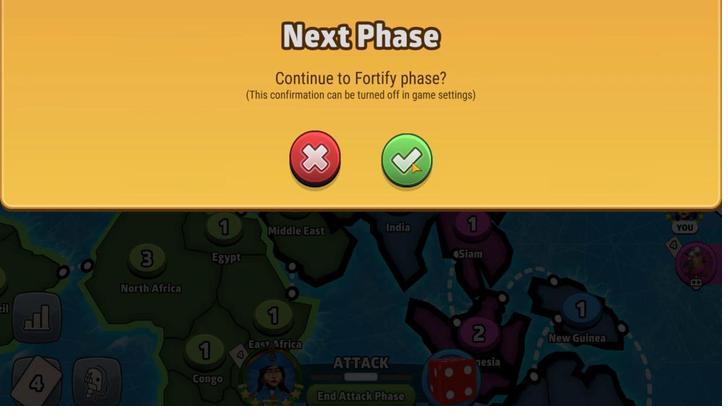 
Action: Mouse moved to (424, 251)
Screenshot: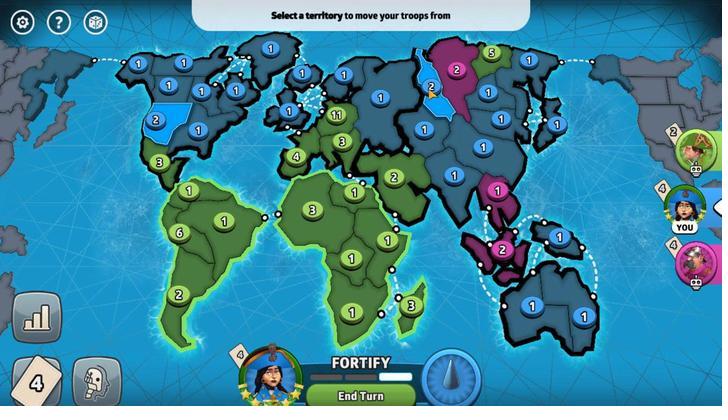 
Action: Mouse pressed left at (424, 251)
Screenshot: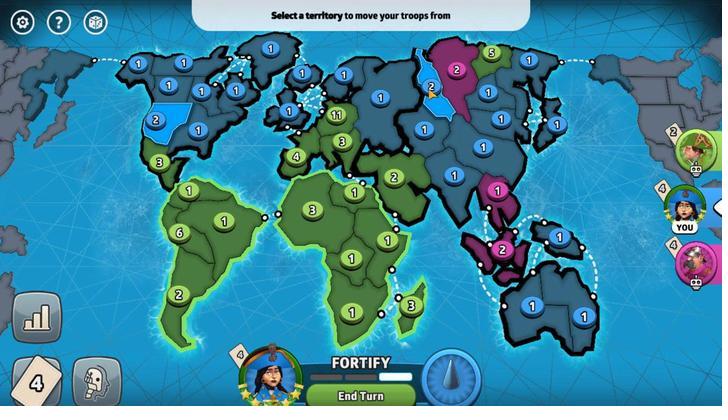 
Action: Mouse moved to (176, 260)
Screenshot: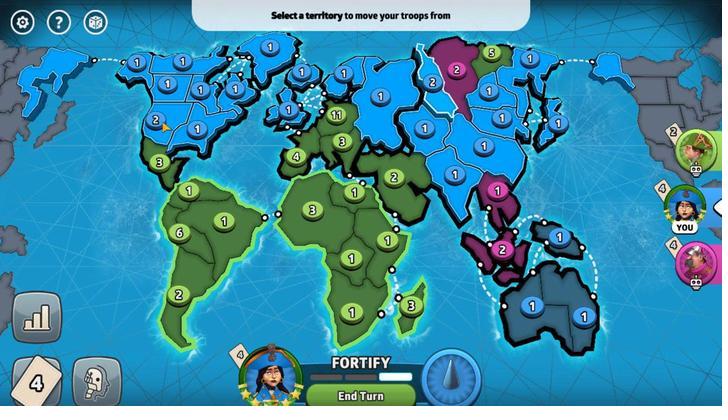 
Action: Mouse pressed left at (176, 260)
Screenshot: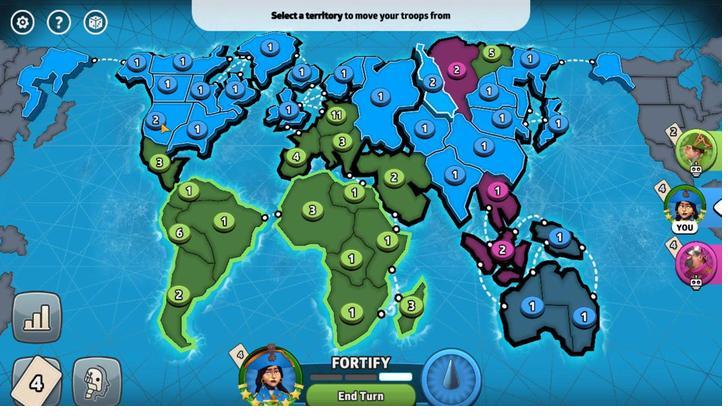 
Action: Mouse moved to (177, 260)
Screenshot: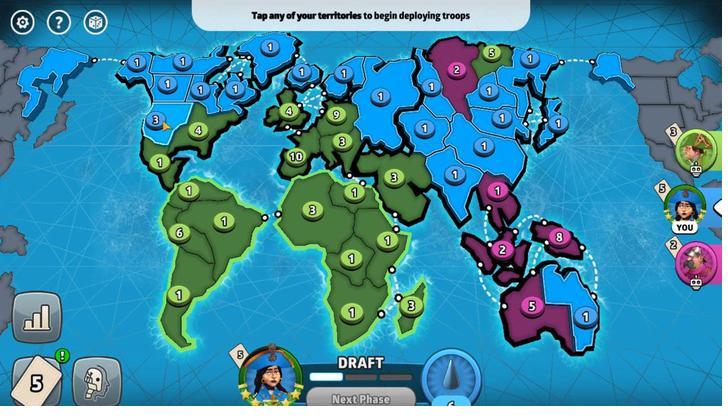 
Action: Mouse pressed left at (177, 260)
Screenshot: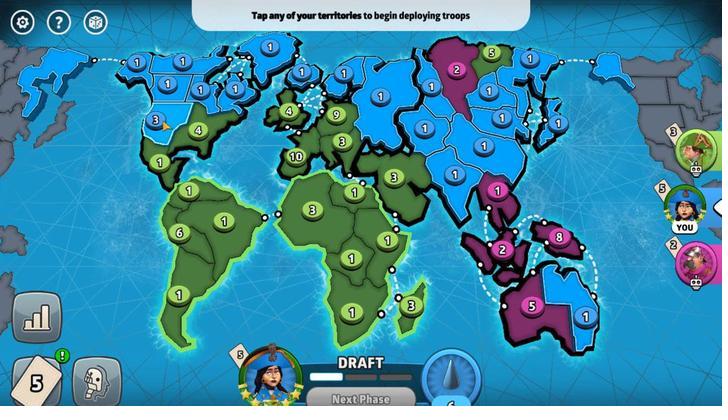 
Action: Mouse moved to (505, 310)
Screenshot: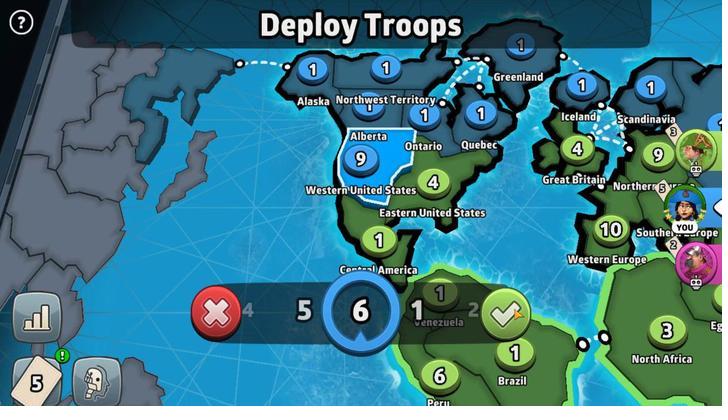
Action: Mouse pressed left at (505, 310)
Screenshot: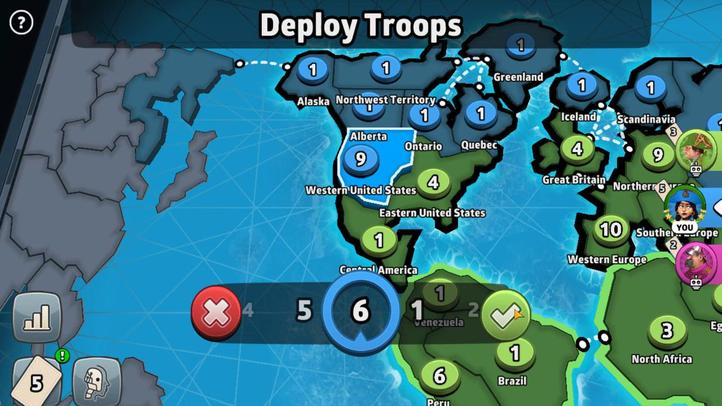 
Action: Mouse moved to (386, 333)
Screenshot: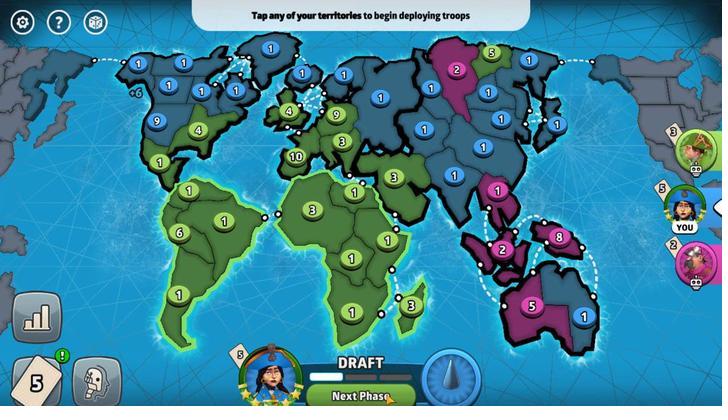
Action: Mouse pressed left at (386, 333)
Screenshot: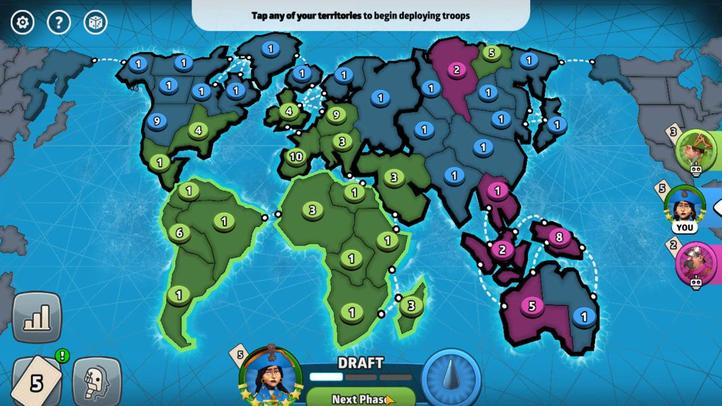 
Action: Mouse moved to (372, 293)
Screenshot: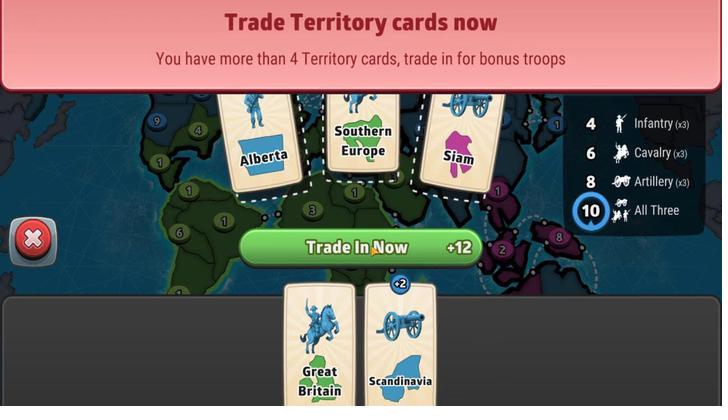 
Action: Mouse pressed left at (372, 293)
Screenshot: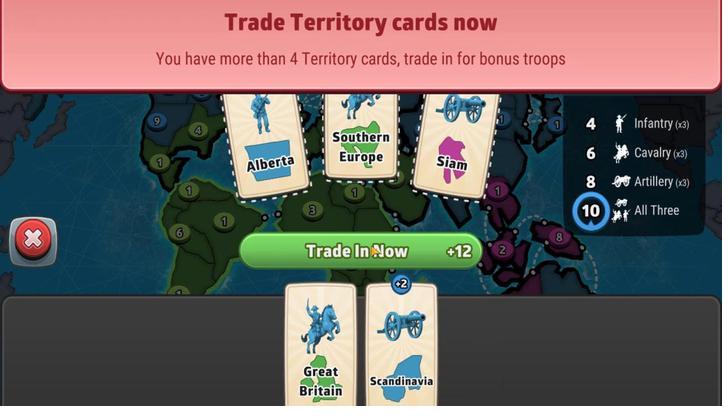 
Action: Mouse moved to (574, 313)
Screenshot: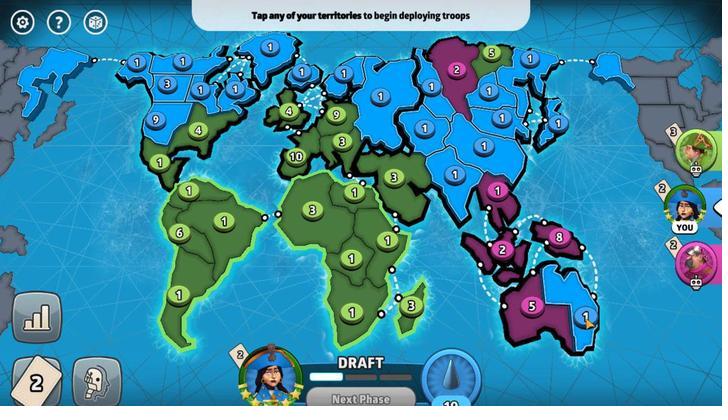 
Action: Mouse pressed left at (574, 313)
Screenshot: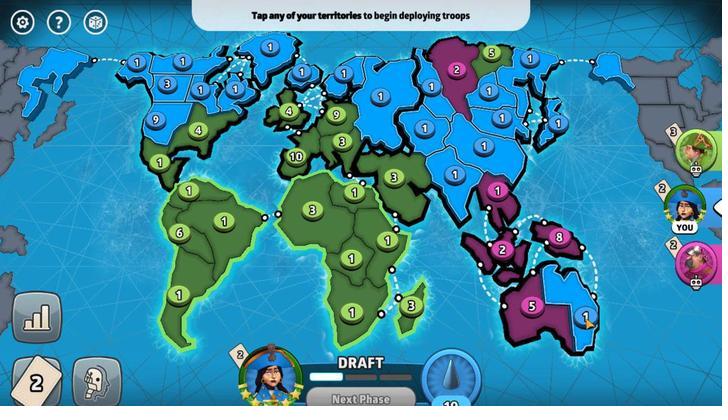 
Action: Mouse moved to (499, 313)
Screenshot: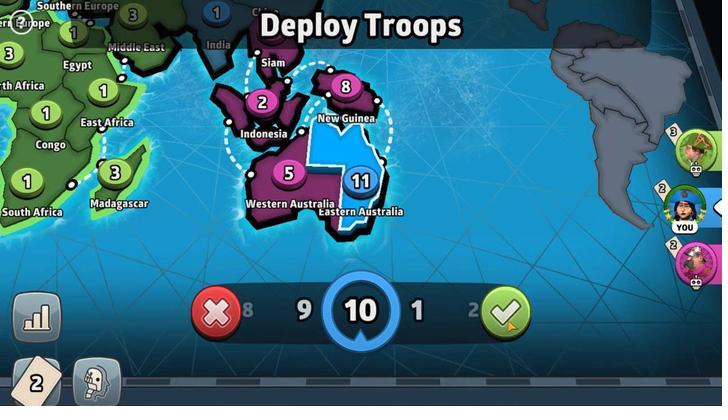 
Action: Mouse pressed left at (499, 313)
Screenshot: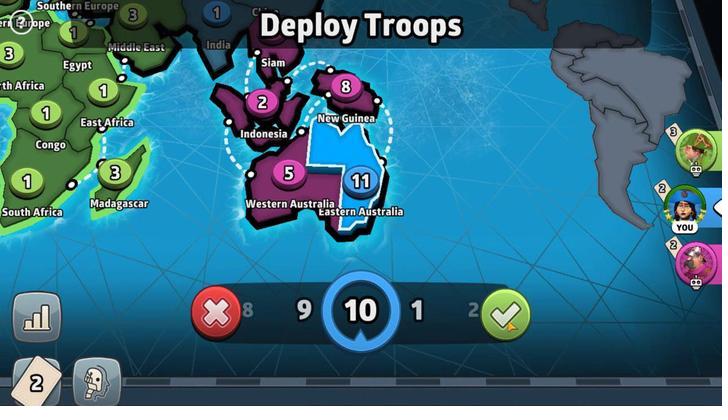 
Action: Mouse moved to (378, 332)
Screenshot: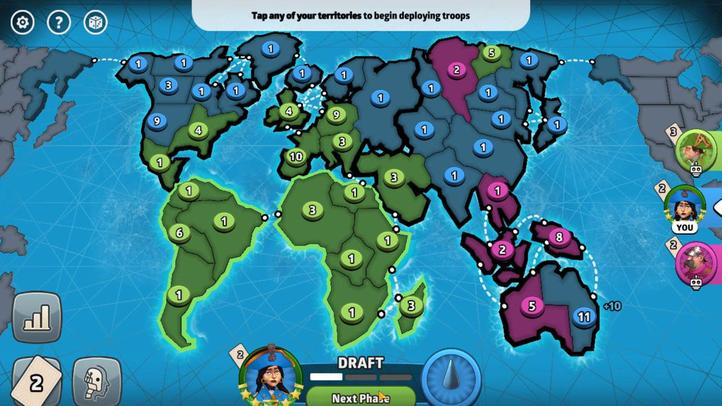 
Action: Mouse pressed left at (378, 332)
Screenshot: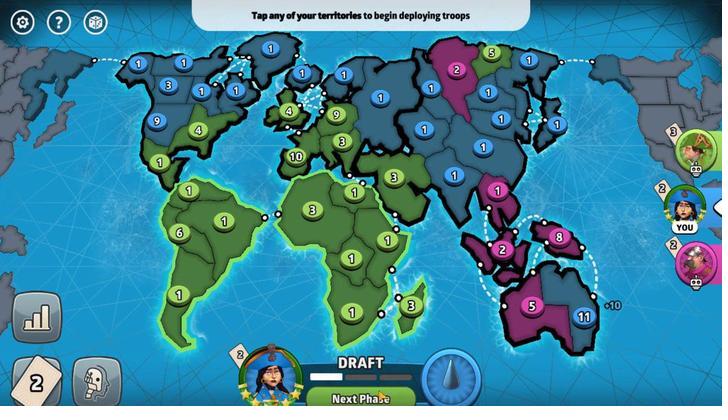 
Action: Mouse moved to (179, 261)
Screenshot: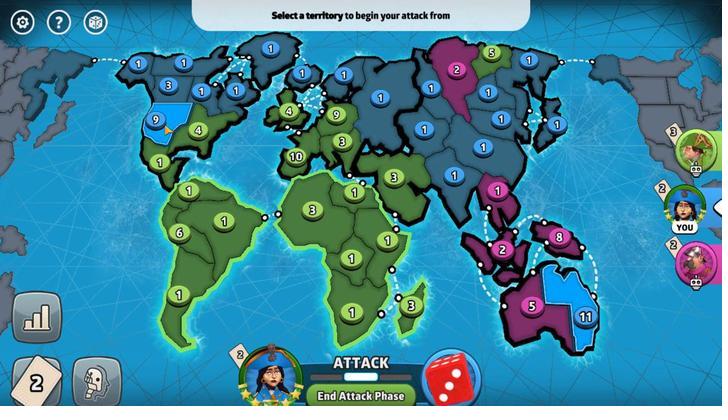 
Action: Mouse pressed left at (179, 261)
Screenshot: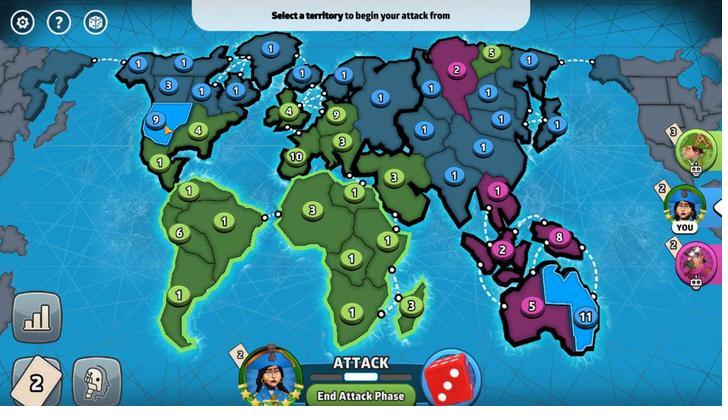 
Action: Mouse moved to (383, 263)
Screenshot: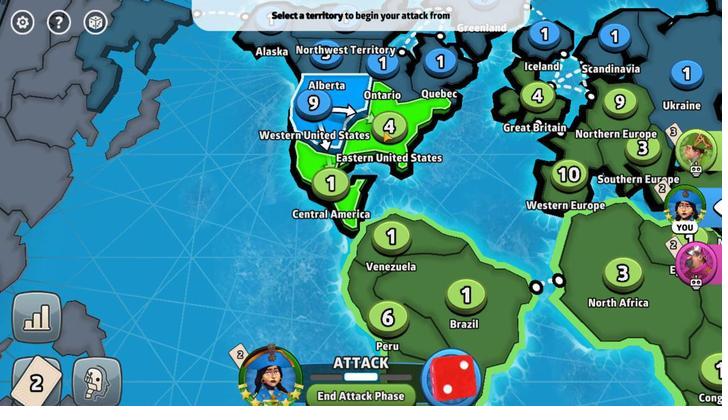 
Action: Mouse pressed left at (383, 263)
Screenshot: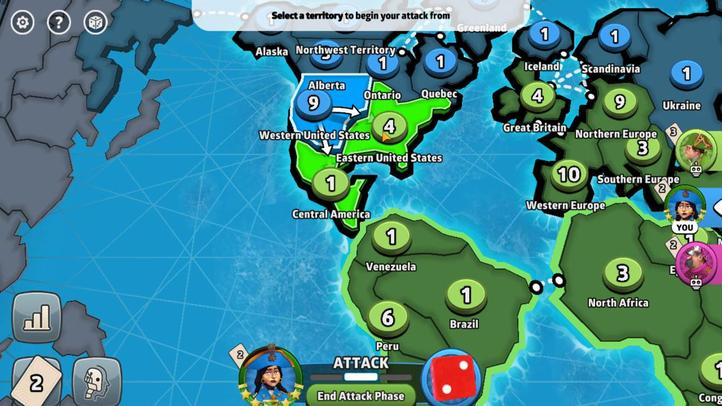 
Action: Mouse moved to (364, 320)
Screenshot: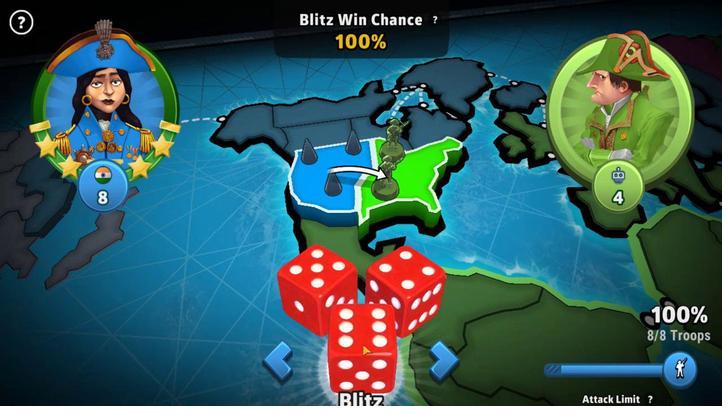 
Action: Mouse pressed left at (364, 320)
Screenshot: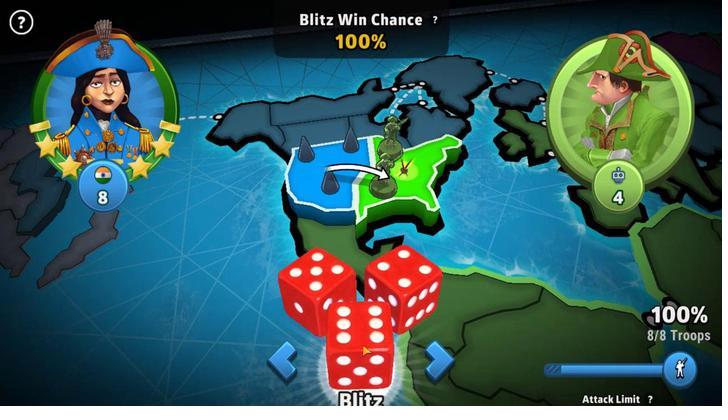 
Action: Mouse moved to (496, 310)
Screenshot: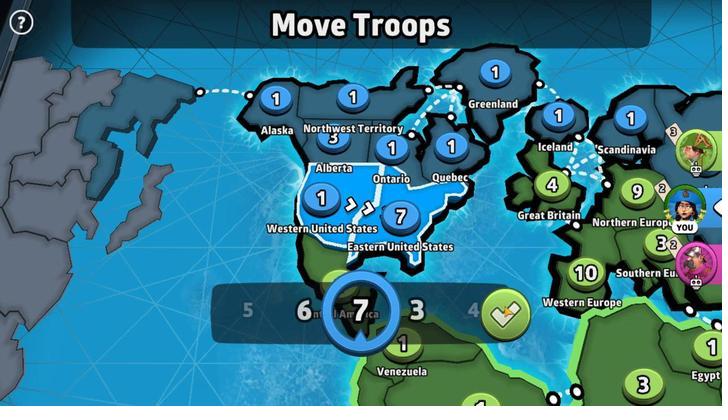 
Action: Mouse pressed left at (496, 310)
Screenshot: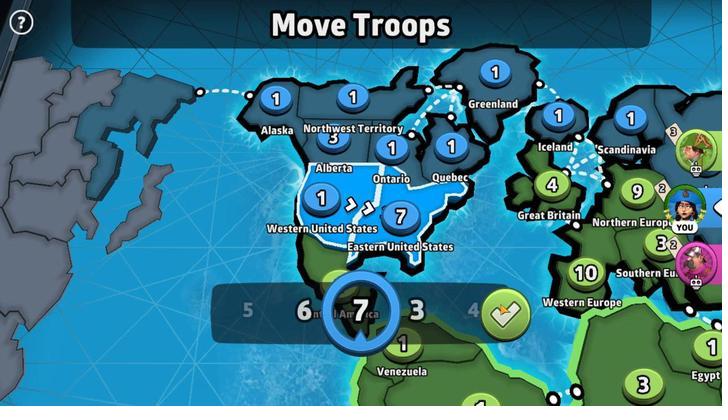 
Action: Mouse moved to (342, 276)
Screenshot: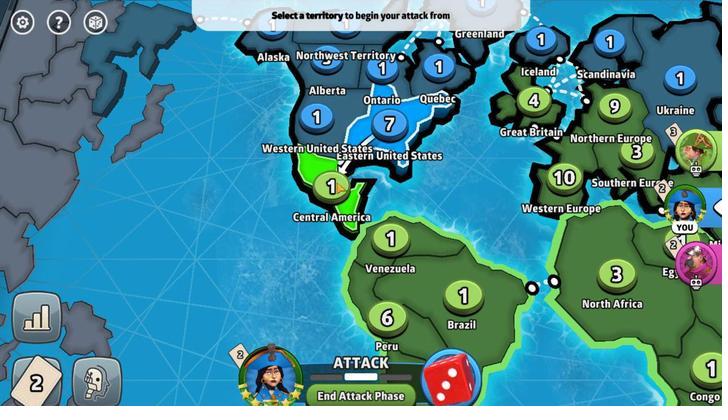 
Action: Mouse pressed left at (342, 276)
Screenshot: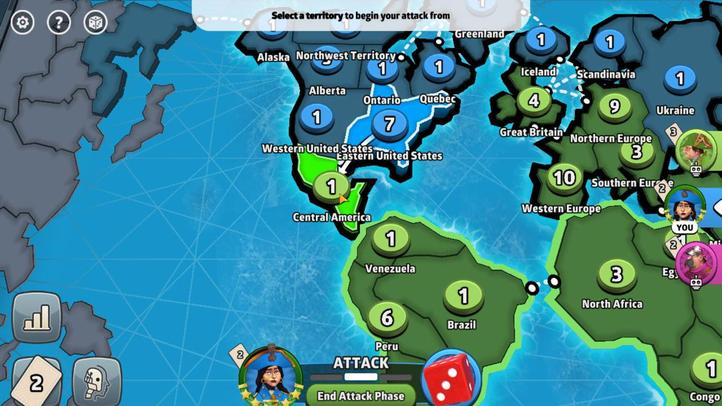 
Action: Mouse moved to (375, 315)
Screenshot: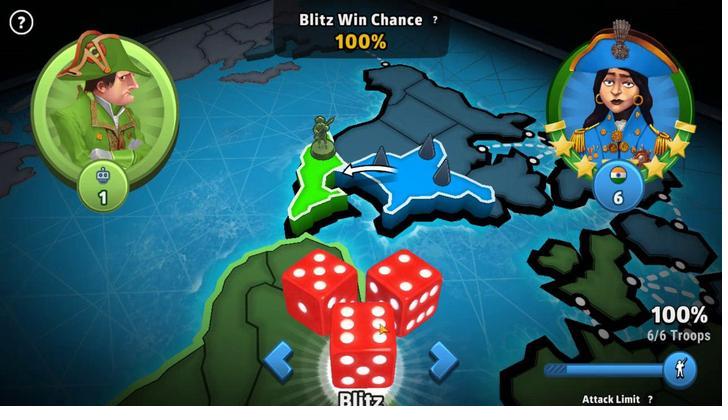 
Action: Mouse pressed left at (375, 315)
Screenshot: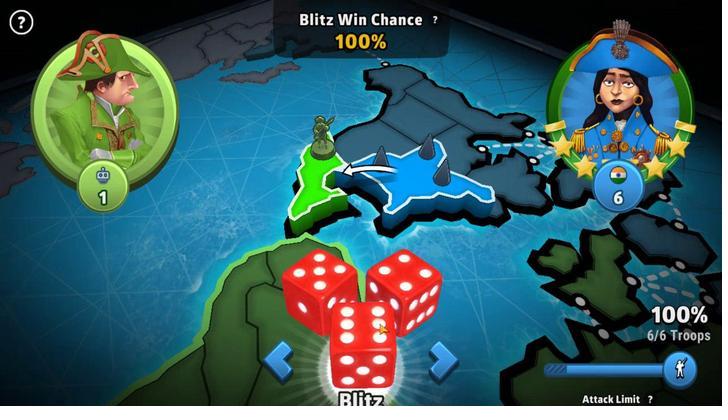 
Action: Mouse moved to (496, 308)
Screenshot: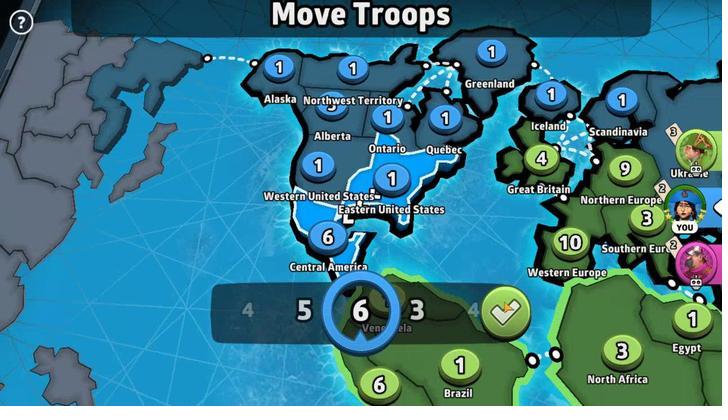 
Action: Mouse pressed left at (496, 308)
Screenshot: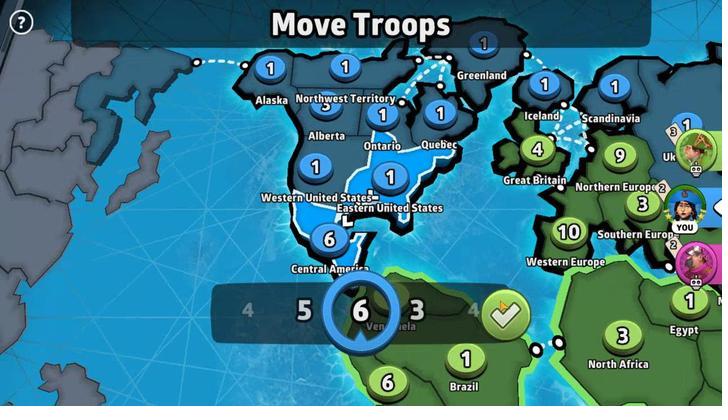 
Action: Mouse moved to (387, 273)
Screenshot: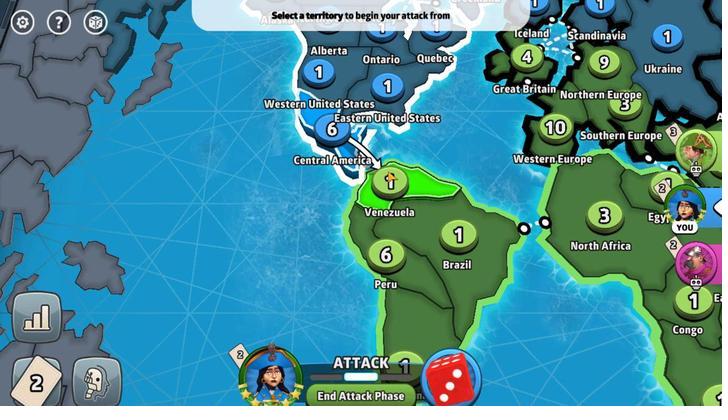 
Action: Mouse pressed left at (387, 273)
Screenshot: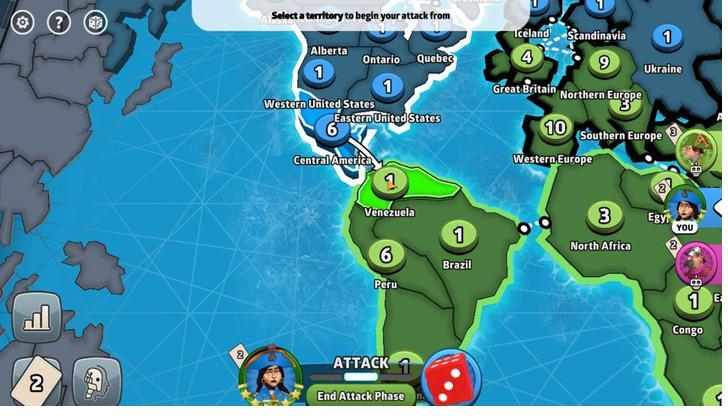 
Action: Mouse moved to (377, 315)
Screenshot: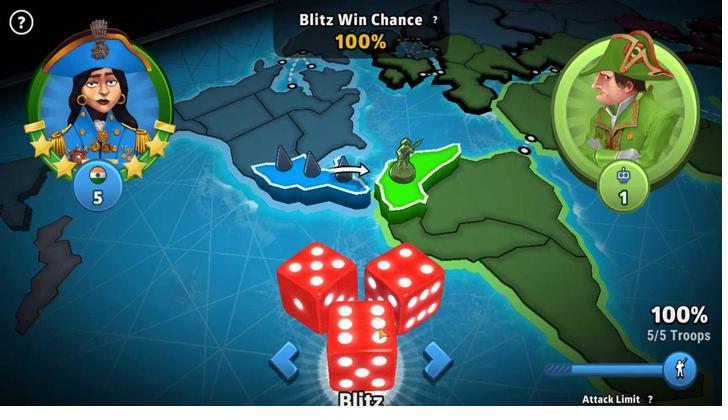 
Action: Mouse pressed left at (377, 315)
Screenshot: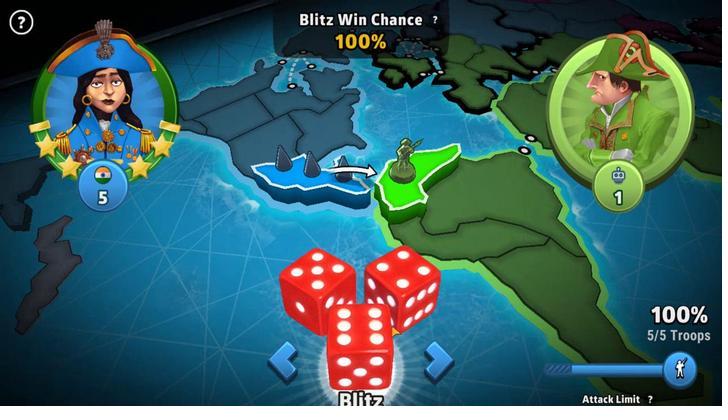 
Action: Mouse moved to (496, 309)
